 Task: Find connections with filter location Sītāpur with filter topic #Jobinterviewswith filter profile language Potuguese with filter current company JBM Group with filter school Uttar pradesh jobs and careers with filter industry Professional Organizations with filter service category Date Entry with filter keywords title Officer
Action: Mouse moved to (571, 67)
Screenshot: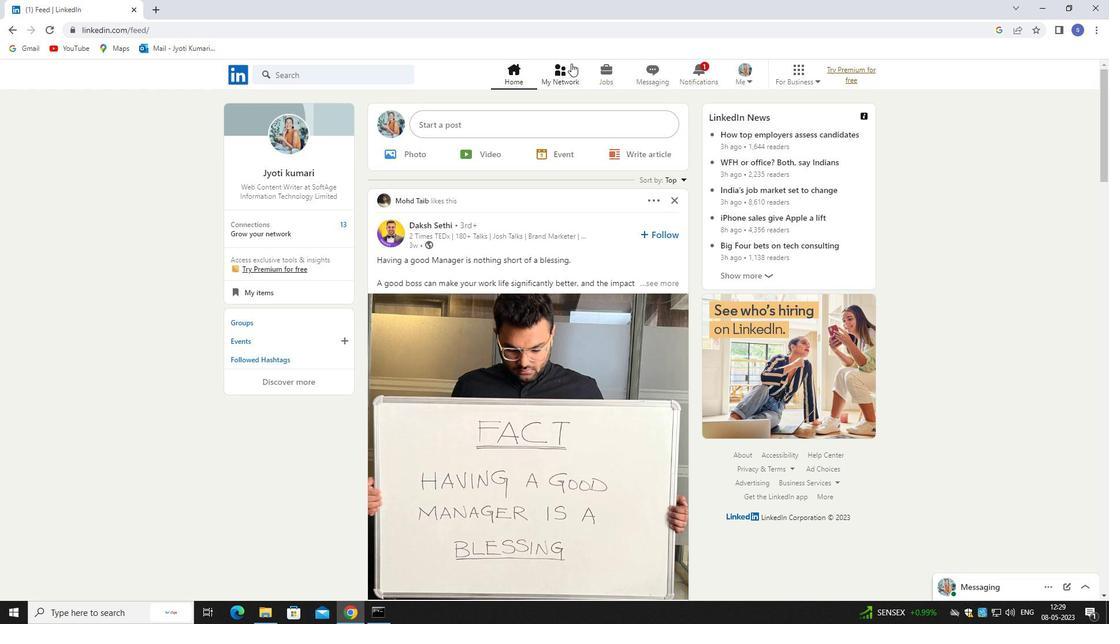 
Action: Mouse pressed left at (571, 67)
Screenshot: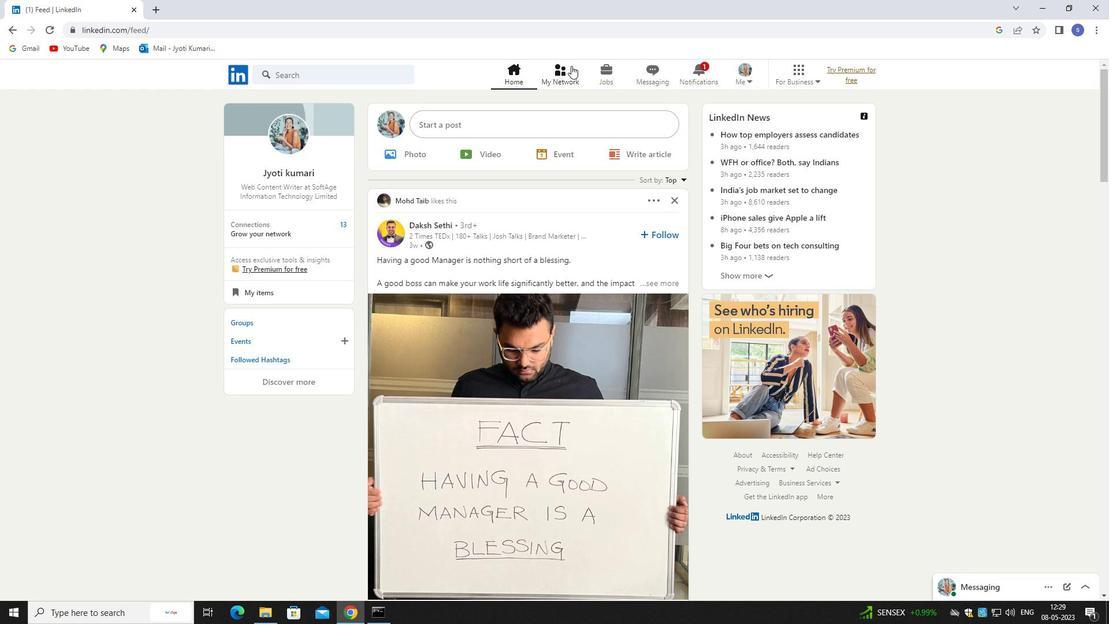 
Action: Mouse moved to (571, 67)
Screenshot: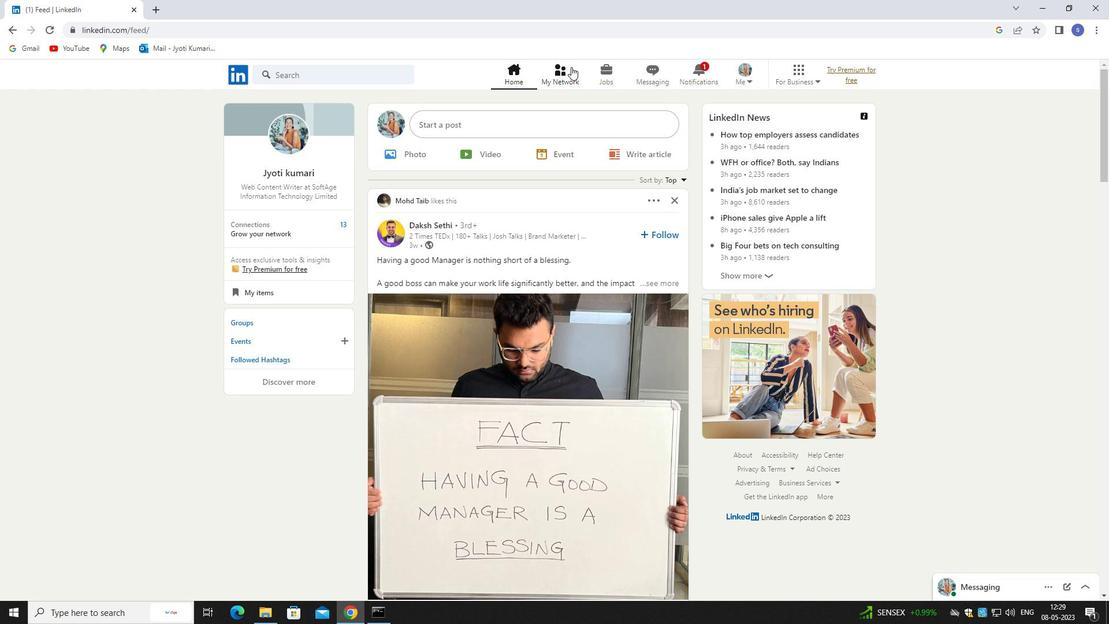 
Action: Mouse pressed left at (571, 67)
Screenshot: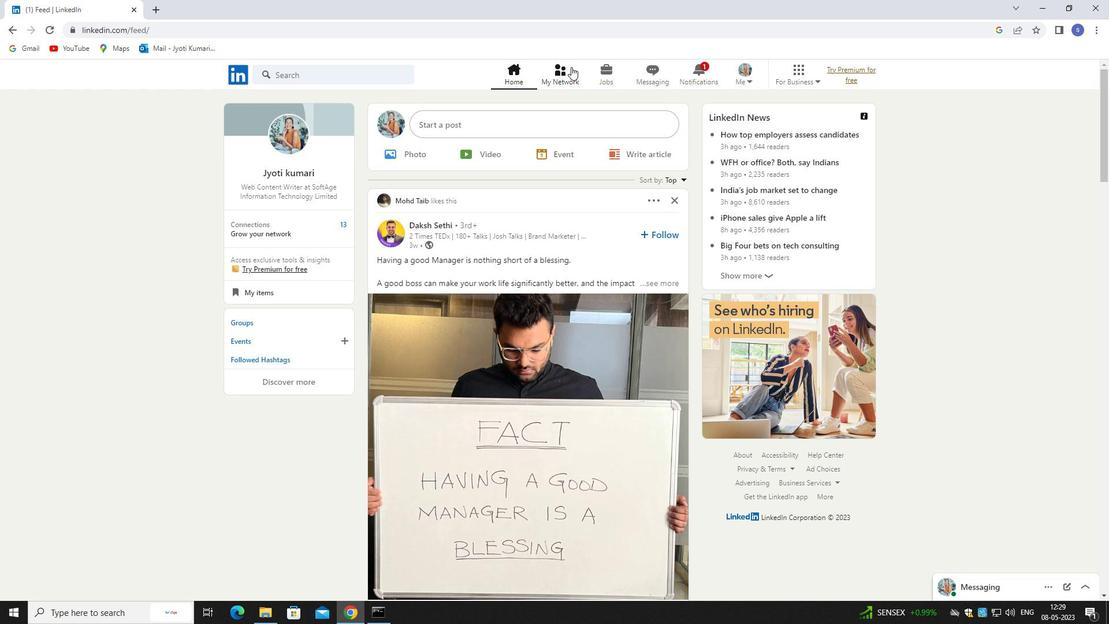 
Action: Mouse moved to (374, 136)
Screenshot: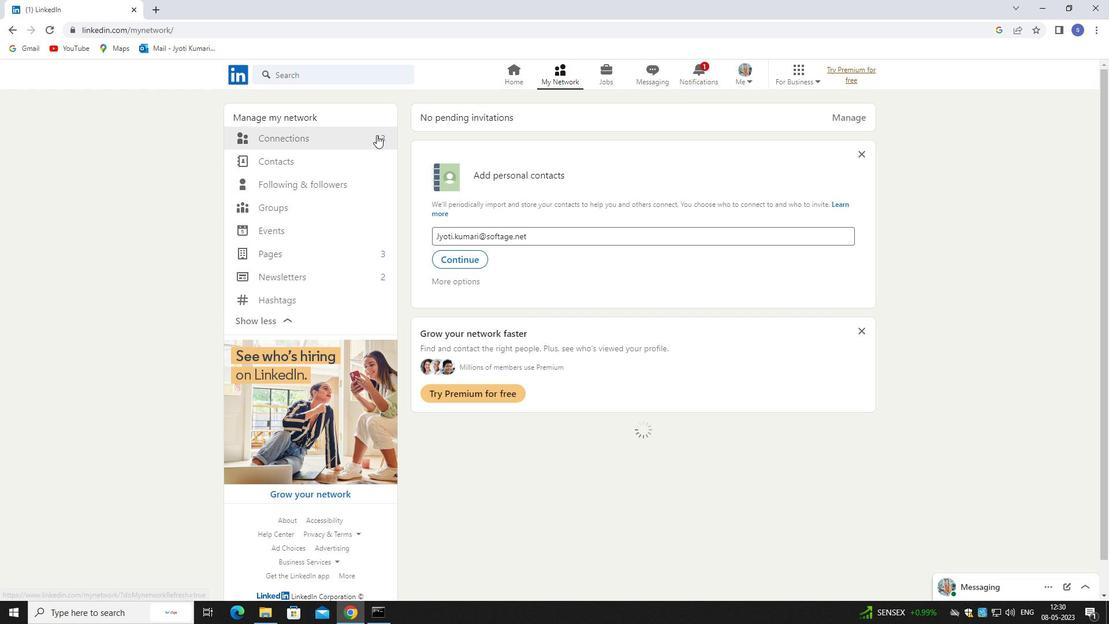 
Action: Mouse pressed left at (374, 136)
Screenshot: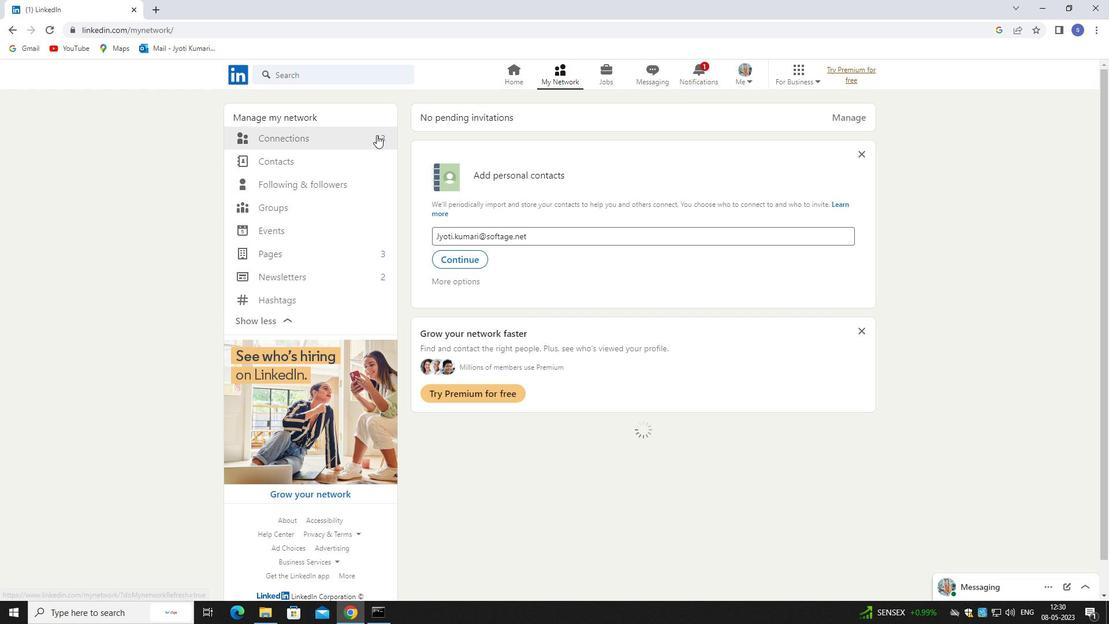 
Action: Mouse moved to (374, 137)
Screenshot: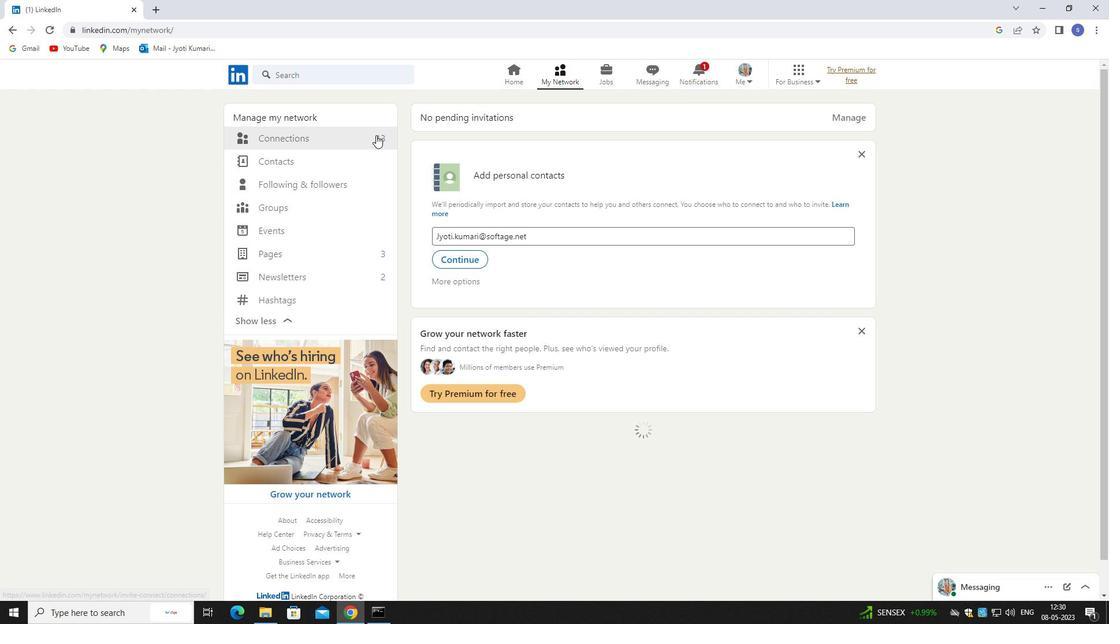 
Action: Mouse pressed left at (374, 137)
Screenshot: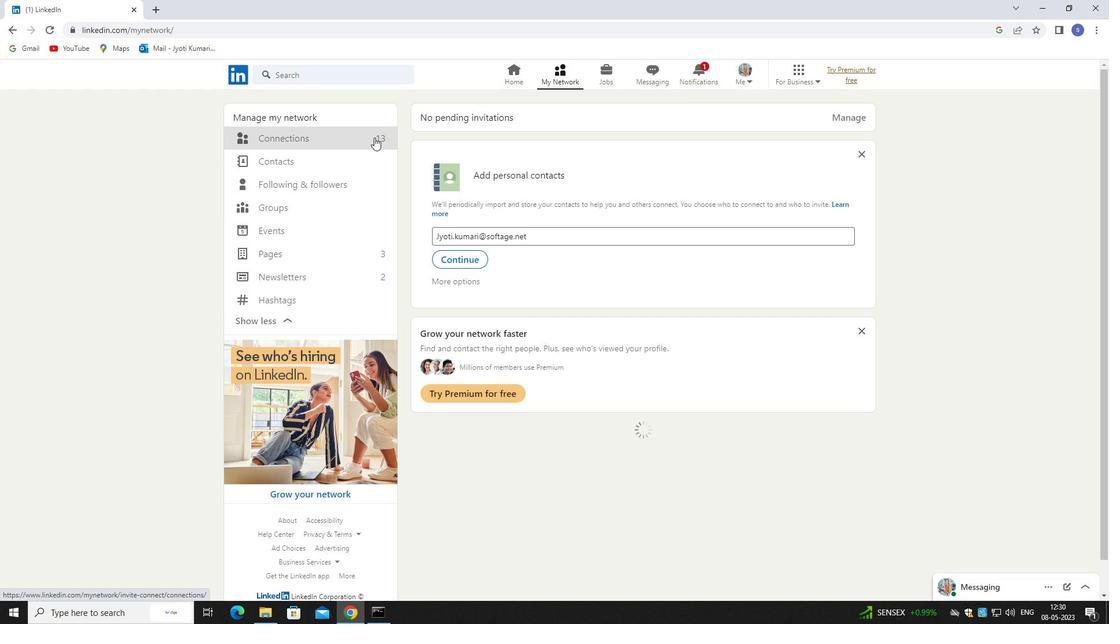
Action: Mouse moved to (674, 139)
Screenshot: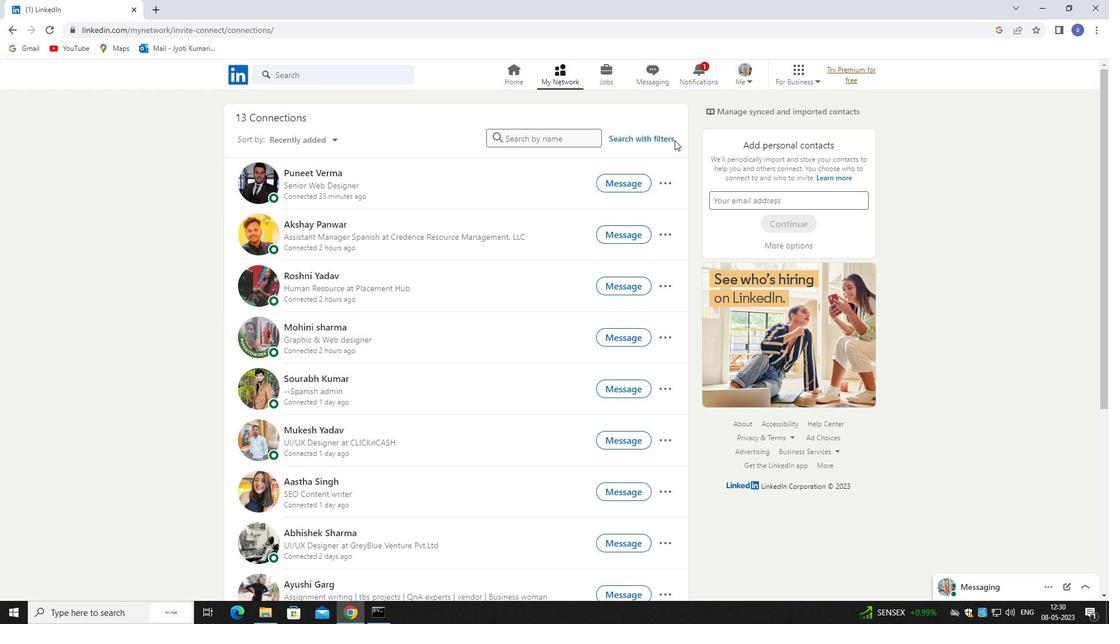 
Action: Mouse pressed left at (674, 139)
Screenshot: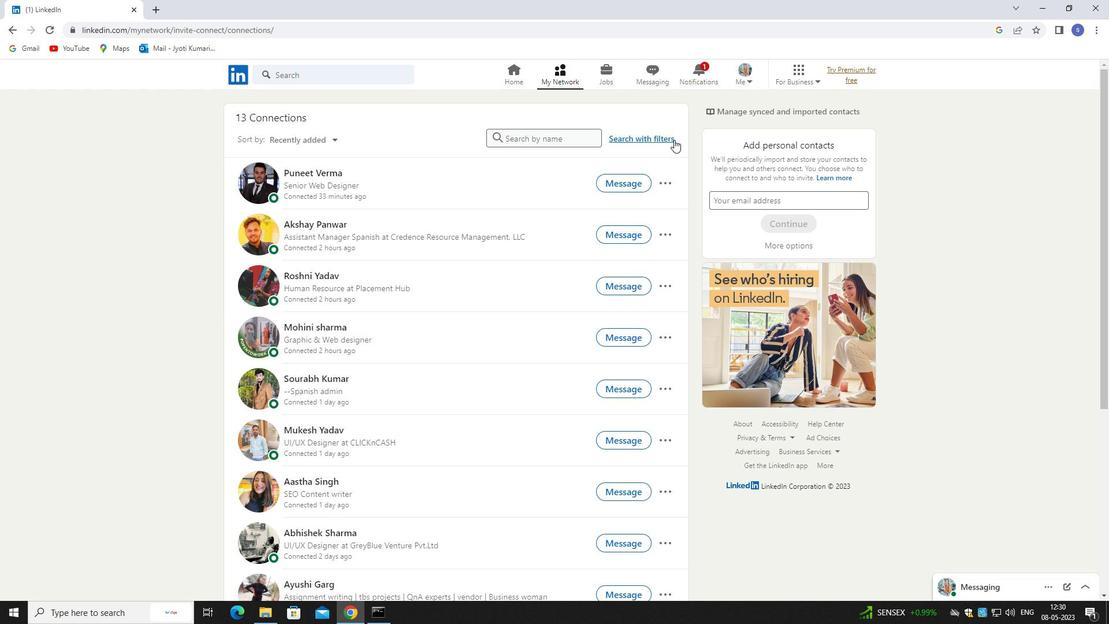 
Action: Mouse moved to (673, 139)
Screenshot: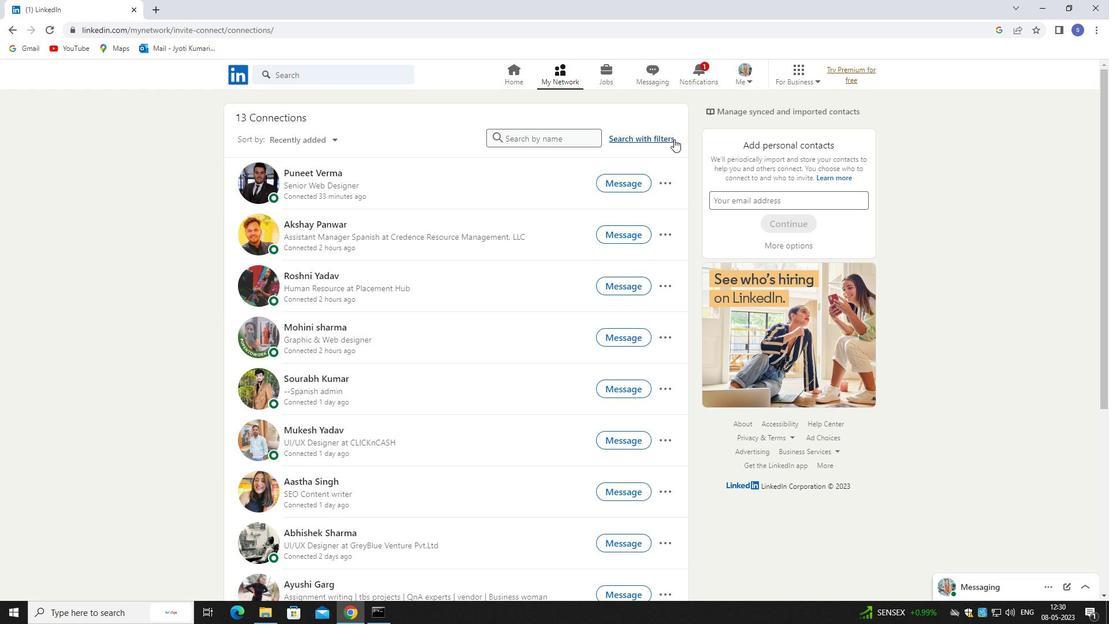 
Action: Mouse pressed left at (673, 139)
Screenshot: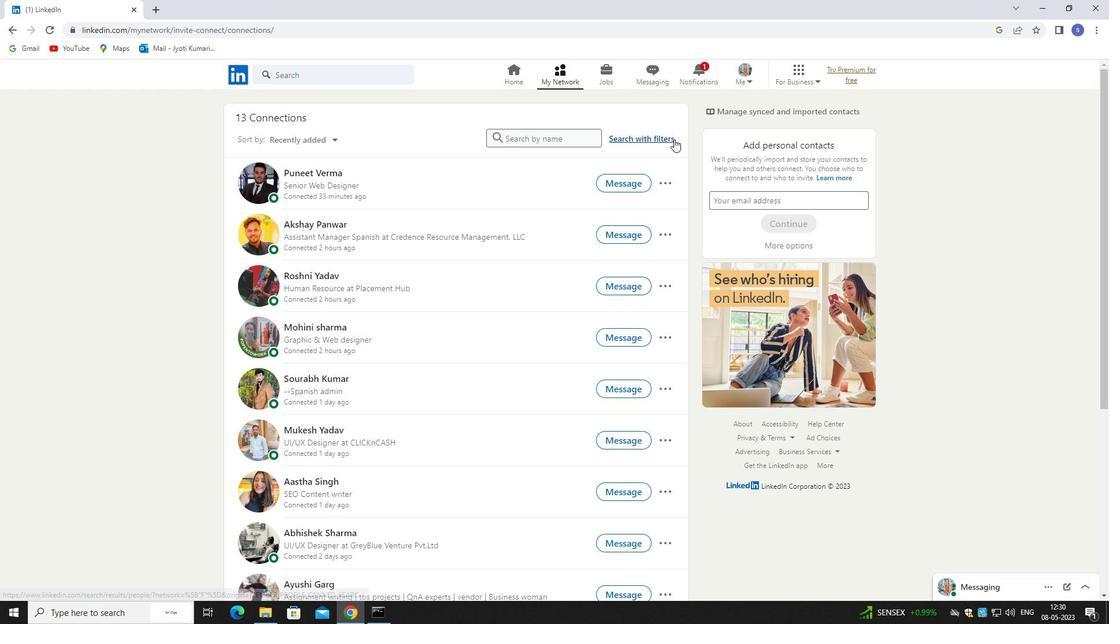
Action: Mouse moved to (580, 108)
Screenshot: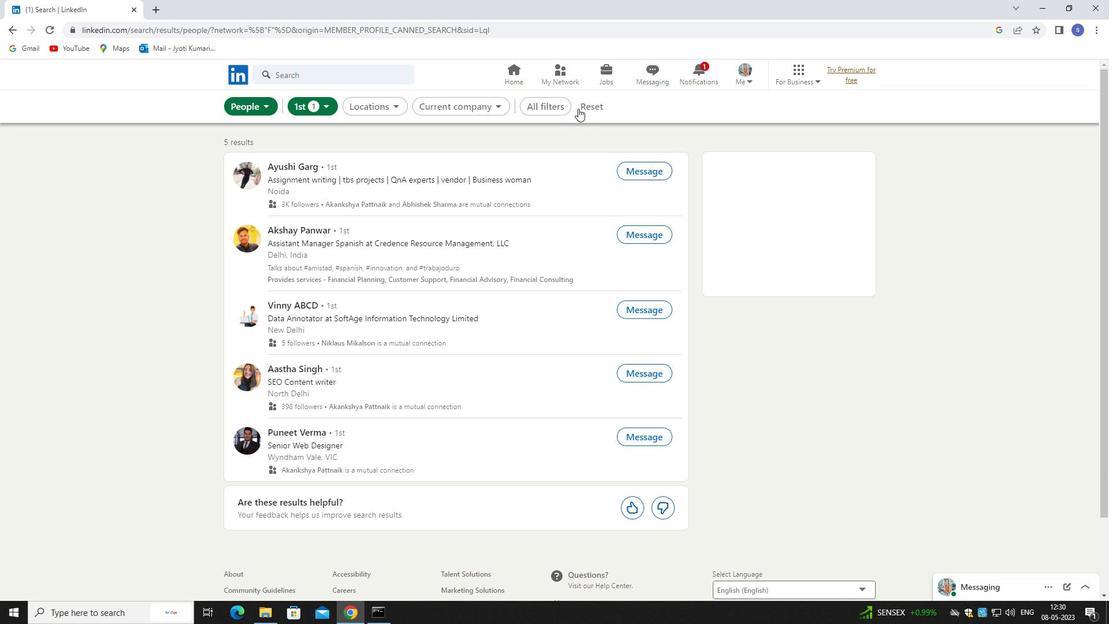 
Action: Mouse pressed left at (580, 108)
Screenshot: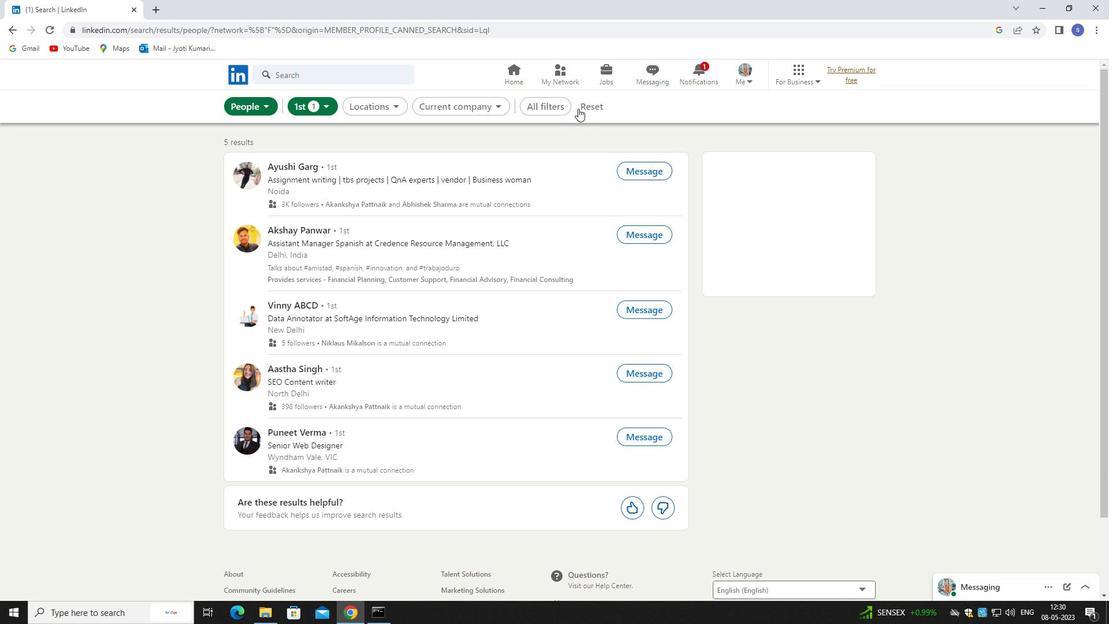 
Action: Mouse moved to (582, 107)
Screenshot: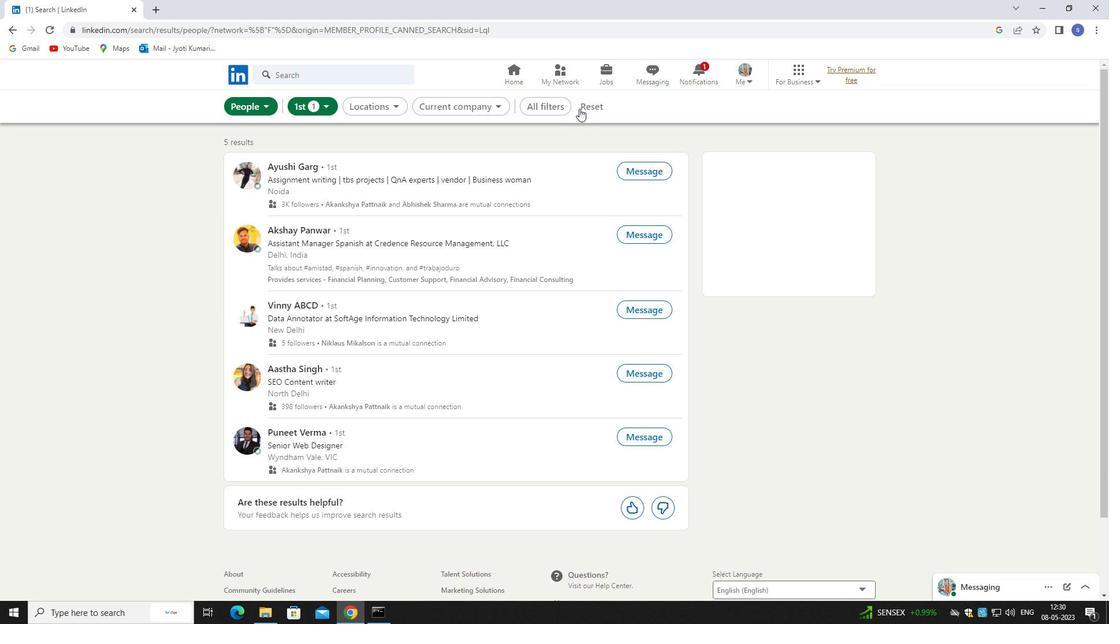 
Action: Mouse pressed left at (582, 107)
Screenshot: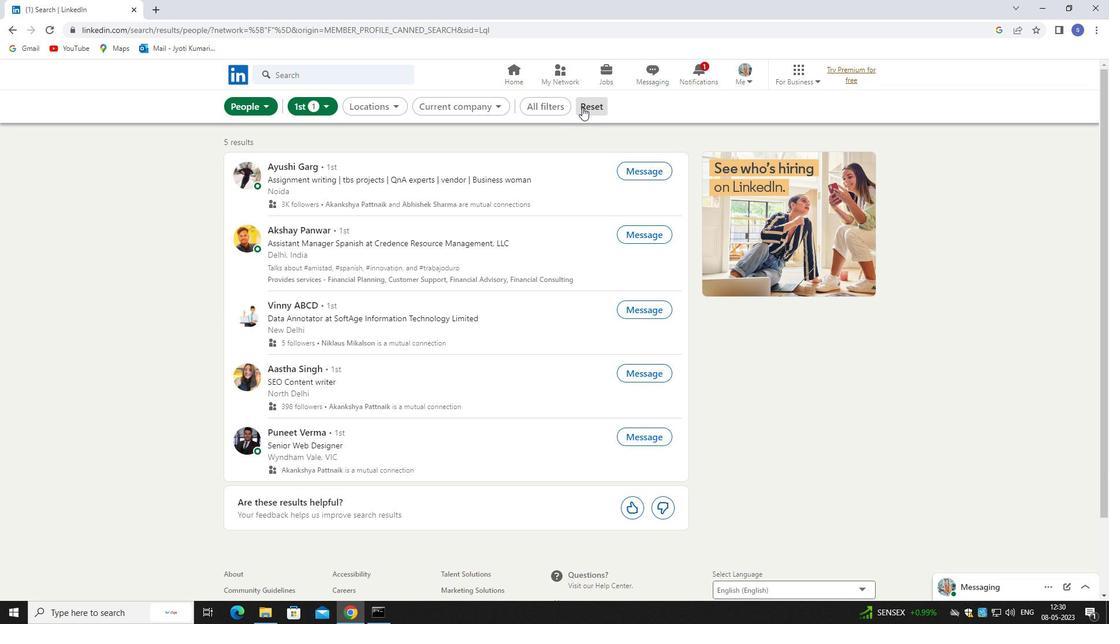 
Action: Mouse moved to (575, 103)
Screenshot: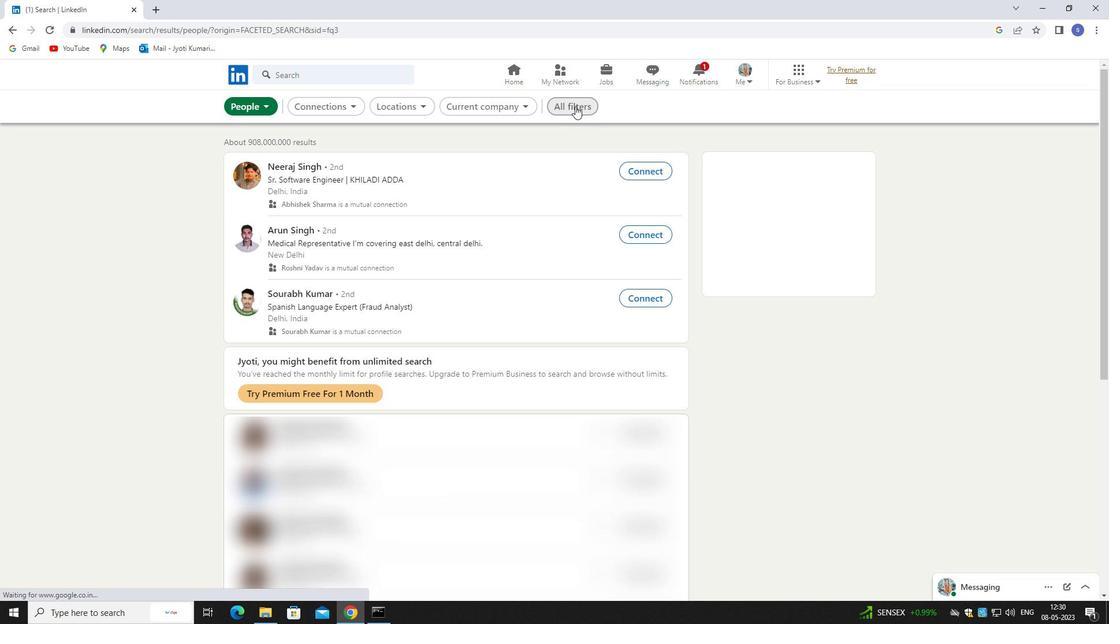 
Action: Mouse pressed left at (575, 103)
Screenshot: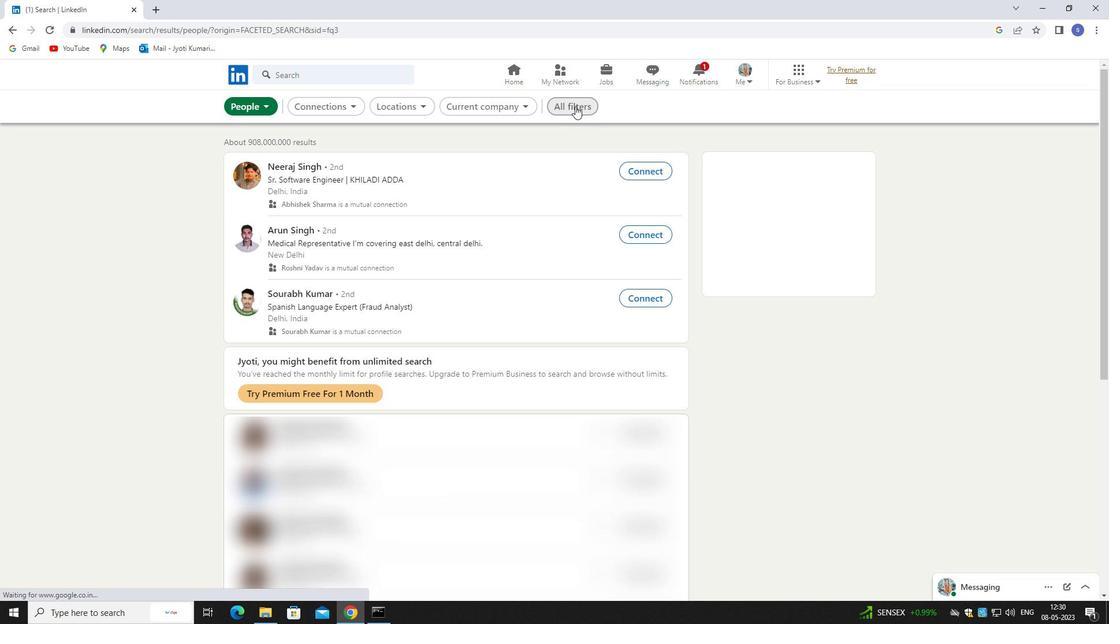 
Action: Mouse moved to (974, 457)
Screenshot: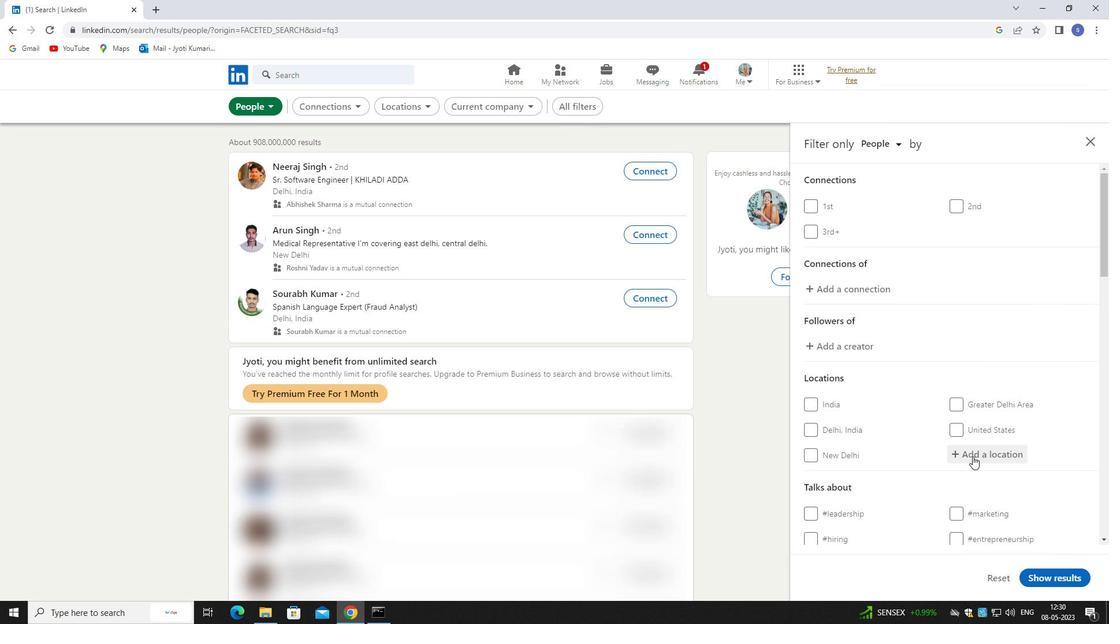 
Action: Mouse pressed left at (974, 457)
Screenshot: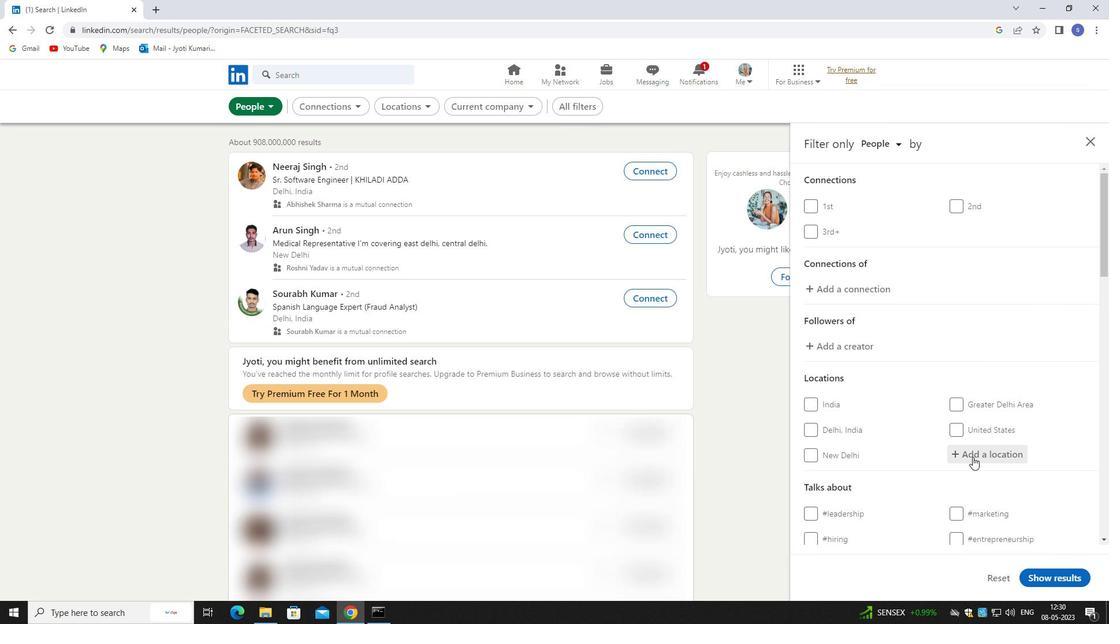 
Action: Mouse moved to (984, 475)
Screenshot: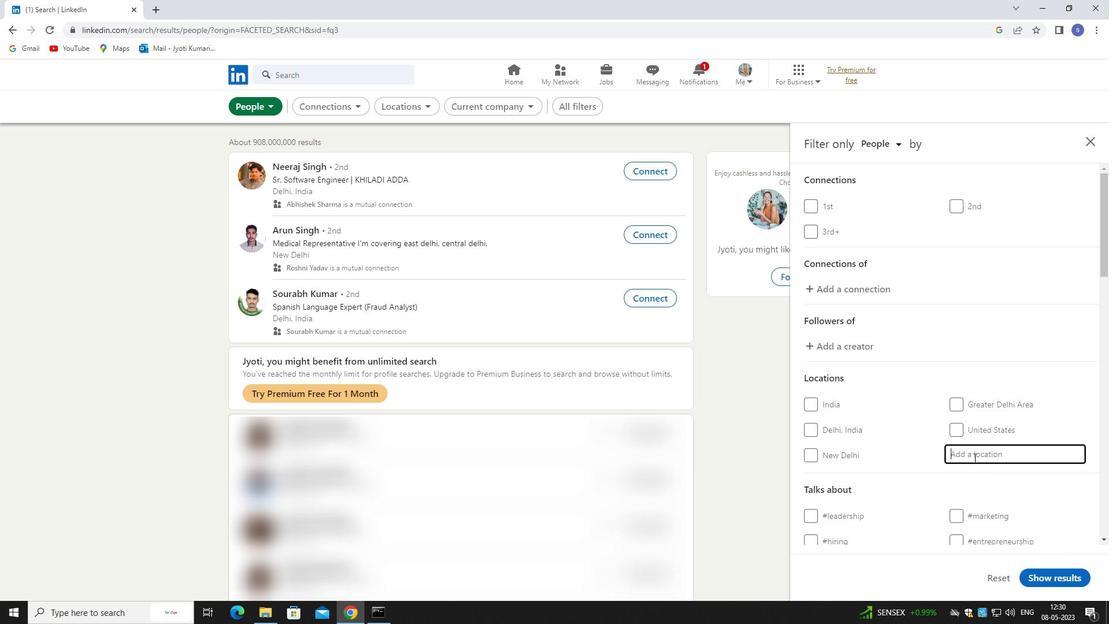 
Action: Key pressed sitapur
Screenshot: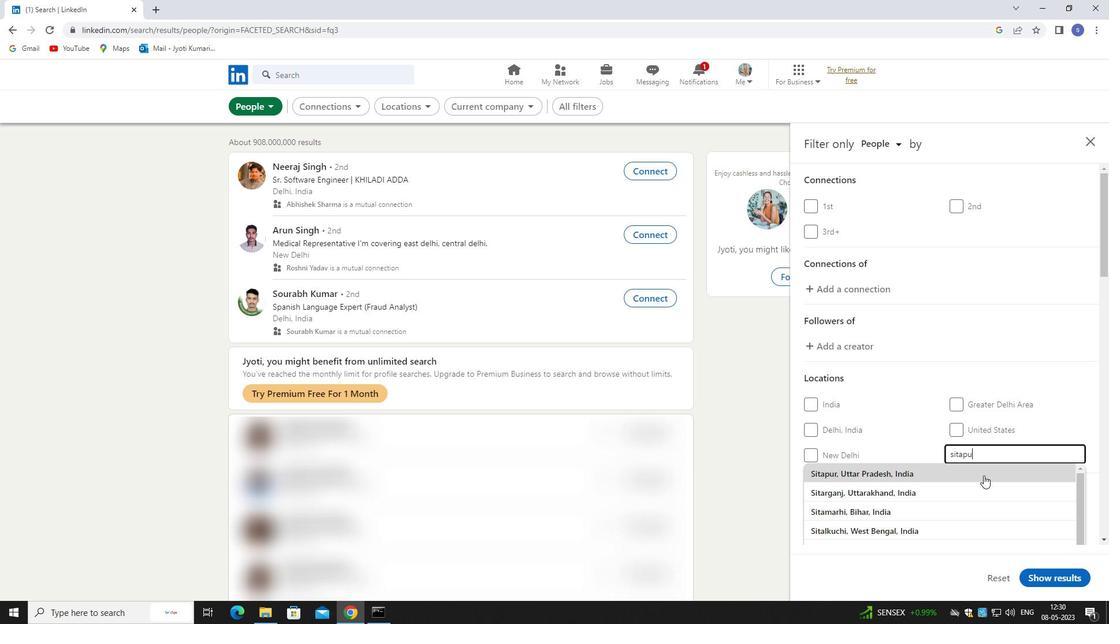 
Action: Mouse moved to (966, 471)
Screenshot: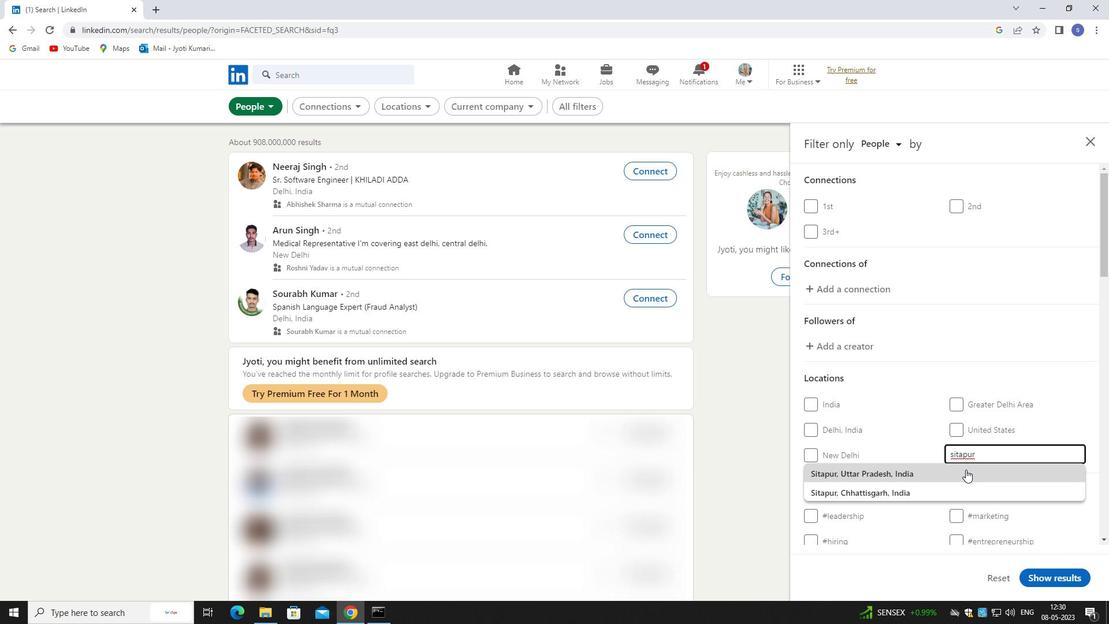 
Action: Mouse pressed left at (966, 471)
Screenshot: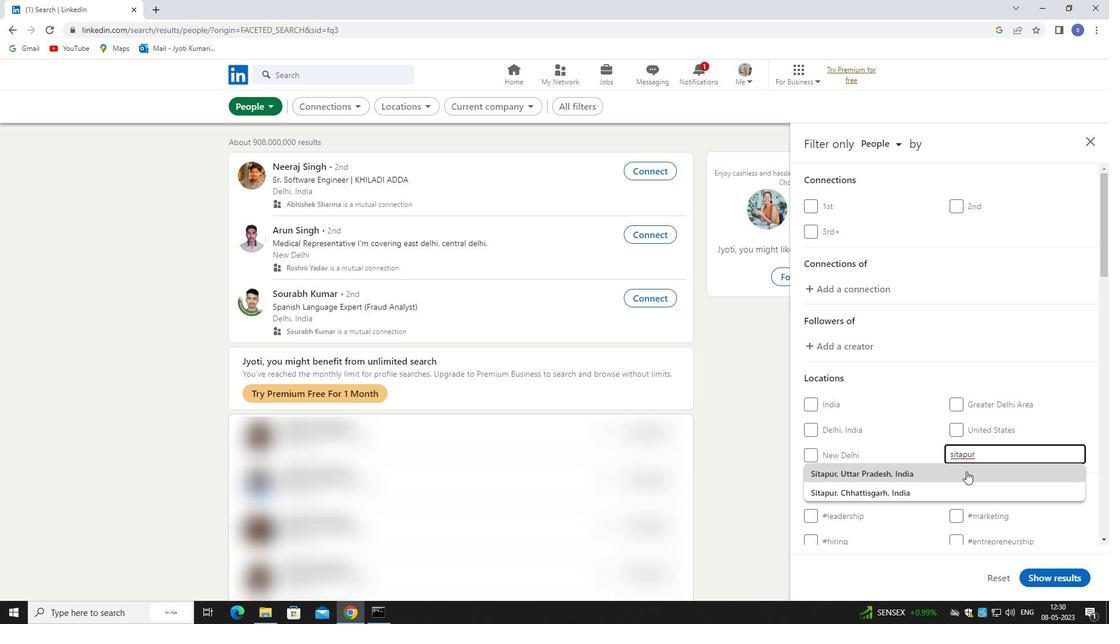 
Action: Mouse moved to (968, 467)
Screenshot: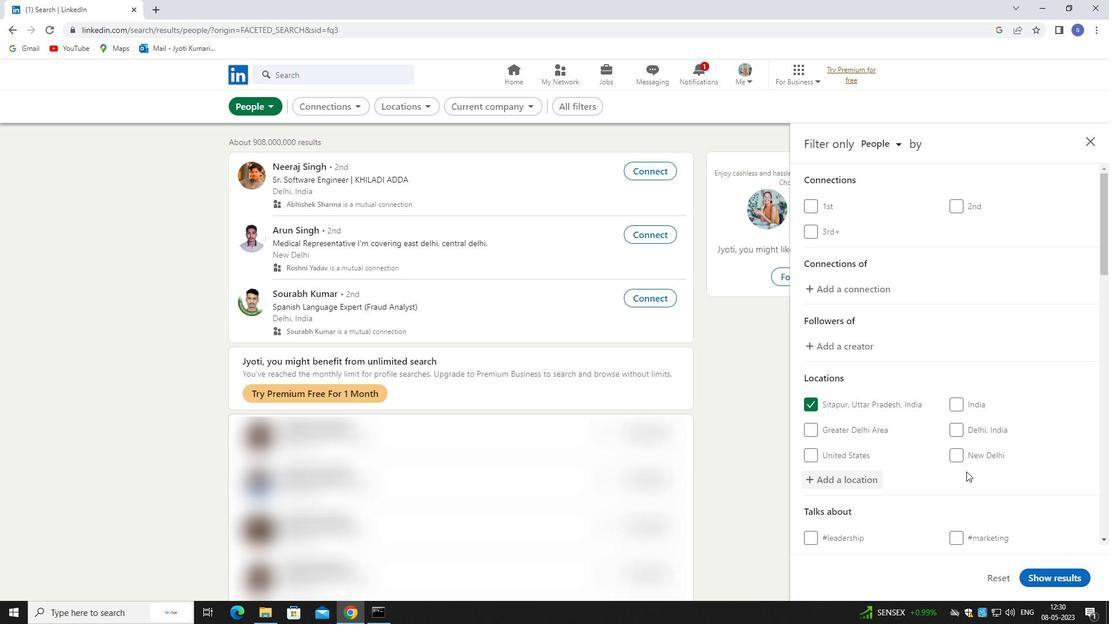 
Action: Mouse scrolled (968, 466) with delta (0, 0)
Screenshot: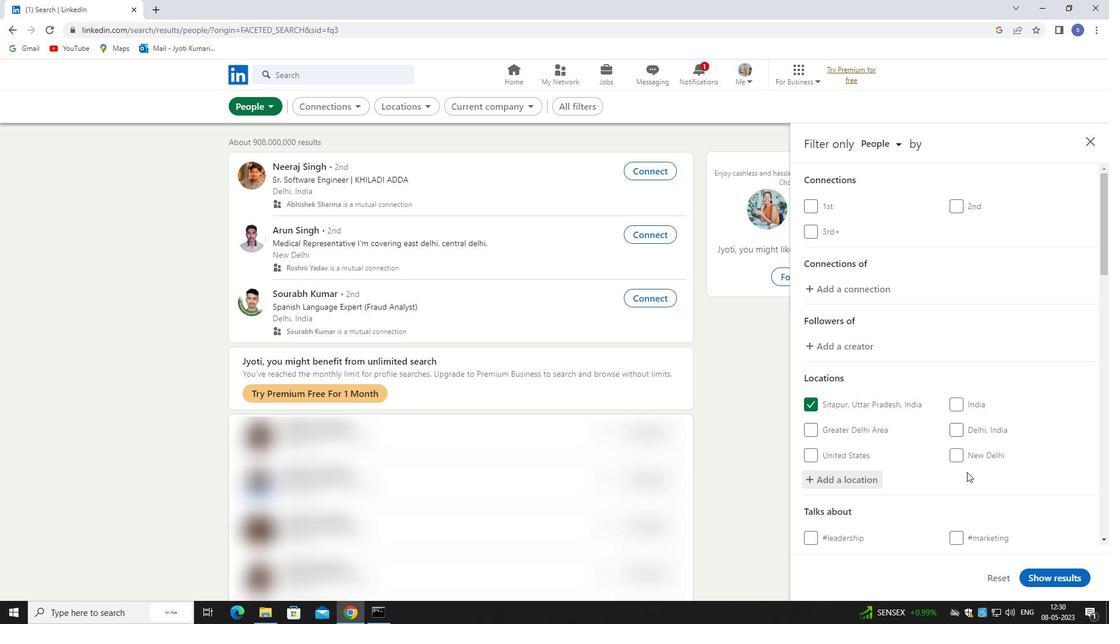 
Action: Mouse scrolled (968, 466) with delta (0, 0)
Screenshot: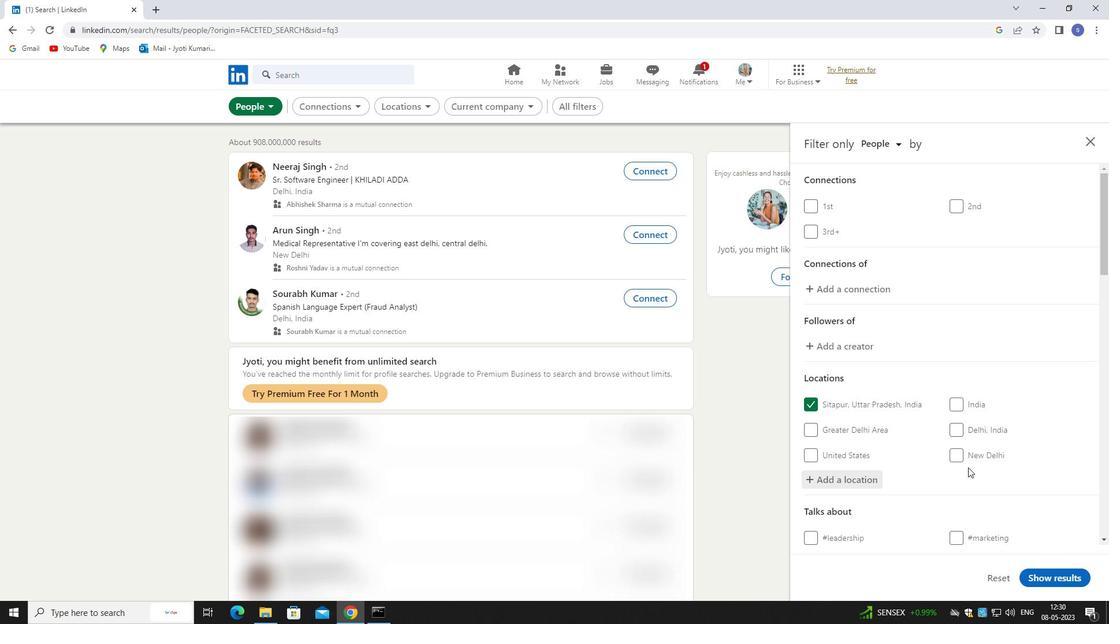 
Action: Mouse moved to (973, 465)
Screenshot: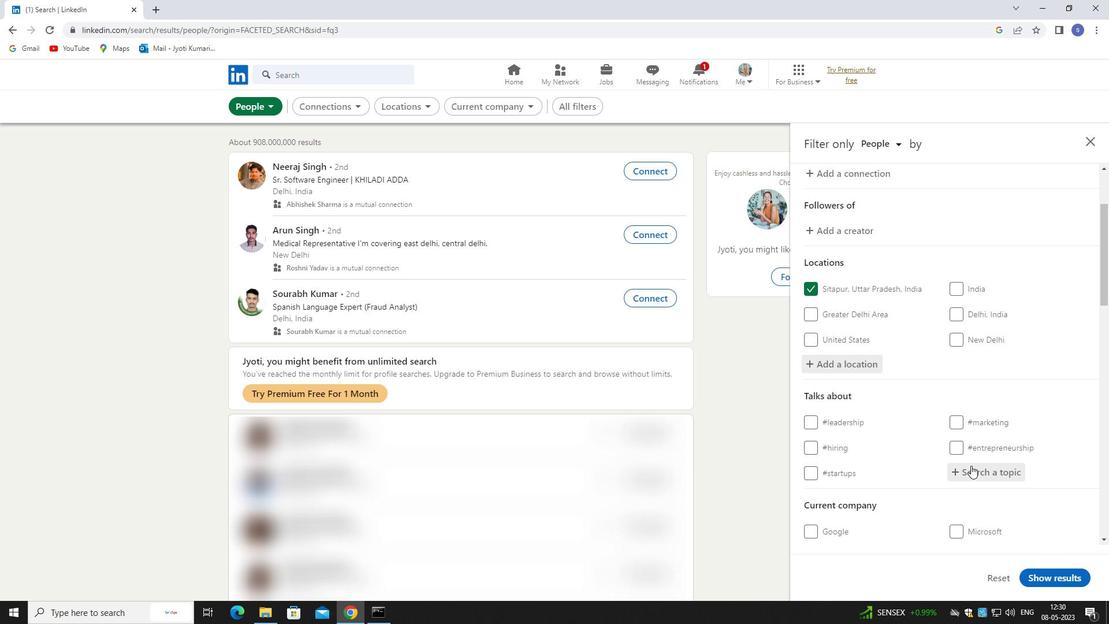 
Action: Mouse pressed left at (973, 465)
Screenshot: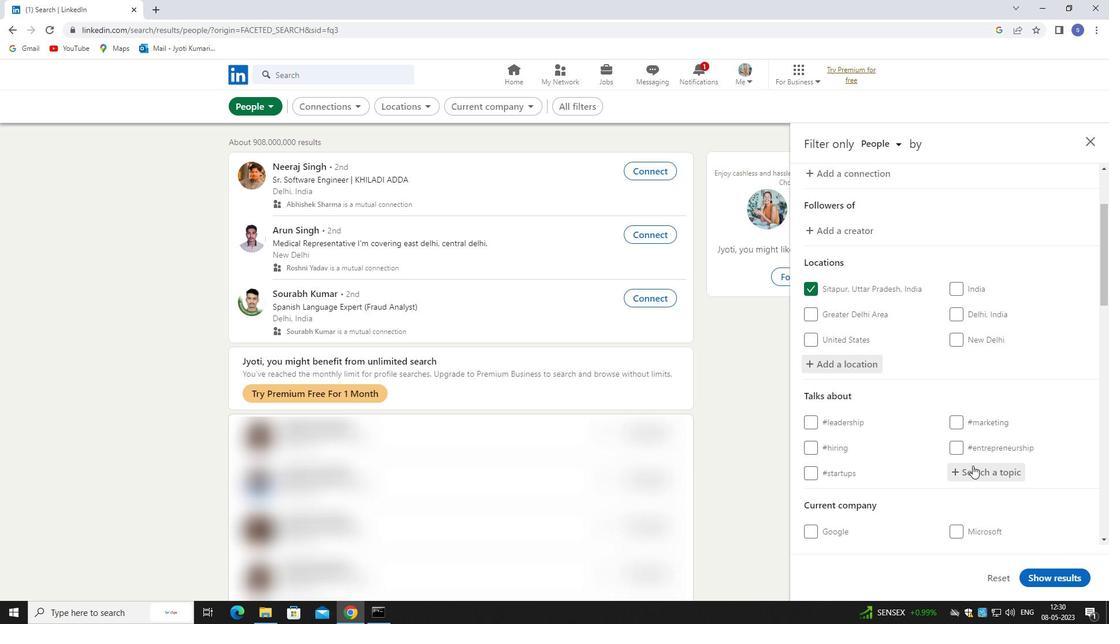 
Action: Mouse moved to (973, 471)
Screenshot: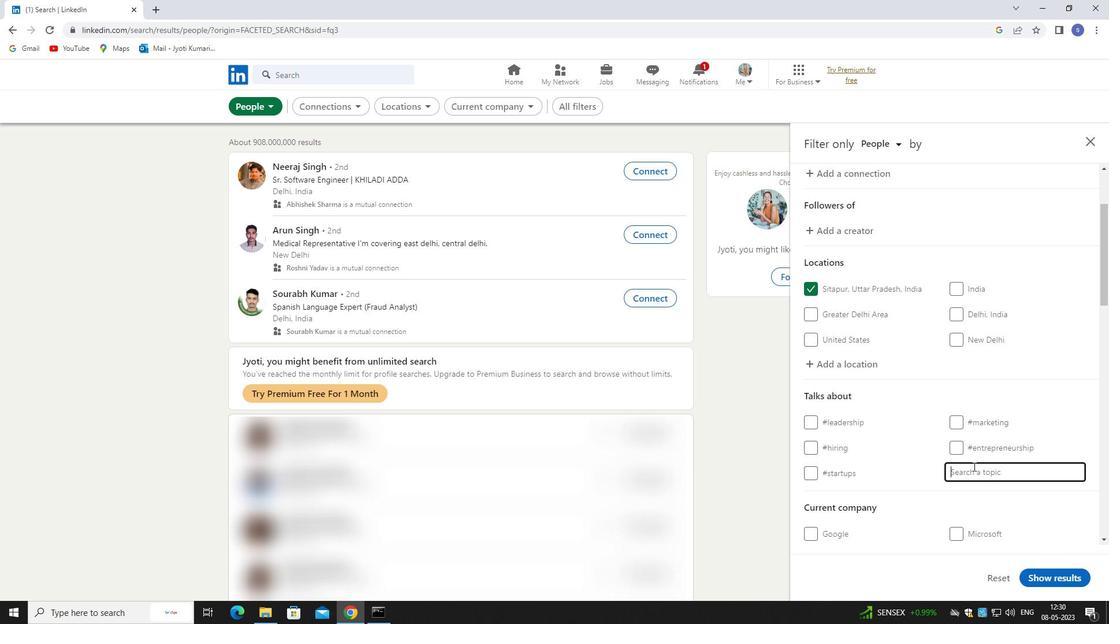 
Action: Key pressed jobinter
Screenshot: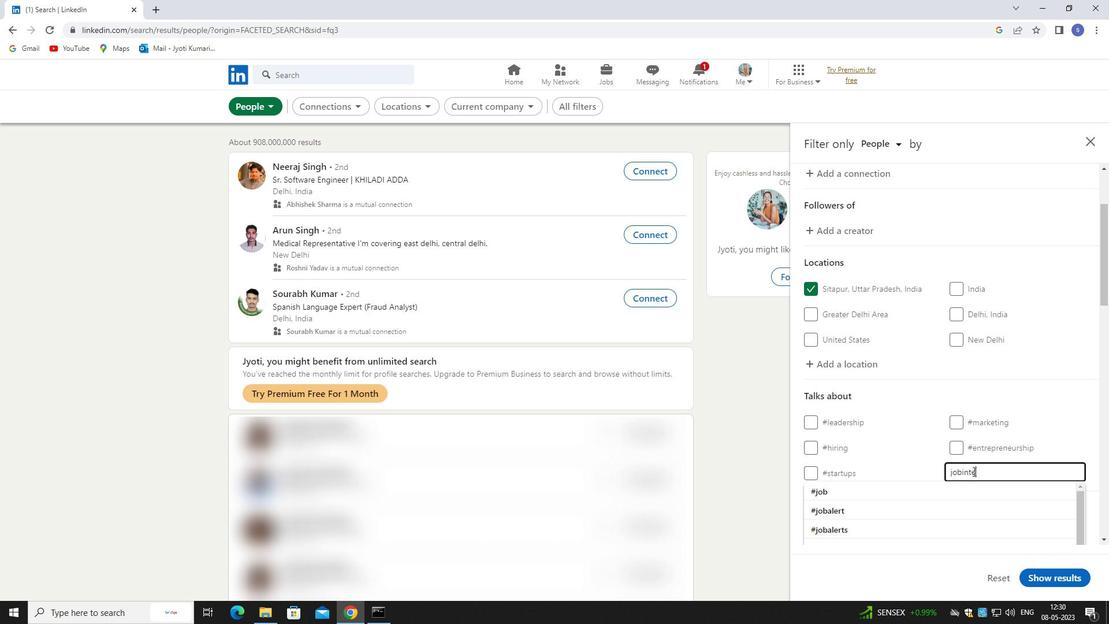 
Action: Mouse moved to (931, 486)
Screenshot: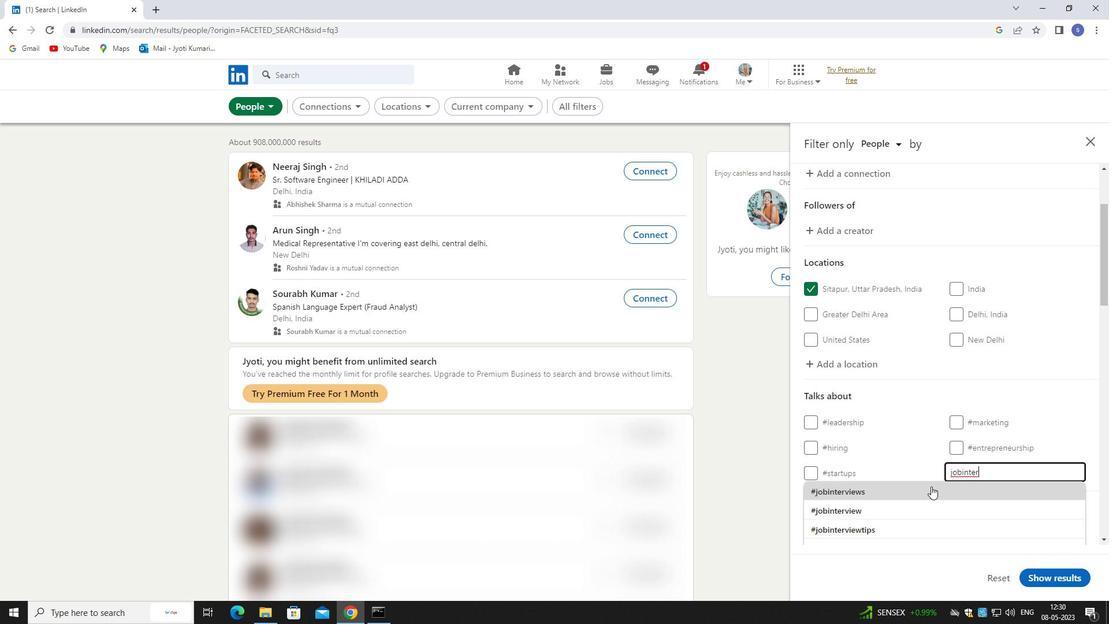 
Action: Mouse pressed left at (931, 486)
Screenshot: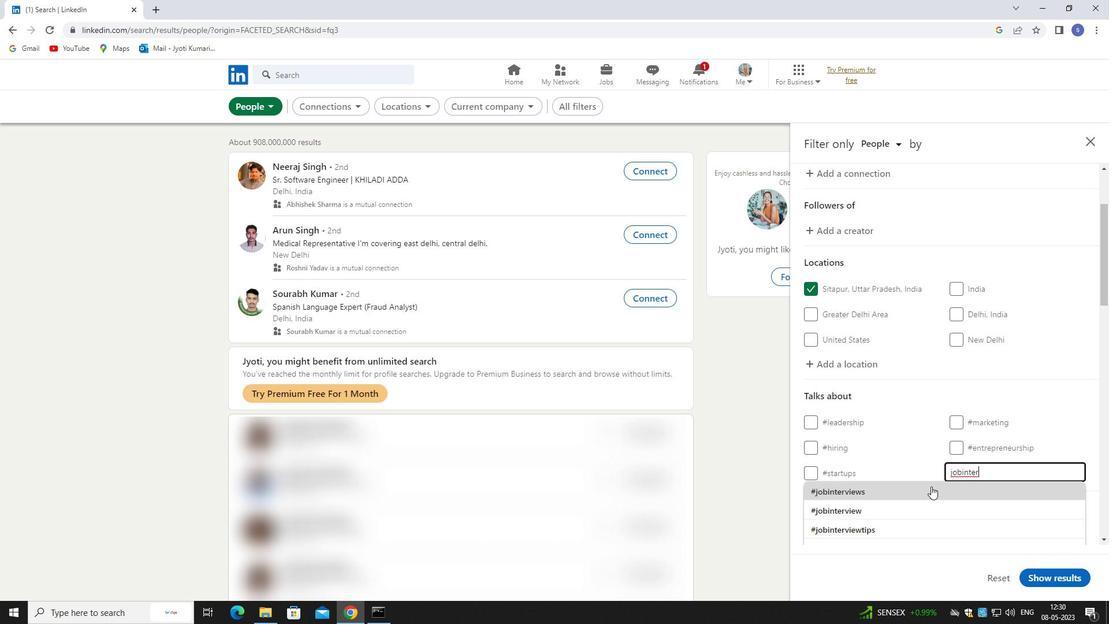 
Action: Mouse moved to (932, 480)
Screenshot: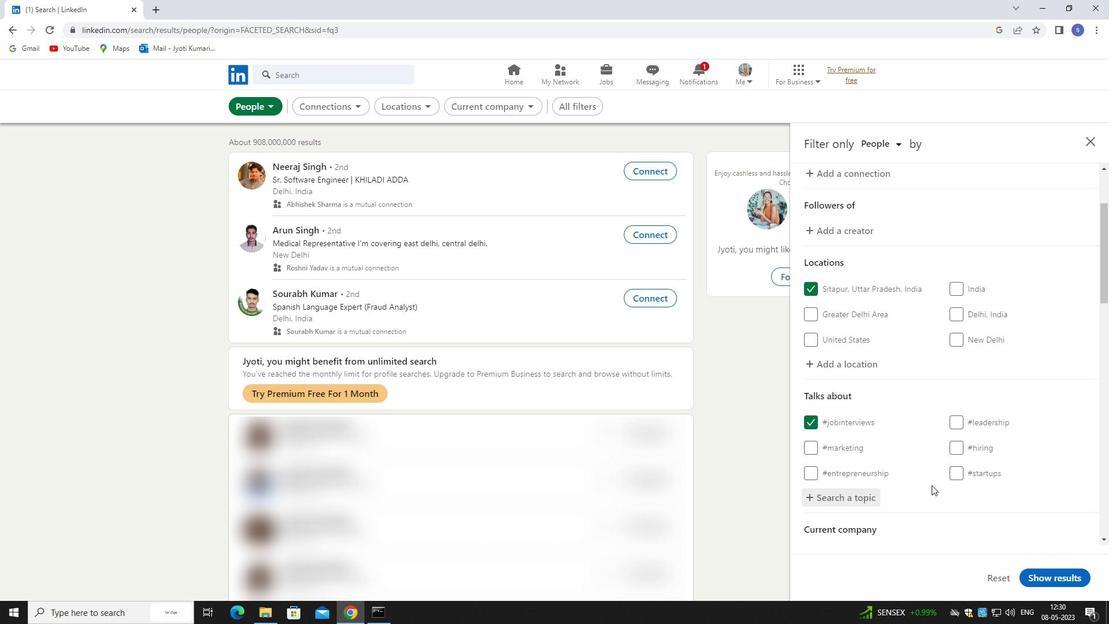 
Action: Mouse scrolled (932, 479) with delta (0, 0)
Screenshot: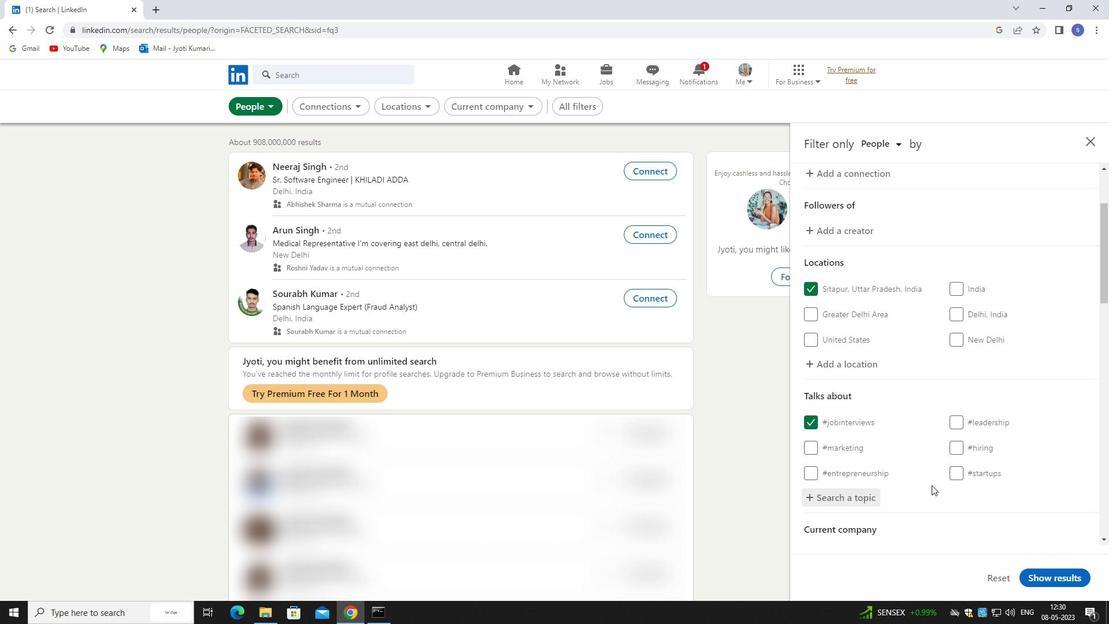 
Action: Mouse moved to (932, 479)
Screenshot: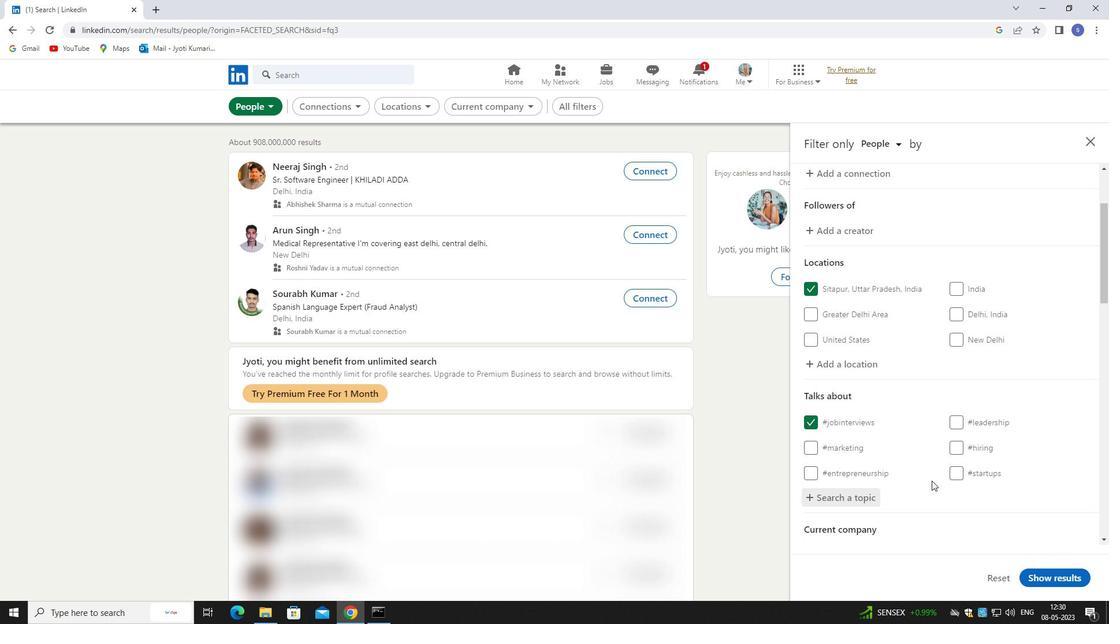 
Action: Mouse scrolled (932, 478) with delta (0, 0)
Screenshot: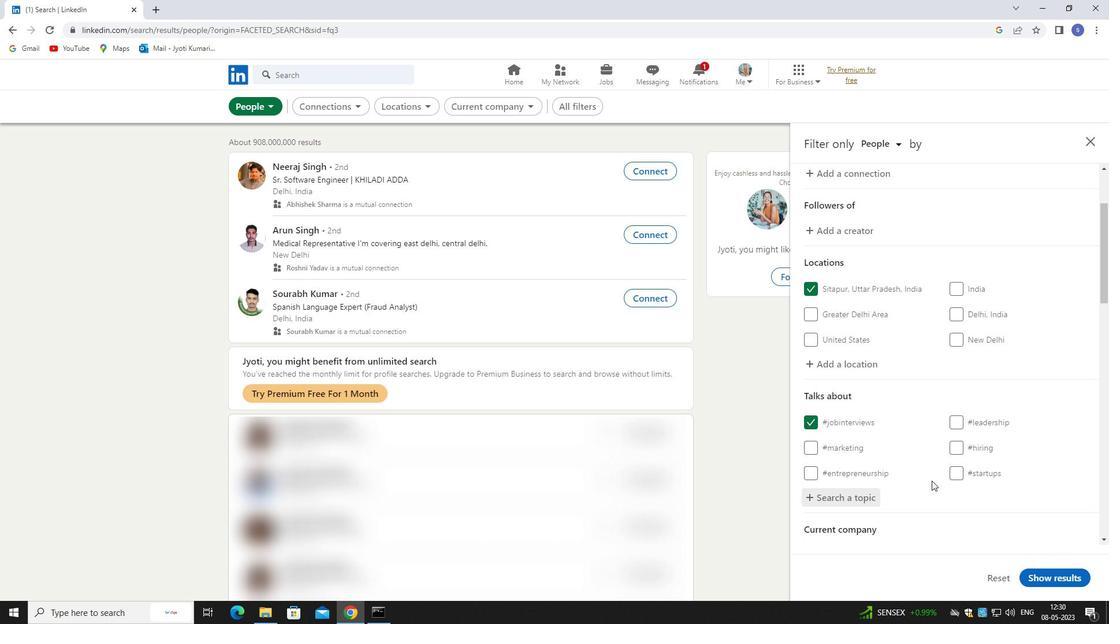 
Action: Mouse moved to (932, 478)
Screenshot: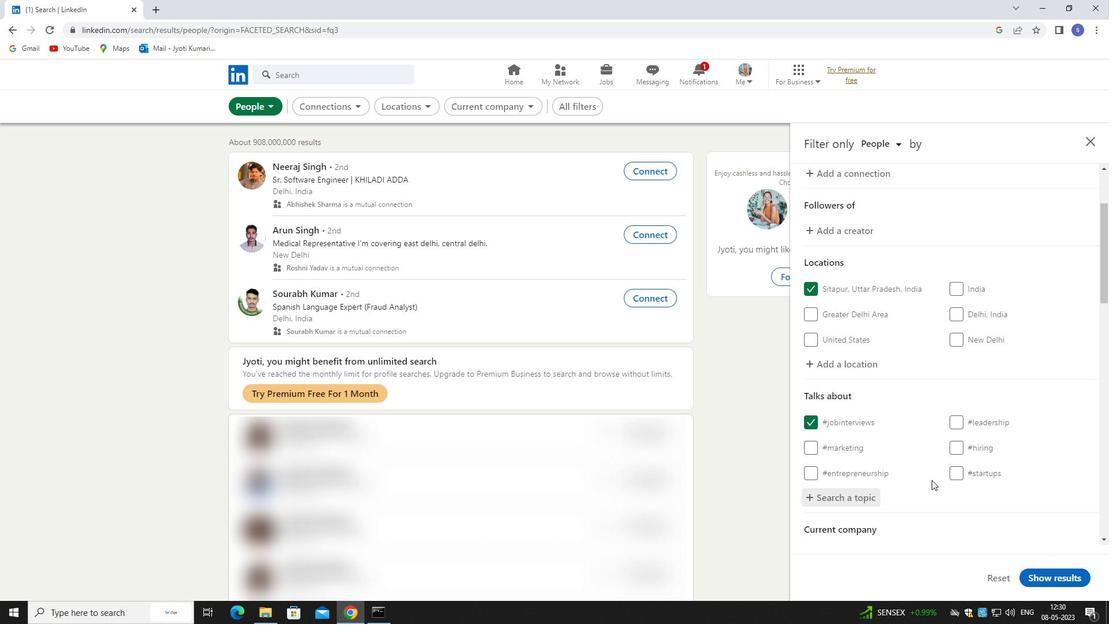 
Action: Mouse scrolled (932, 477) with delta (0, 0)
Screenshot: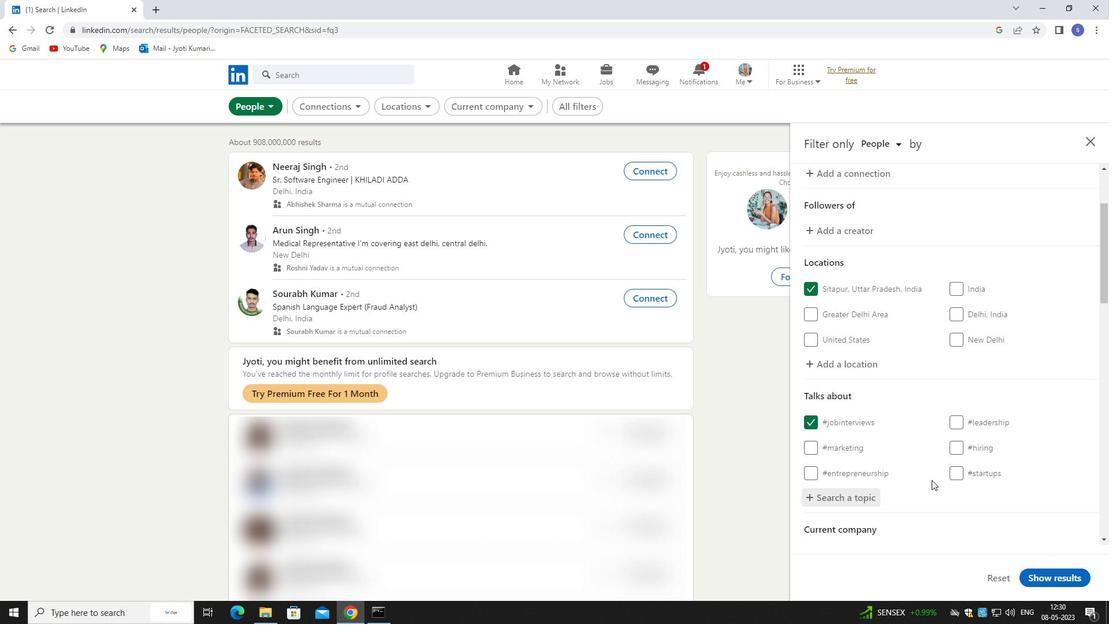 
Action: Mouse moved to (972, 435)
Screenshot: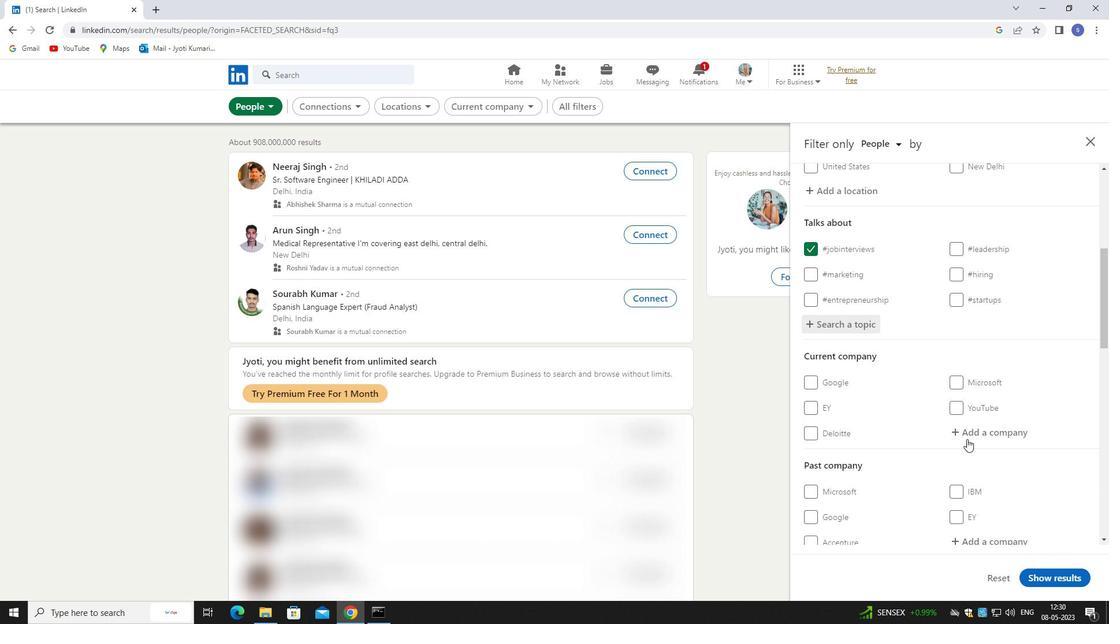 
Action: Mouse pressed left at (972, 435)
Screenshot: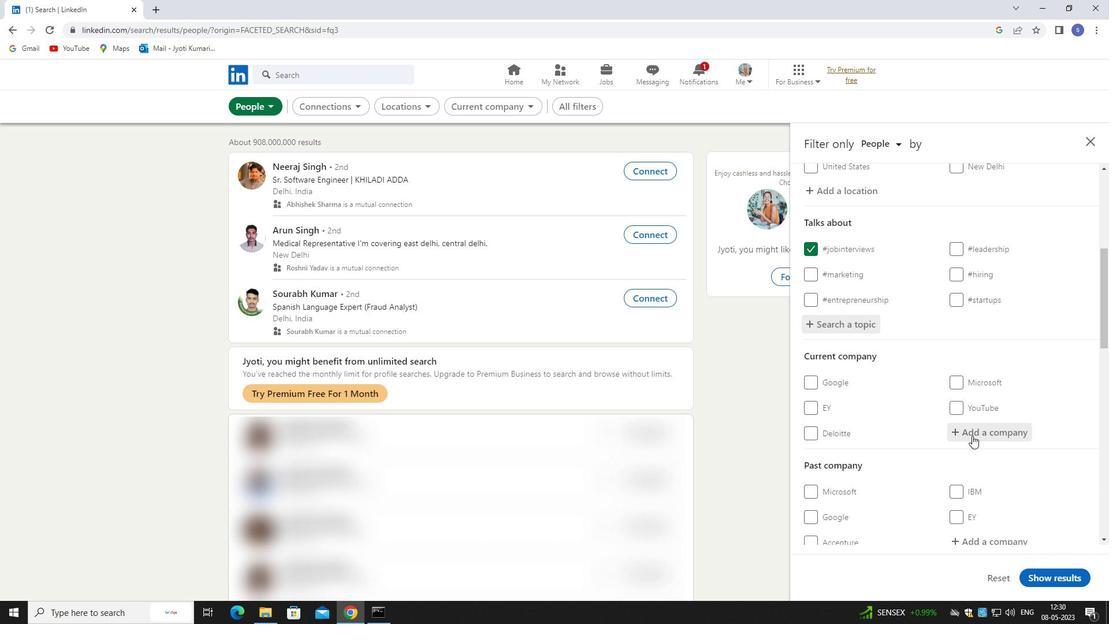 
Action: Key pressed jbm<Key.space>ke
Screenshot: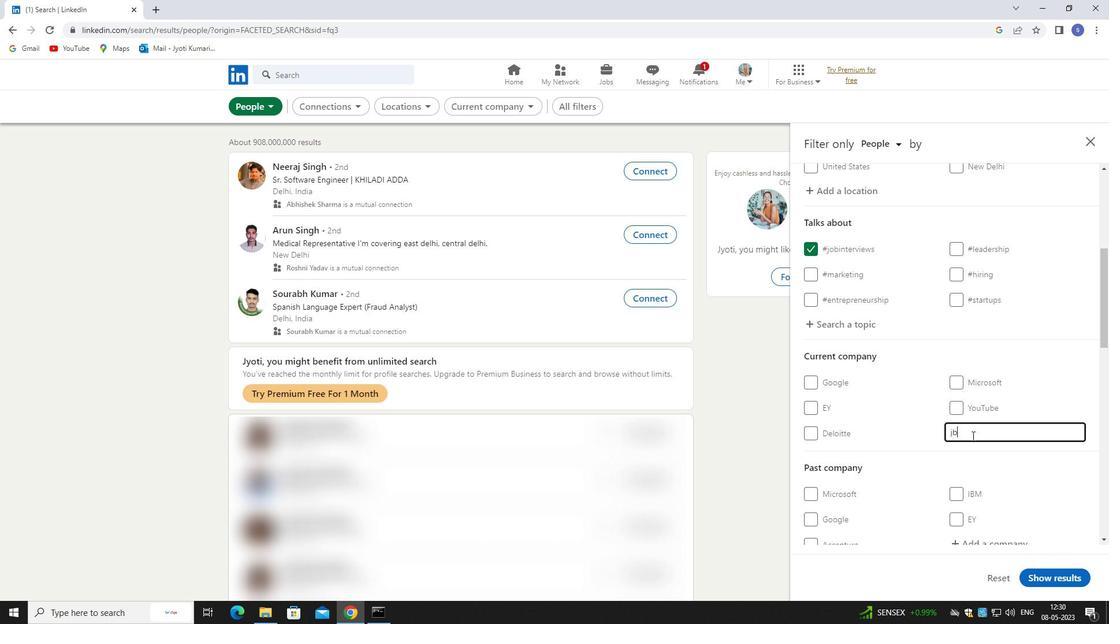 
Action: Mouse moved to (976, 461)
Screenshot: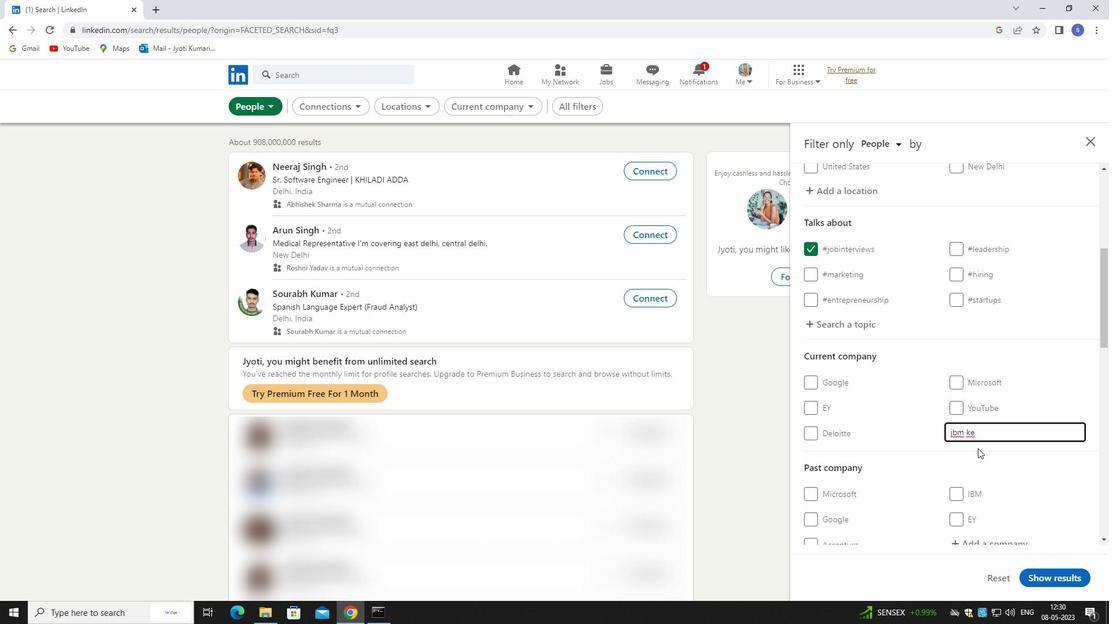 
Action: Key pressed <Key.backspace><Key.backspace>
Screenshot: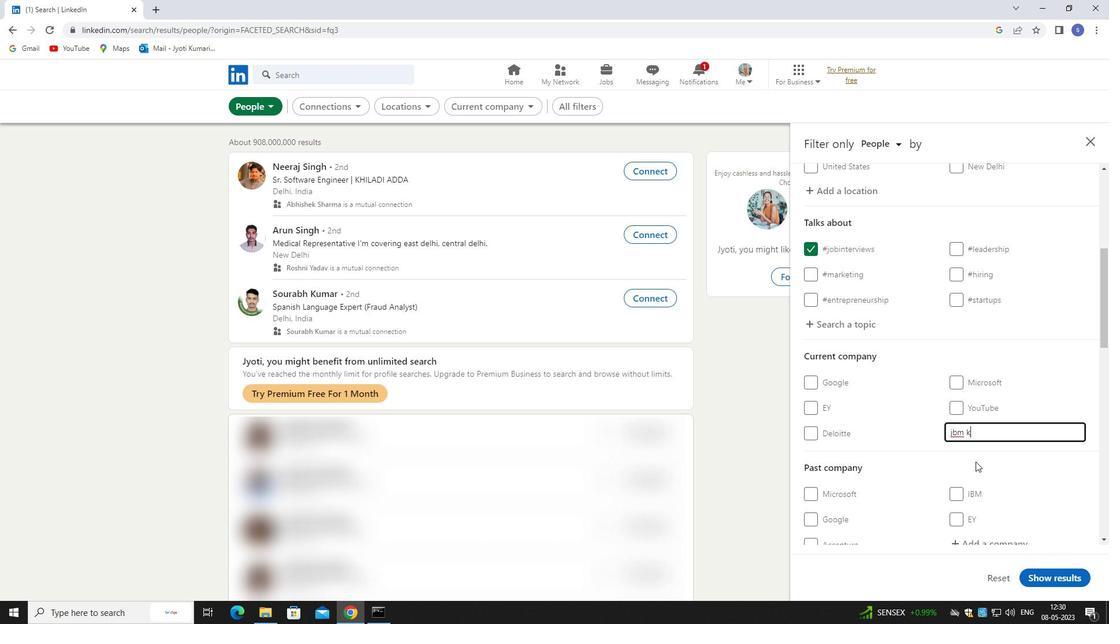 
Action: Mouse moved to (976, 462)
Screenshot: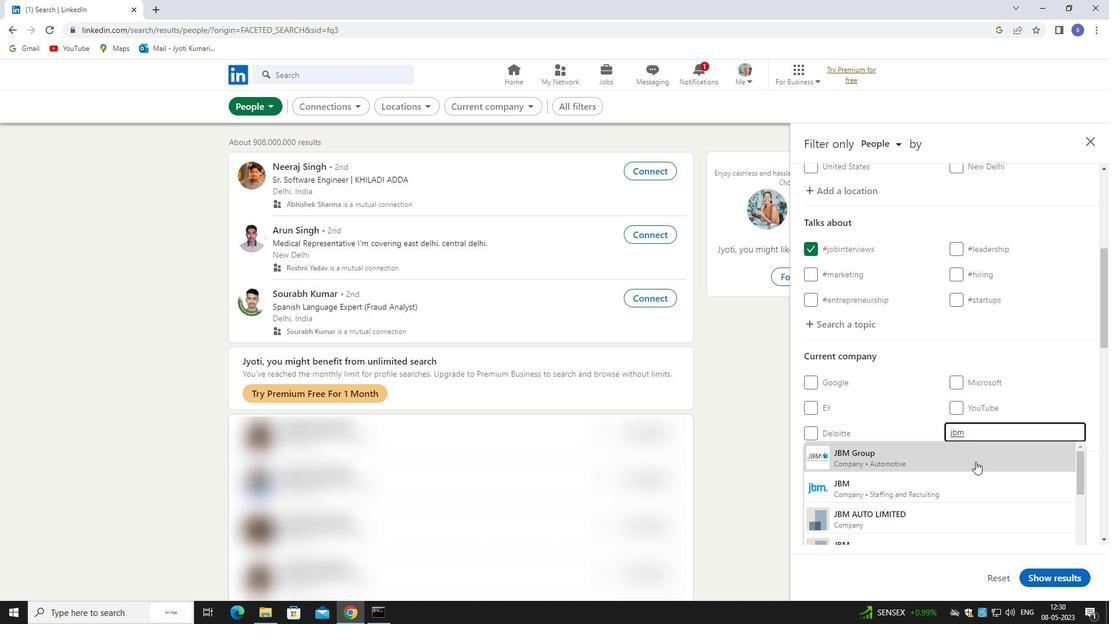 
Action: Mouse pressed left at (976, 462)
Screenshot: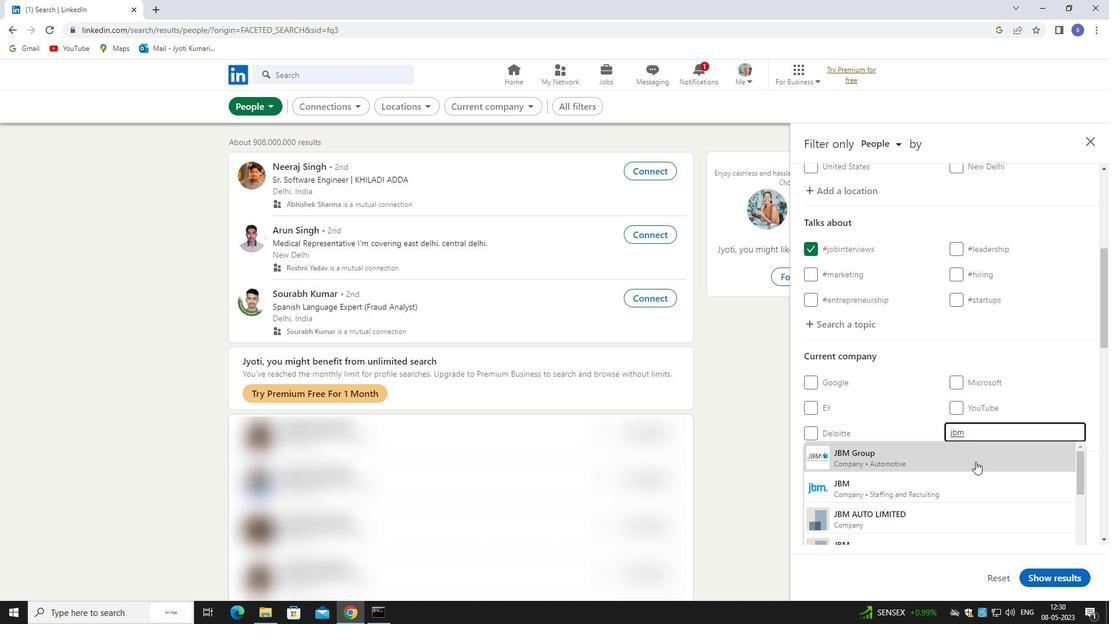 
Action: Mouse moved to (977, 466)
Screenshot: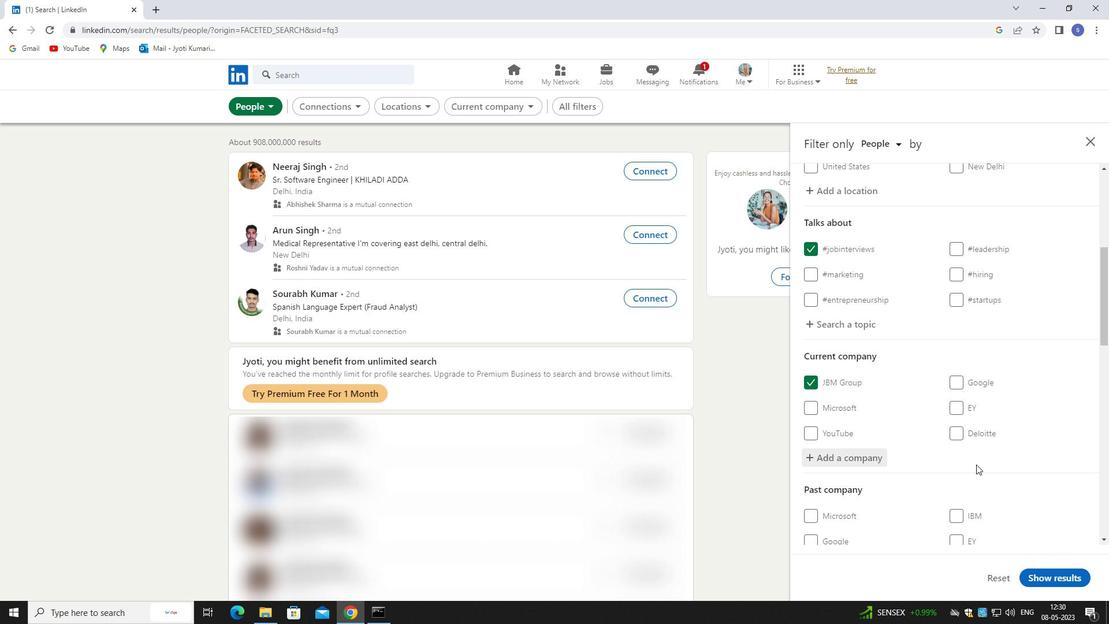 
Action: Mouse scrolled (977, 466) with delta (0, 0)
Screenshot: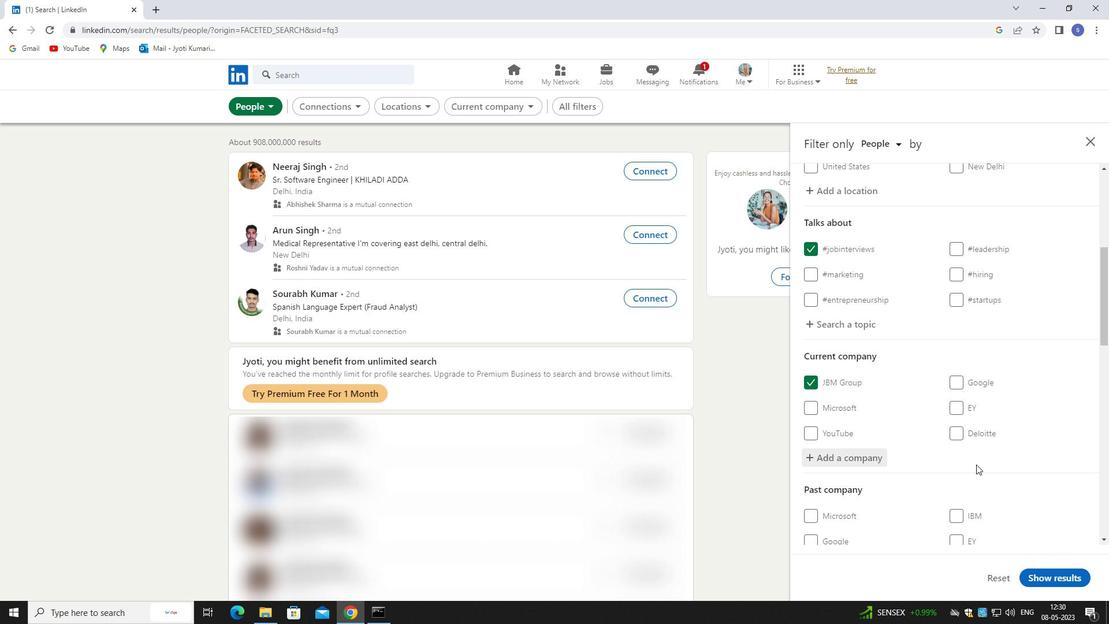 
Action: Mouse scrolled (977, 466) with delta (0, 0)
Screenshot: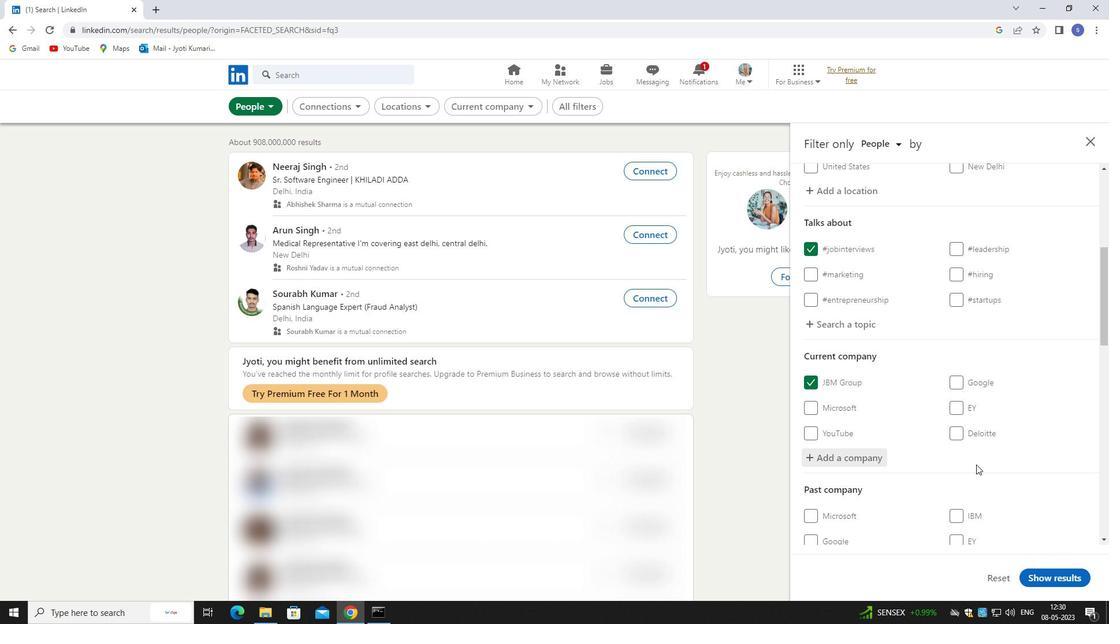 
Action: Mouse moved to (978, 466)
Screenshot: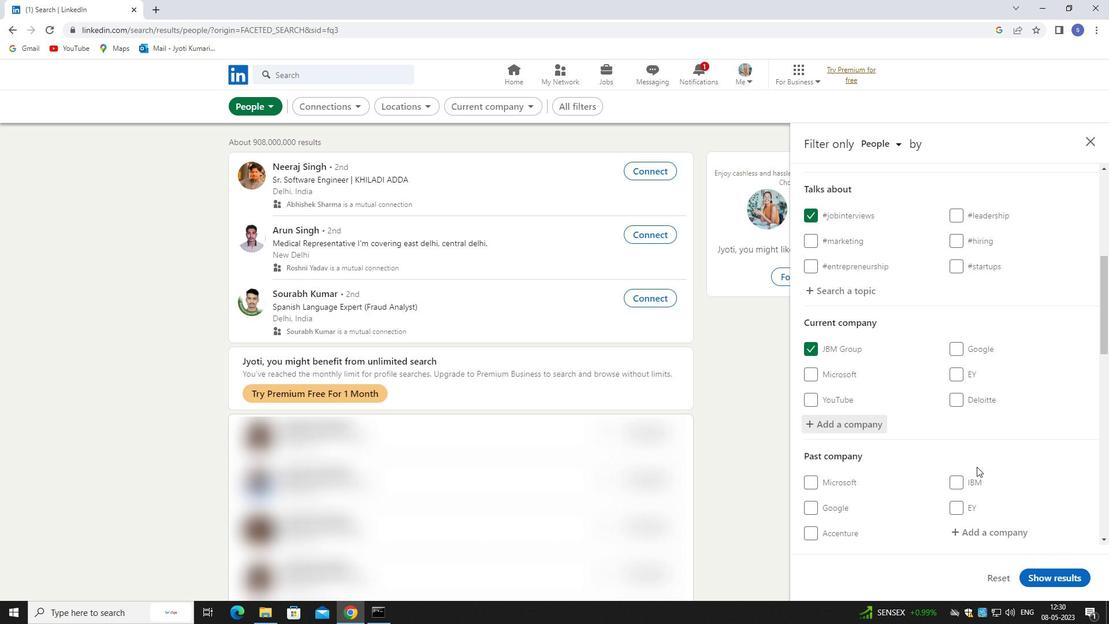 
Action: Mouse scrolled (978, 466) with delta (0, 0)
Screenshot: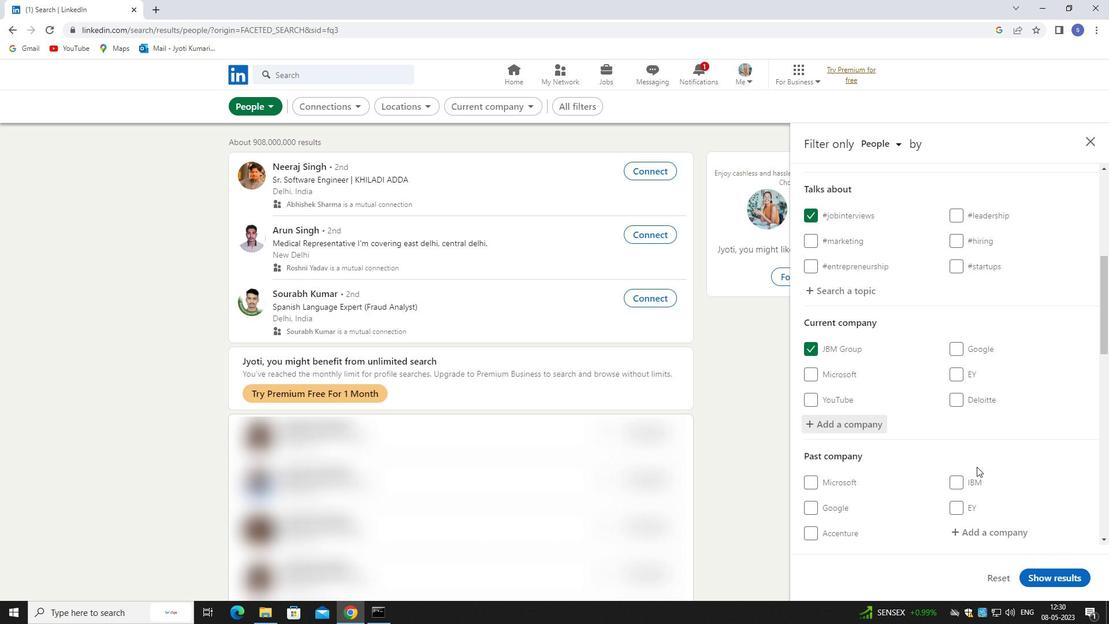 
Action: Mouse moved to (981, 398)
Screenshot: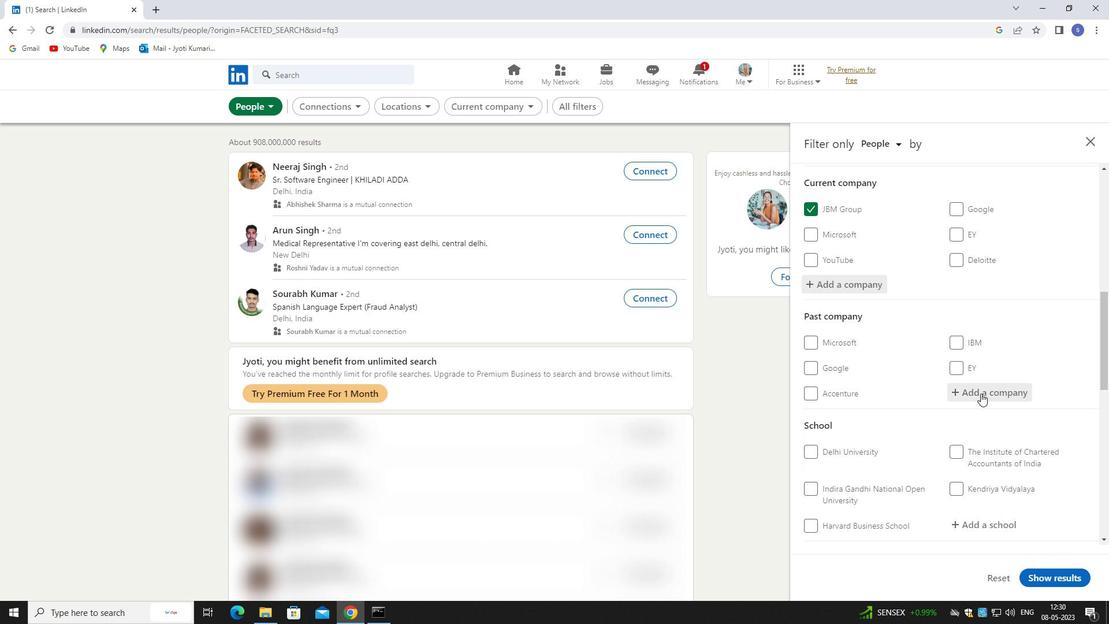 
Action: Mouse scrolled (981, 397) with delta (0, 0)
Screenshot: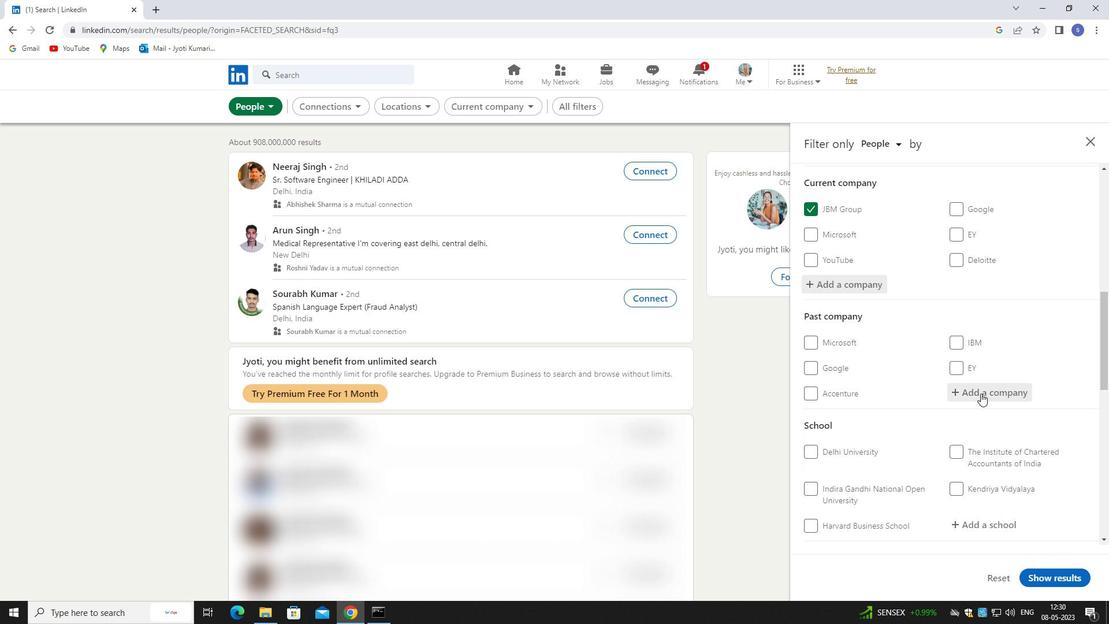 
Action: Mouse moved to (981, 400)
Screenshot: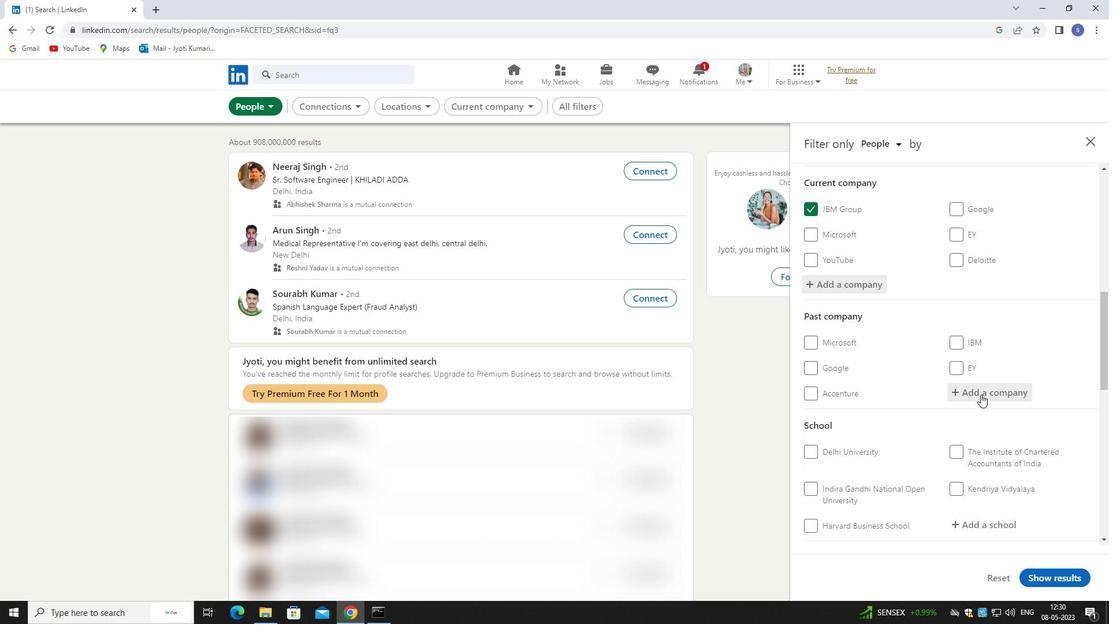 
Action: Mouse scrolled (981, 399) with delta (0, 0)
Screenshot: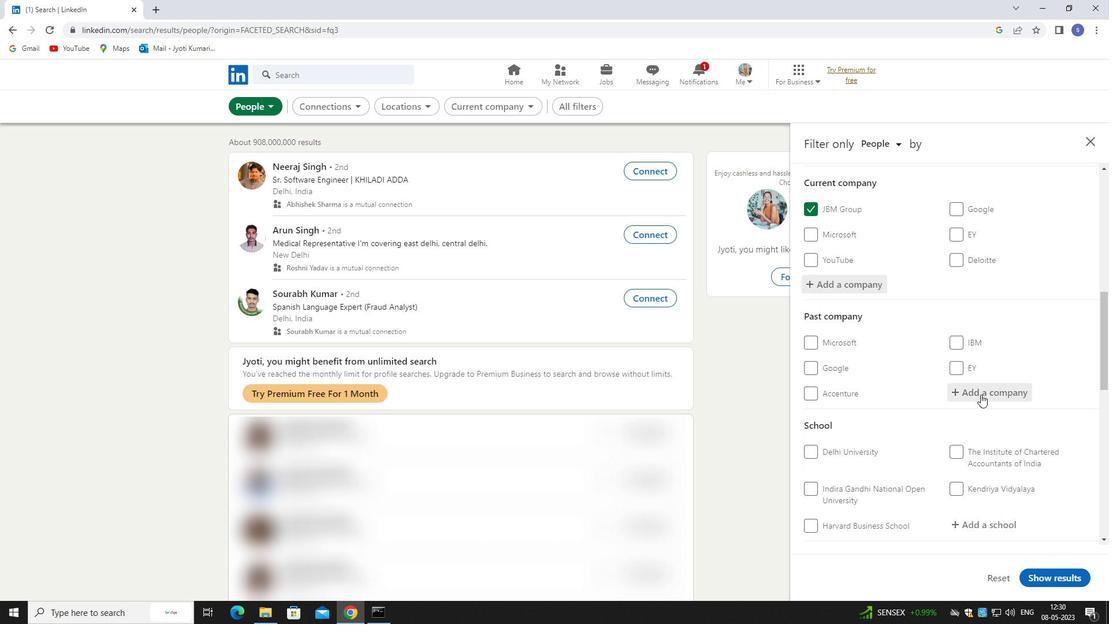 
Action: Mouse moved to (981, 401)
Screenshot: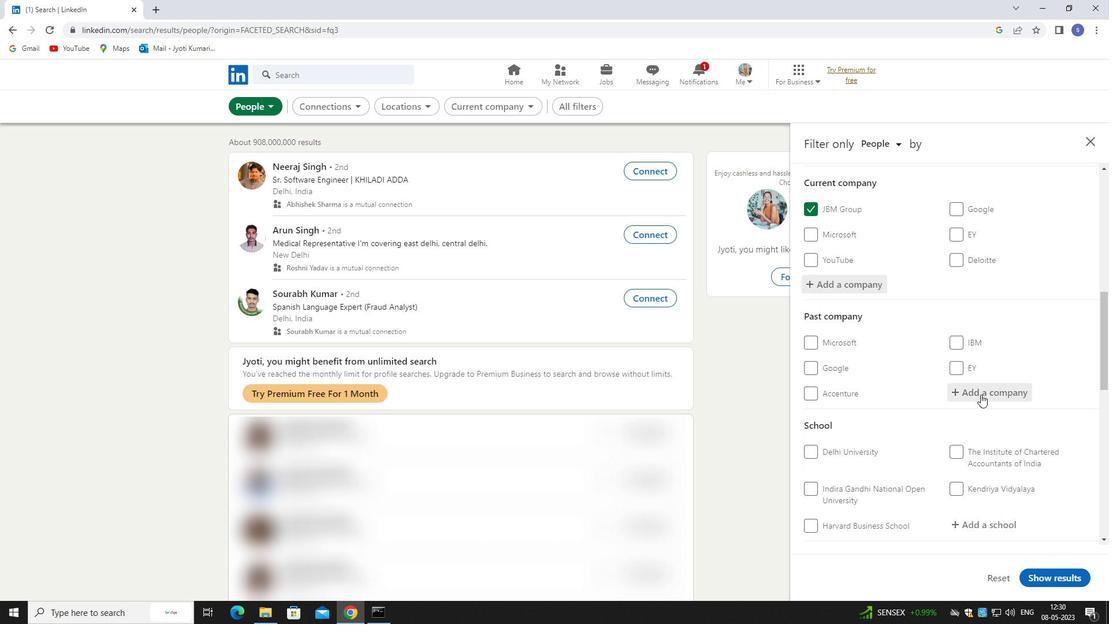 
Action: Mouse scrolled (981, 401) with delta (0, 0)
Screenshot: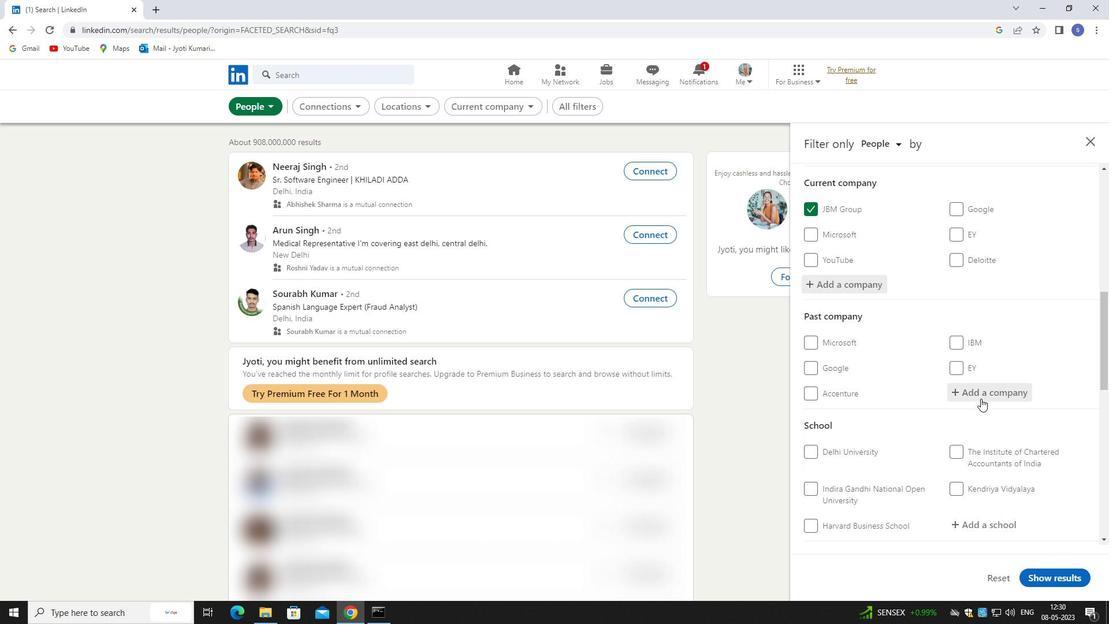 
Action: Mouse moved to (987, 349)
Screenshot: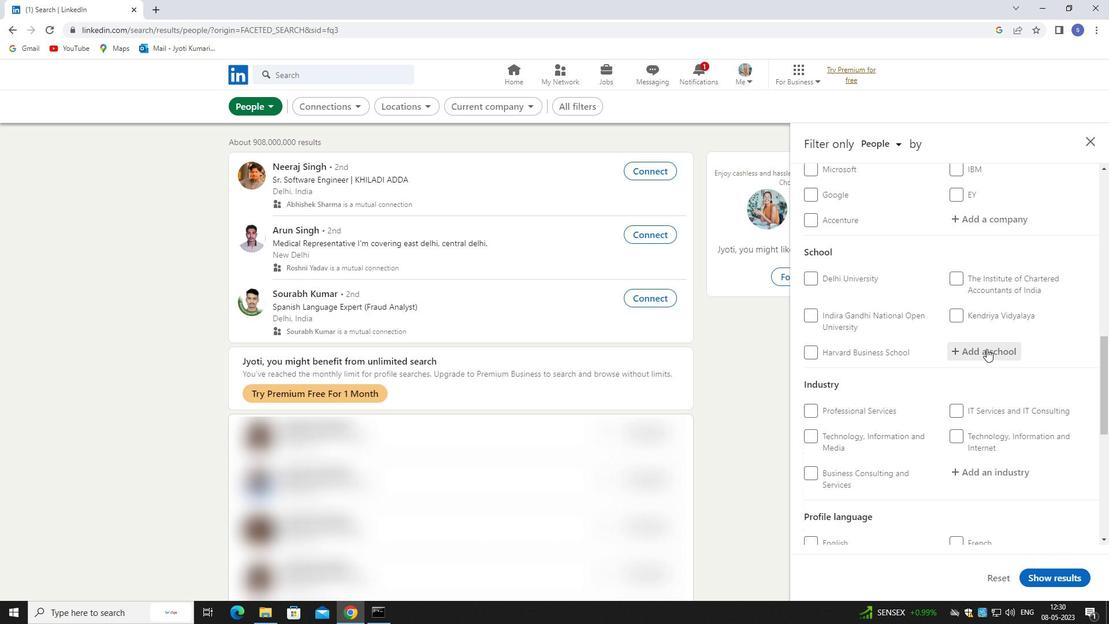 
Action: Mouse pressed left at (987, 349)
Screenshot: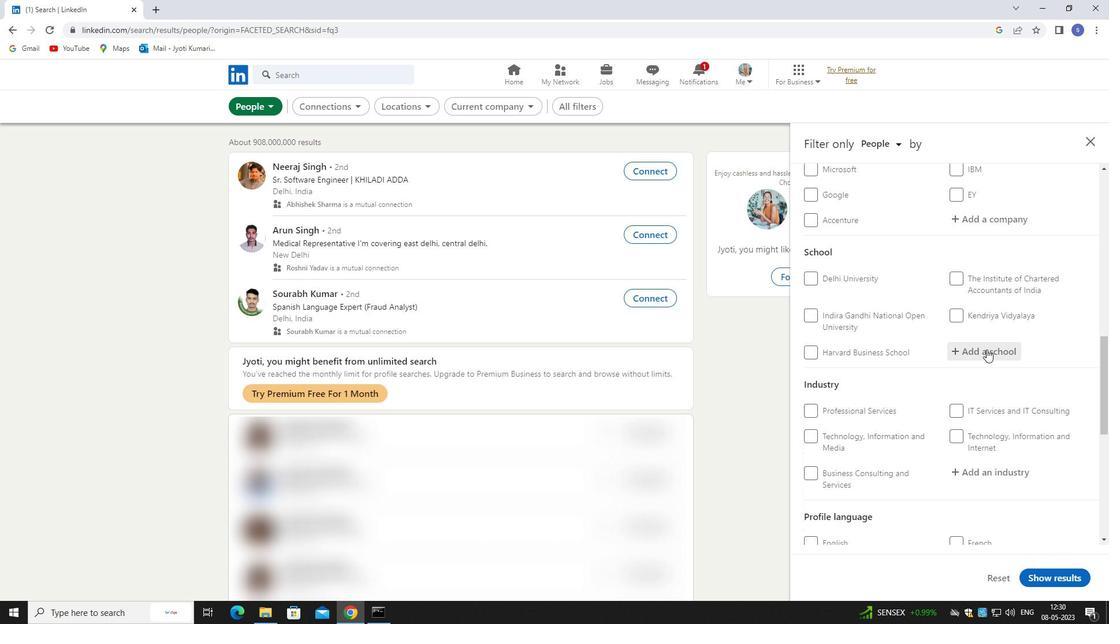
Action: Mouse moved to (981, 353)
Screenshot: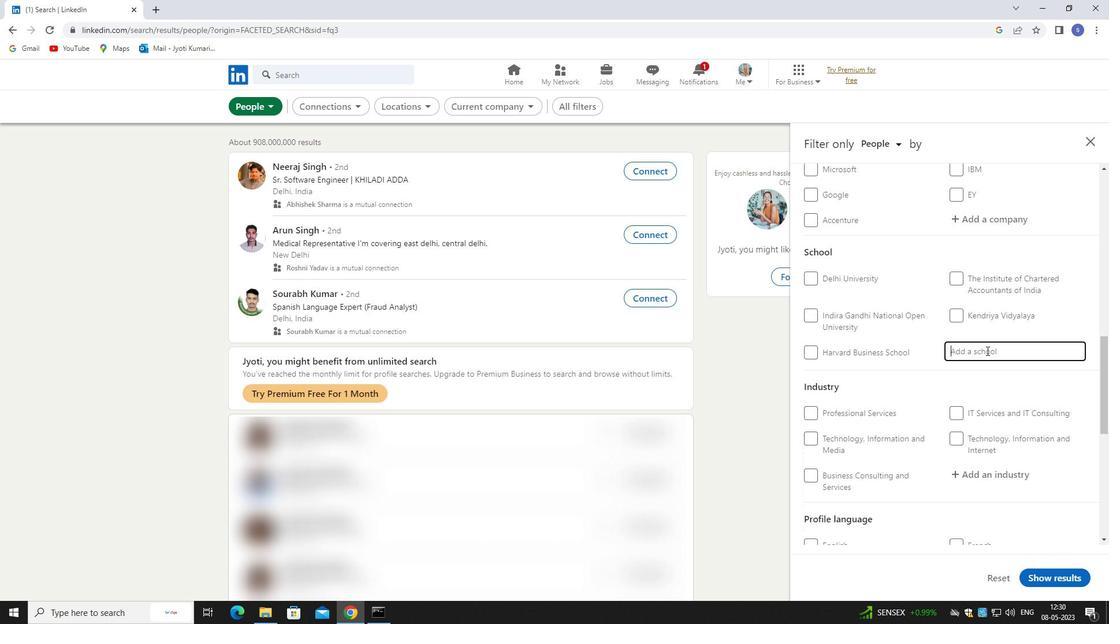 
Action: Key pressed uttar<Key.space>pa
Screenshot: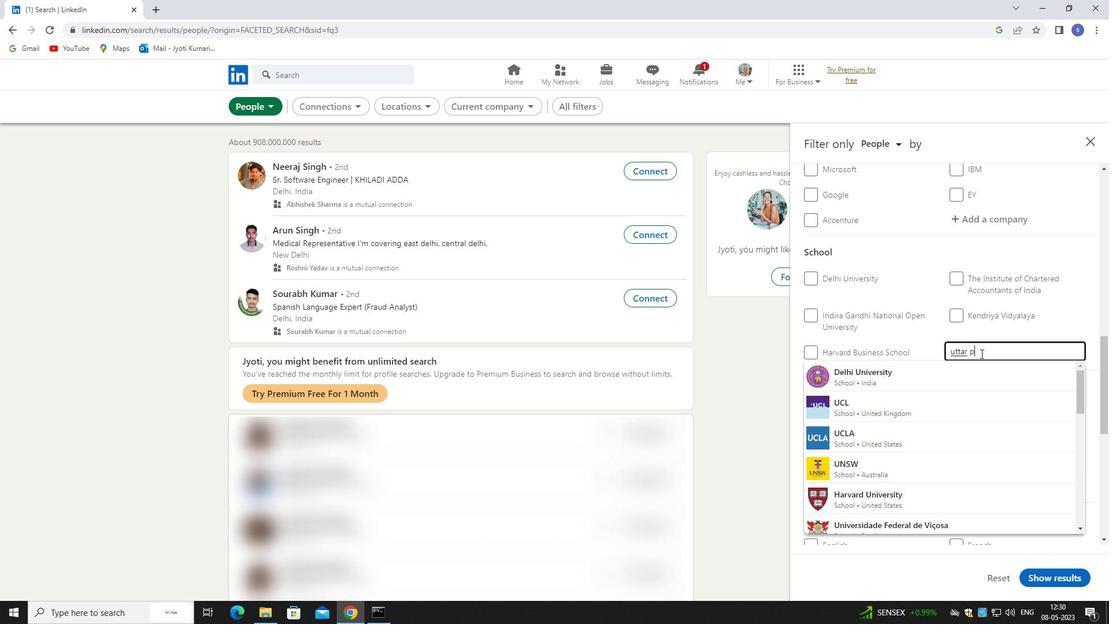 
Action: Mouse moved to (953, 370)
Screenshot: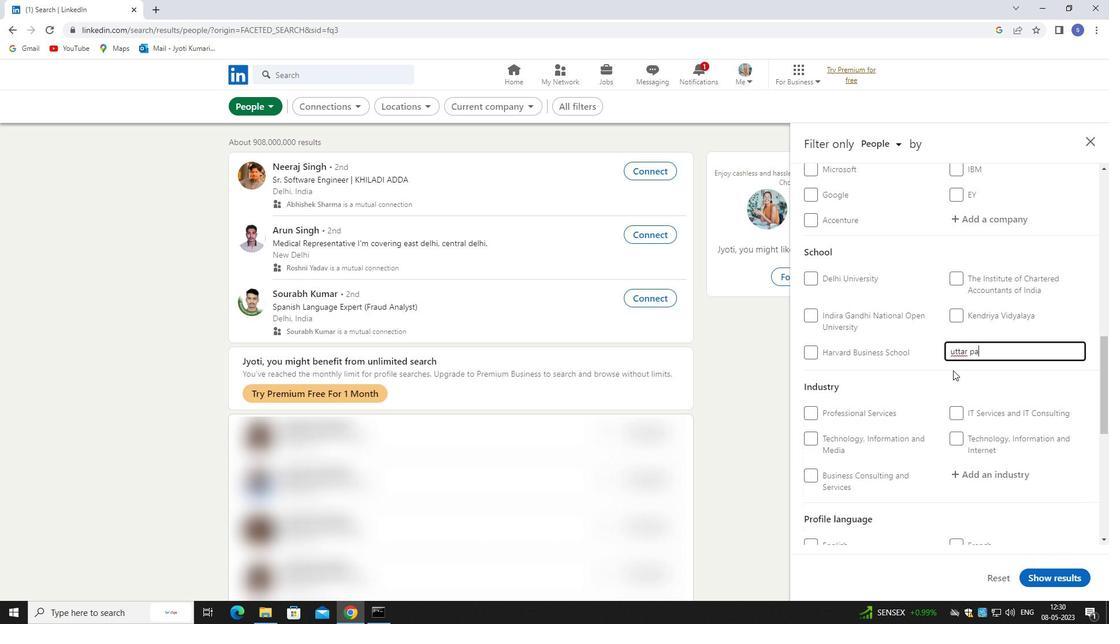 
Action: Key pressed <Key.backspace>
Screenshot: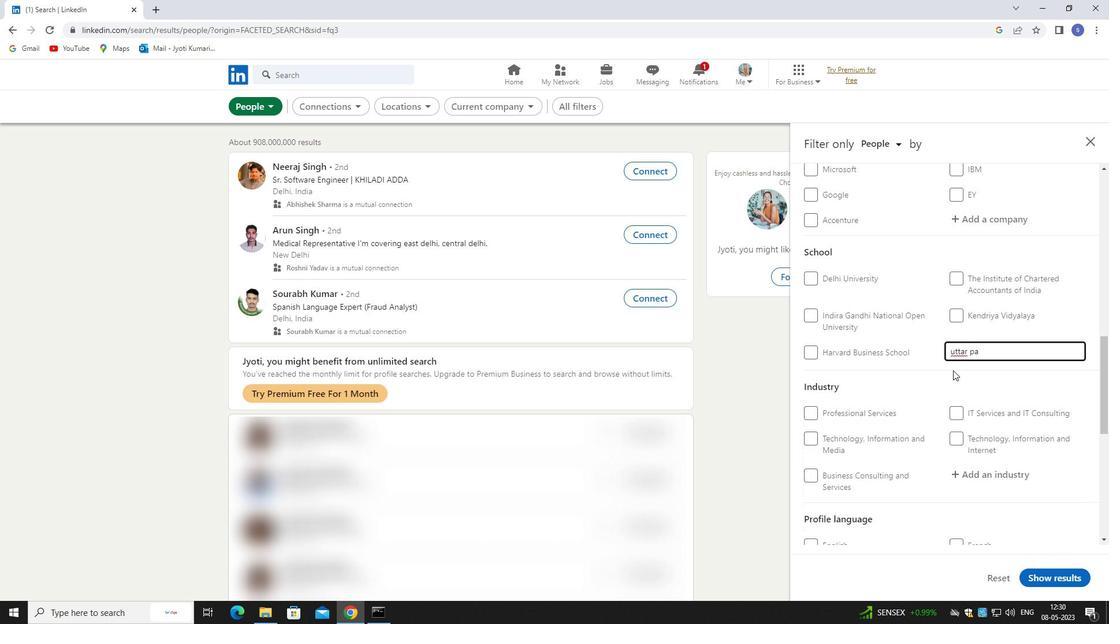 
Action: Mouse pressed left at (953, 370)
Screenshot: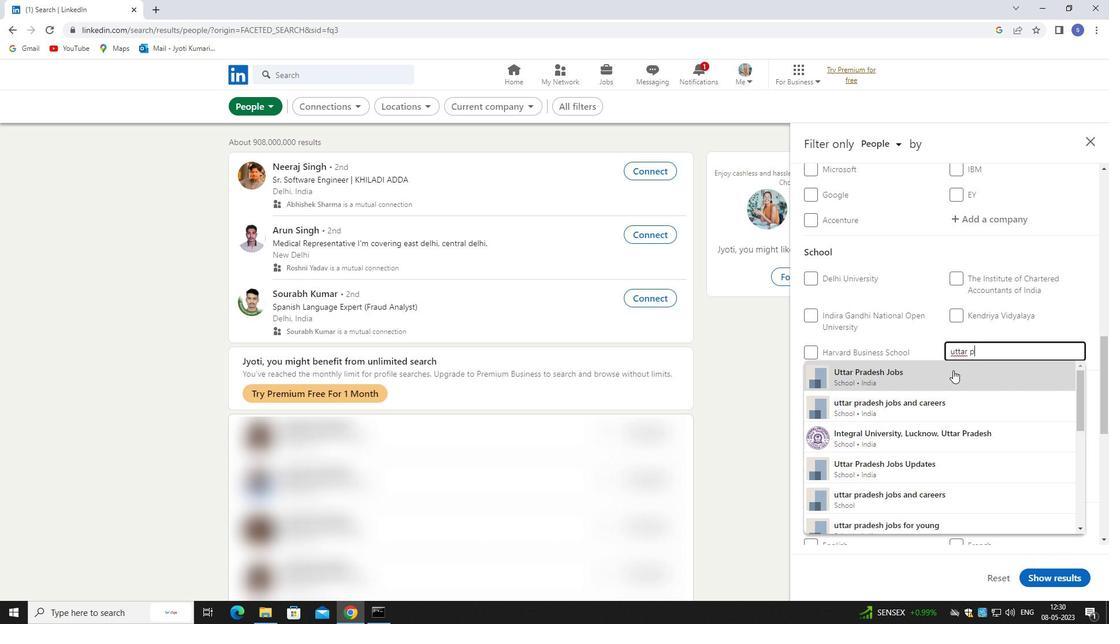 
Action: Mouse scrolled (953, 369) with delta (0, 0)
Screenshot: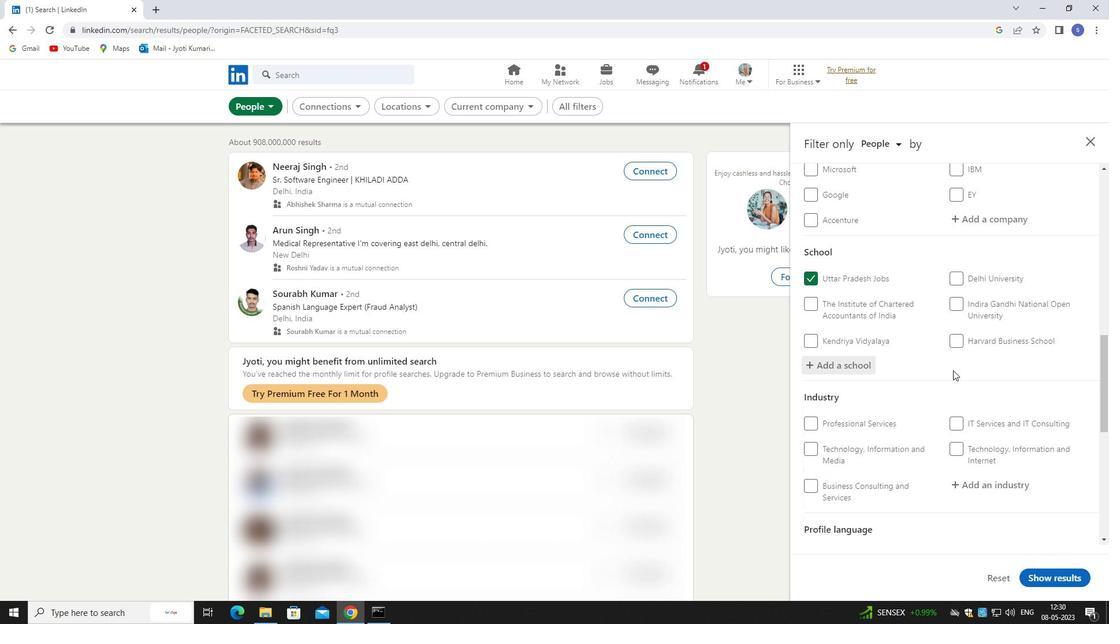 
Action: Mouse scrolled (953, 369) with delta (0, 0)
Screenshot: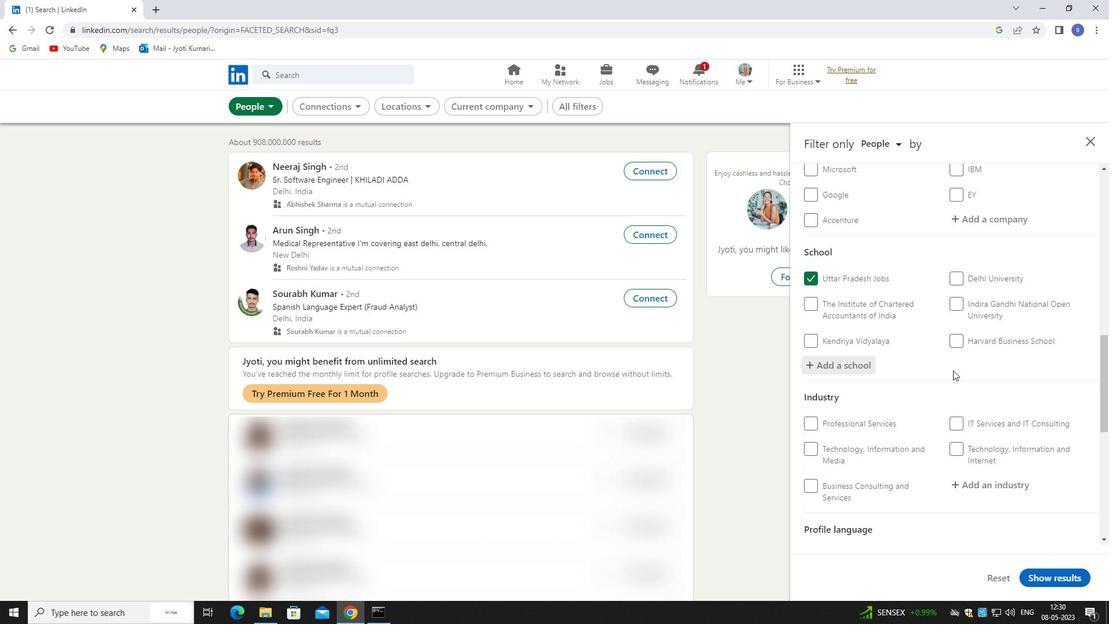 
Action: Mouse scrolled (953, 369) with delta (0, 0)
Screenshot: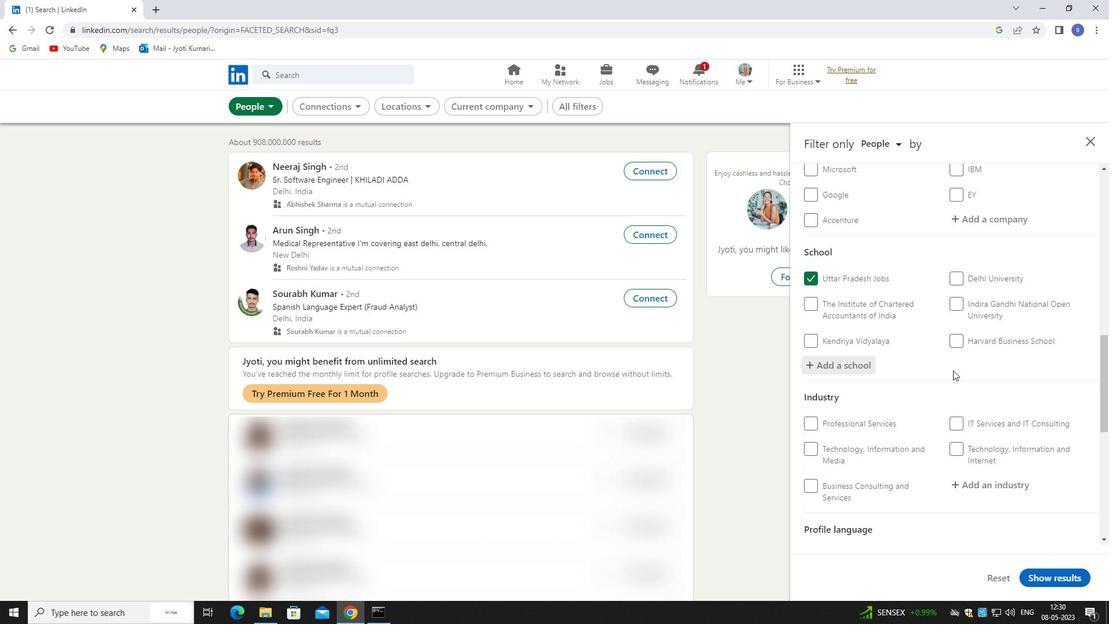 
Action: Mouse moved to (1010, 313)
Screenshot: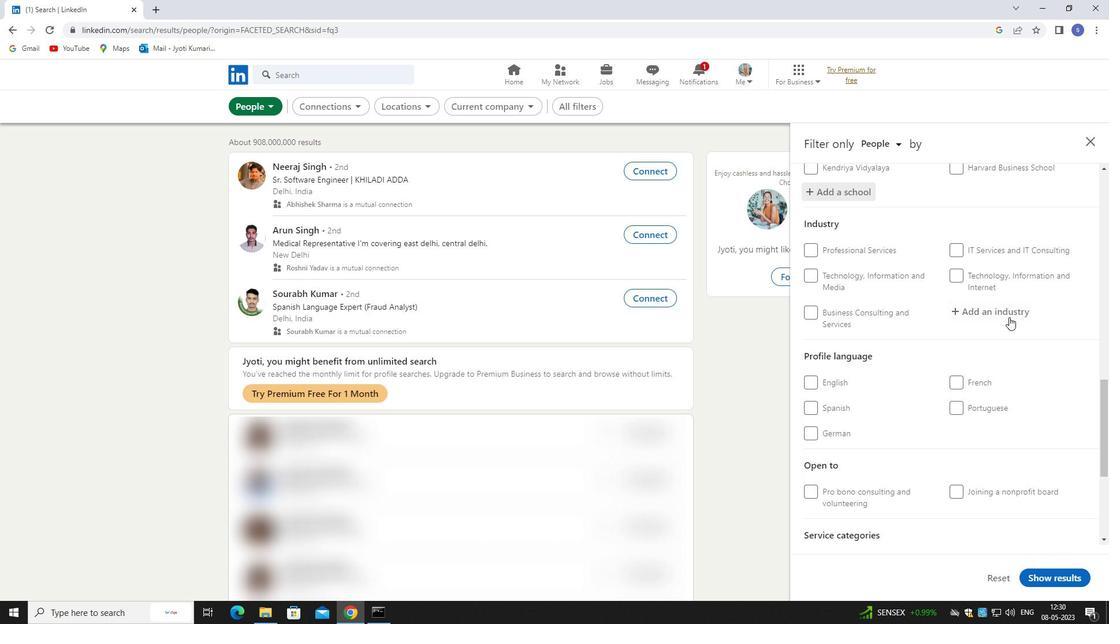 
Action: Mouse pressed left at (1010, 313)
Screenshot: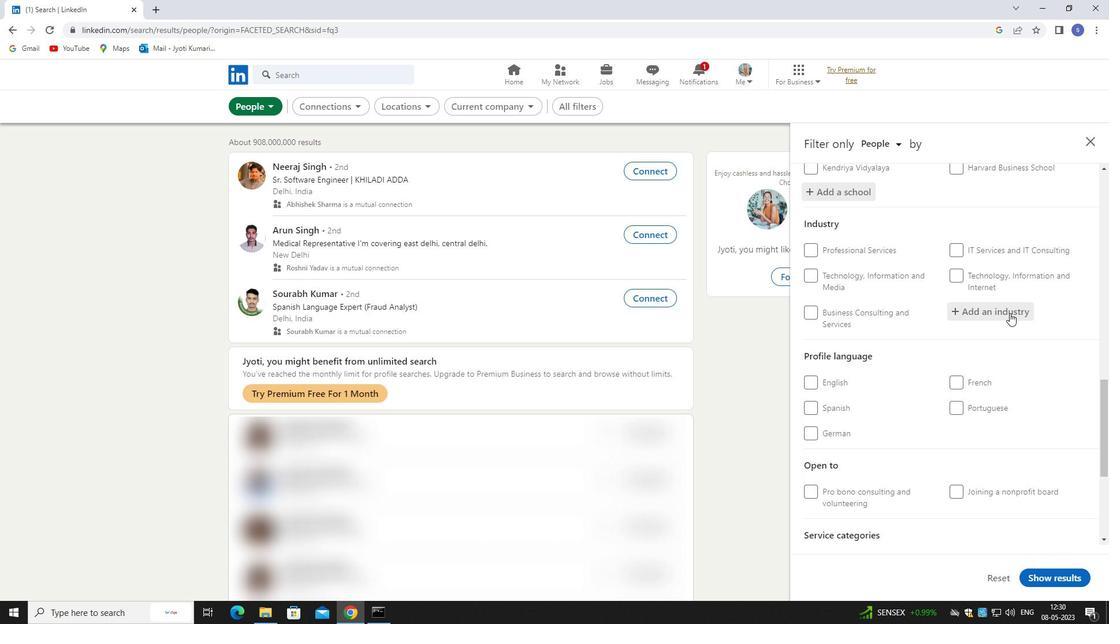 
Action: Key pressed profess
Screenshot: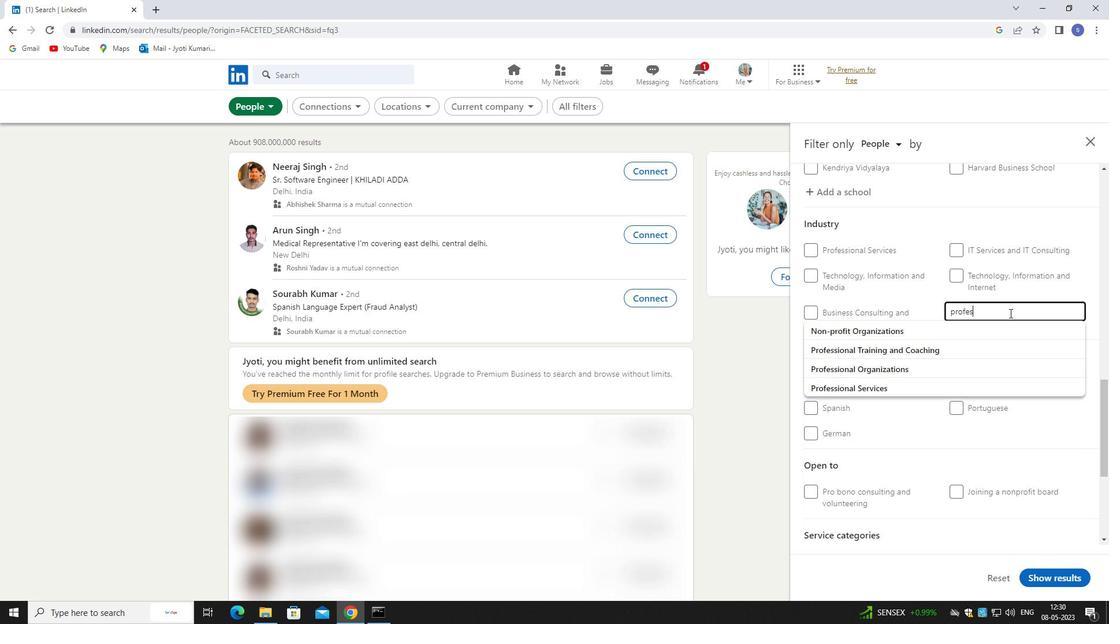 
Action: Mouse moved to (988, 344)
Screenshot: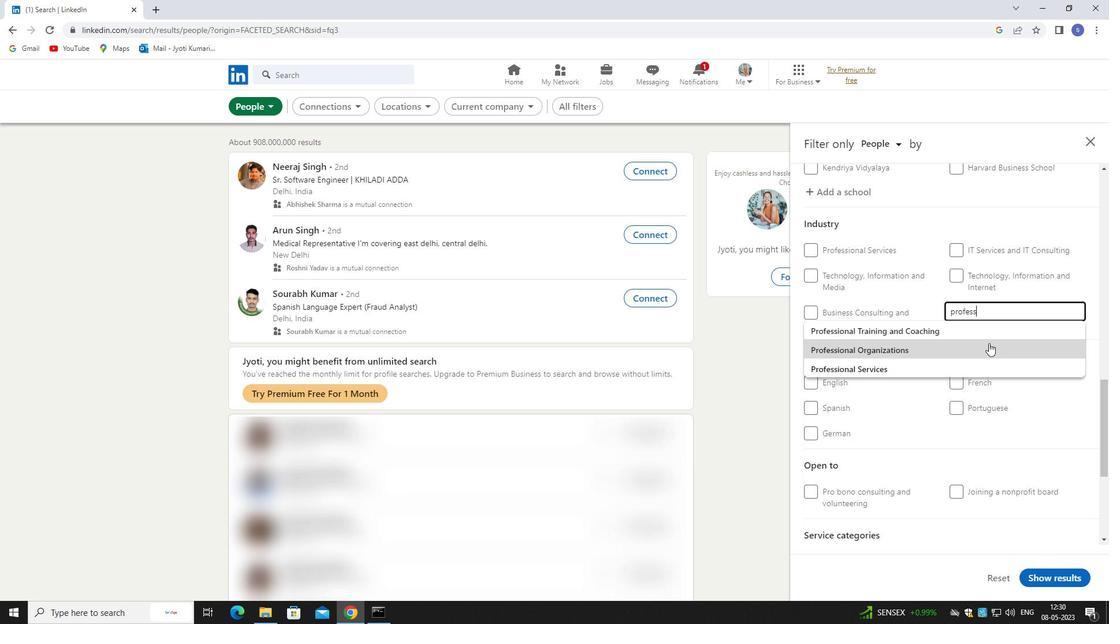 
Action: Mouse pressed left at (988, 344)
Screenshot: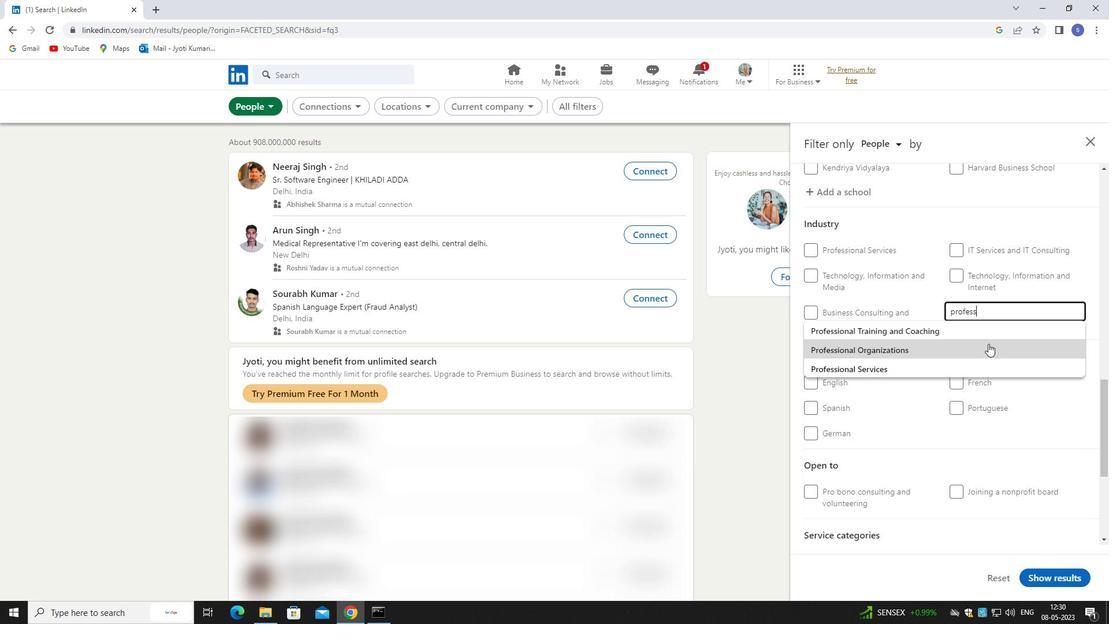 
Action: Mouse moved to (963, 433)
Screenshot: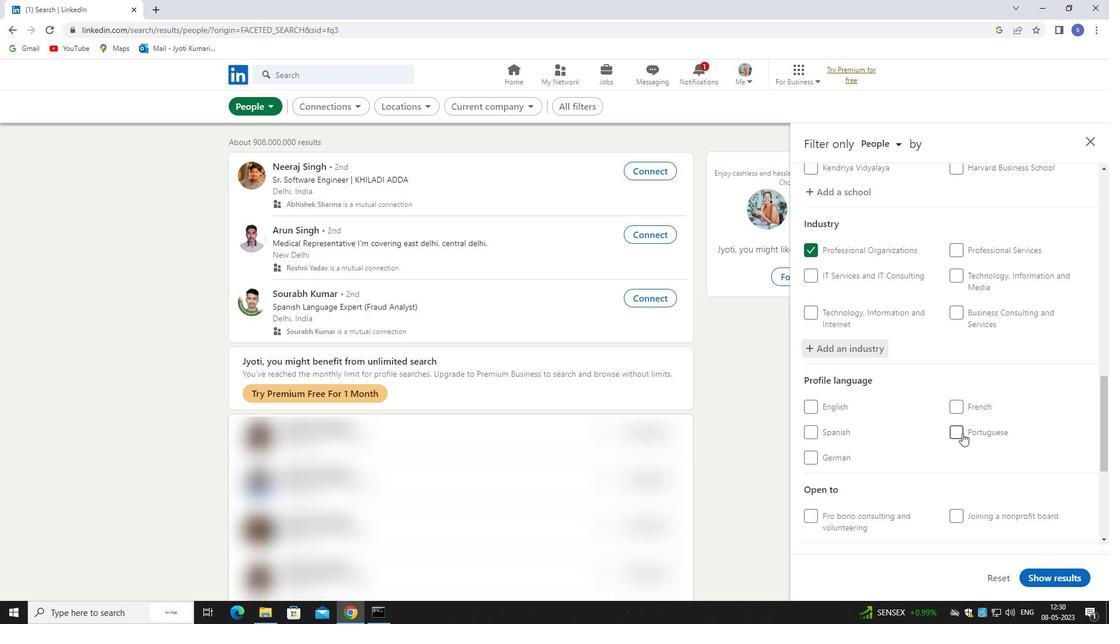 
Action: Mouse pressed left at (963, 433)
Screenshot: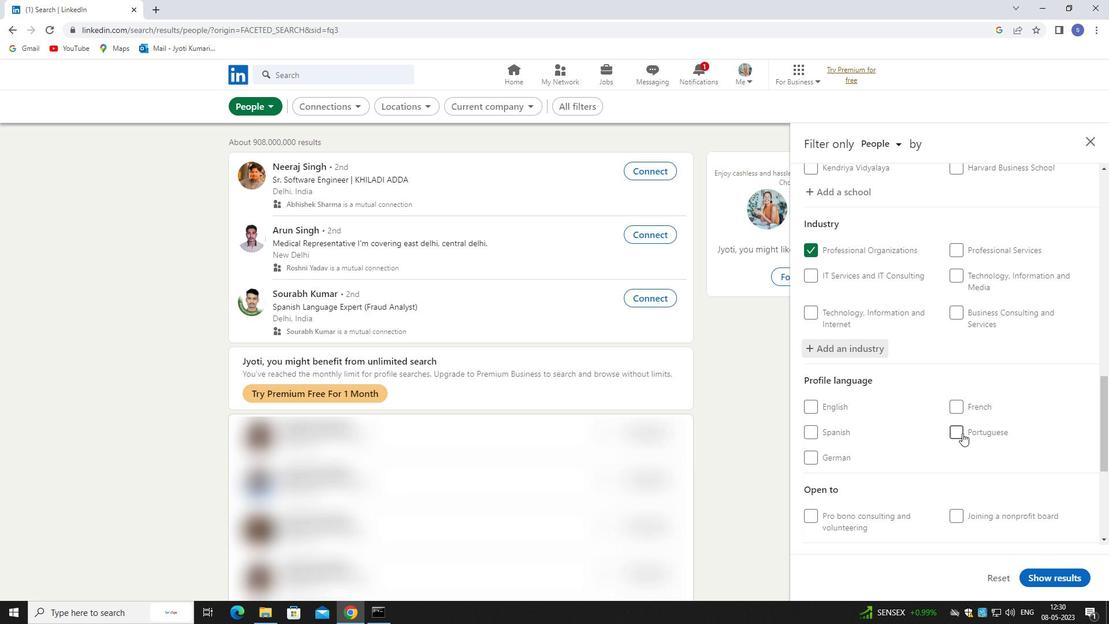 
Action: Mouse moved to (964, 432)
Screenshot: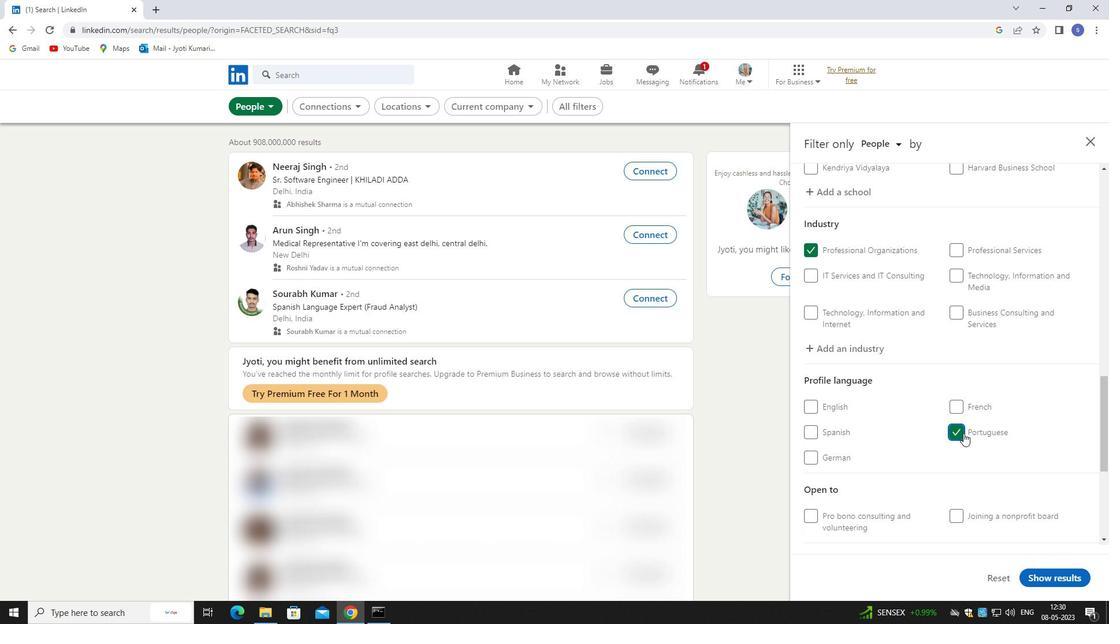 
Action: Mouse scrolled (964, 431) with delta (0, 0)
Screenshot: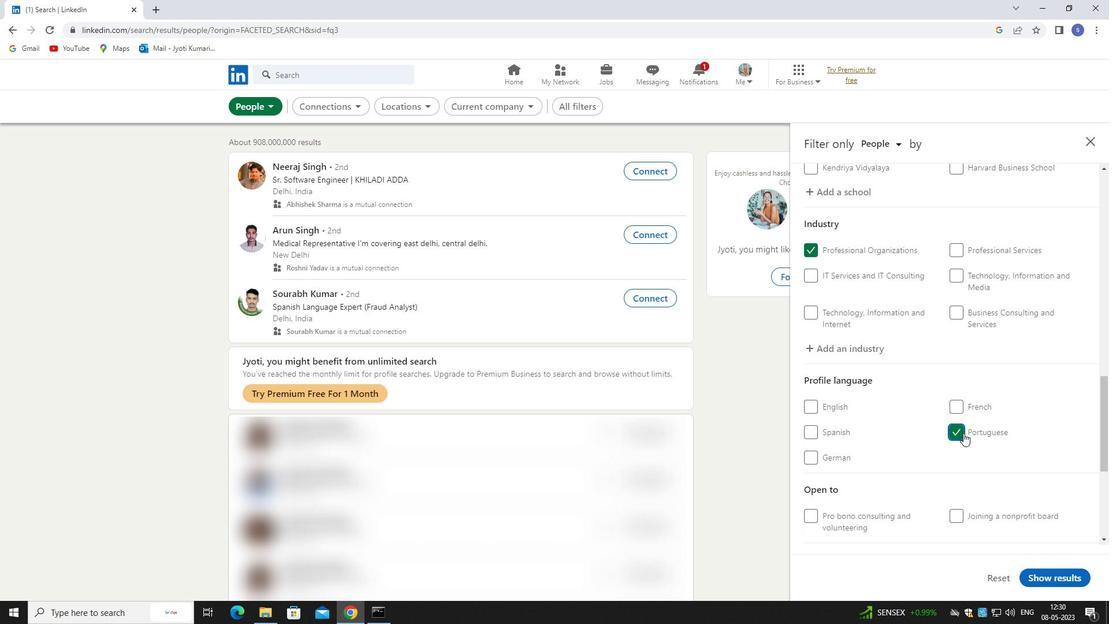 
Action: Mouse moved to (965, 431)
Screenshot: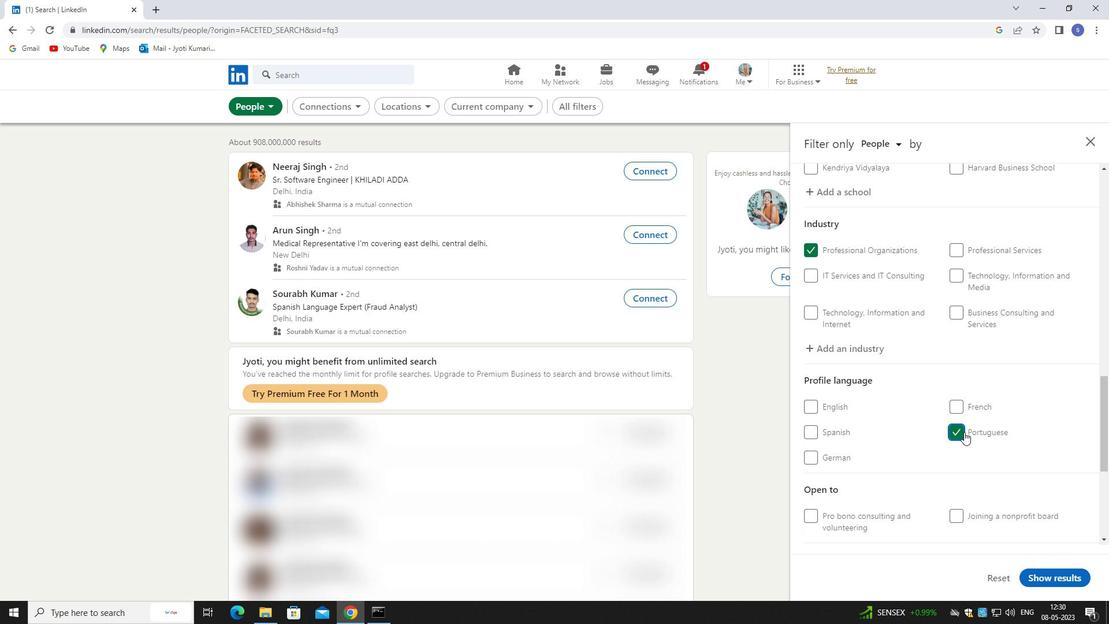 
Action: Mouse scrolled (965, 431) with delta (0, 0)
Screenshot: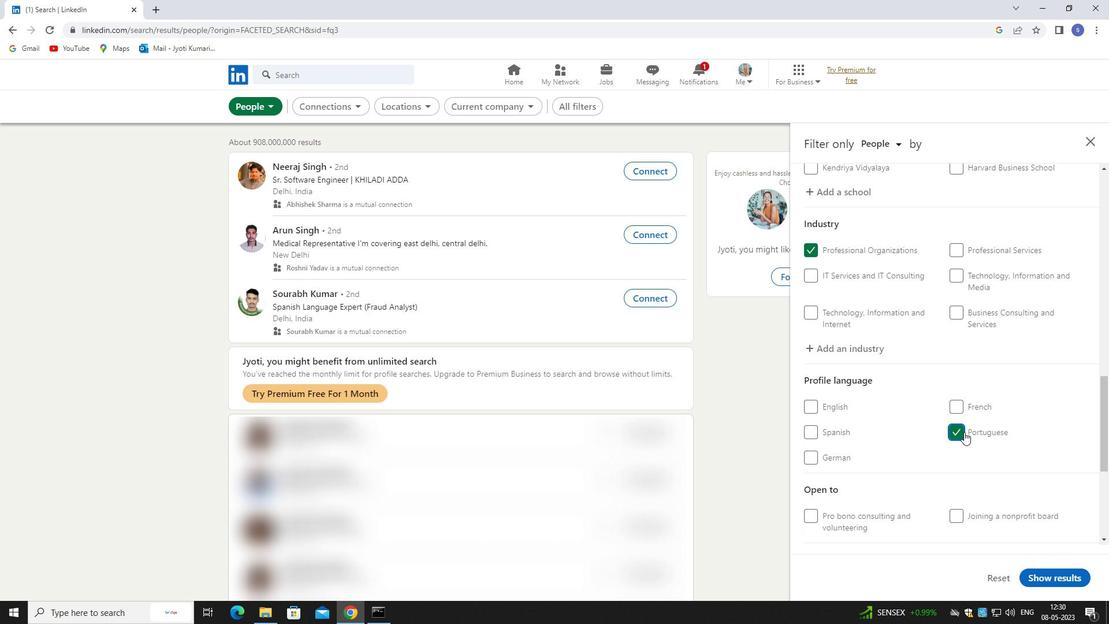 
Action: Mouse scrolled (965, 431) with delta (0, 0)
Screenshot: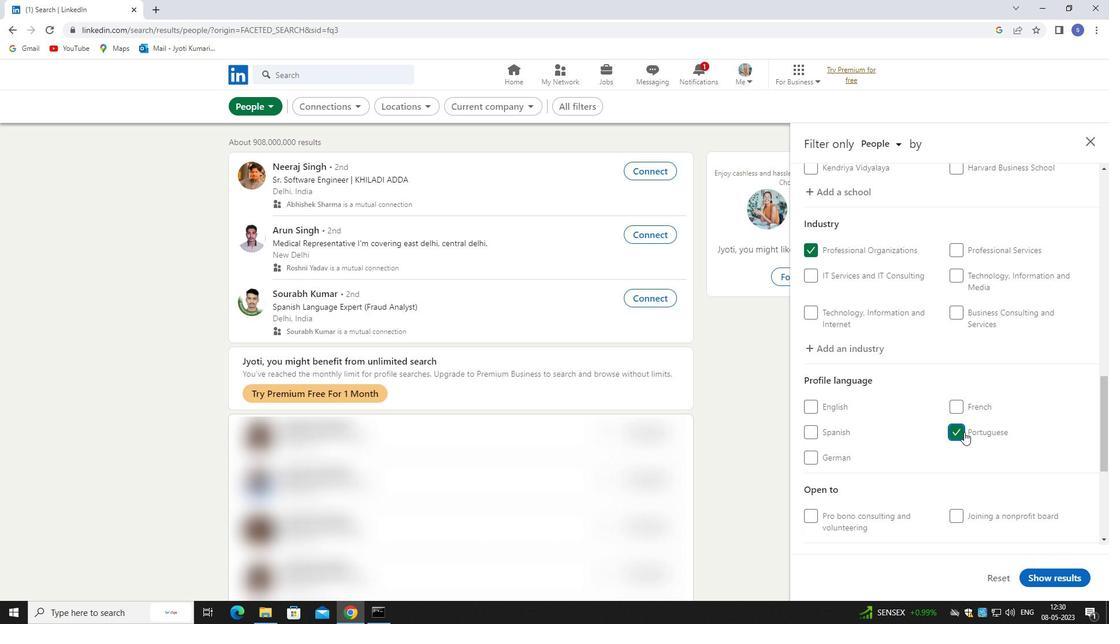 
Action: Mouse moved to (965, 431)
Screenshot: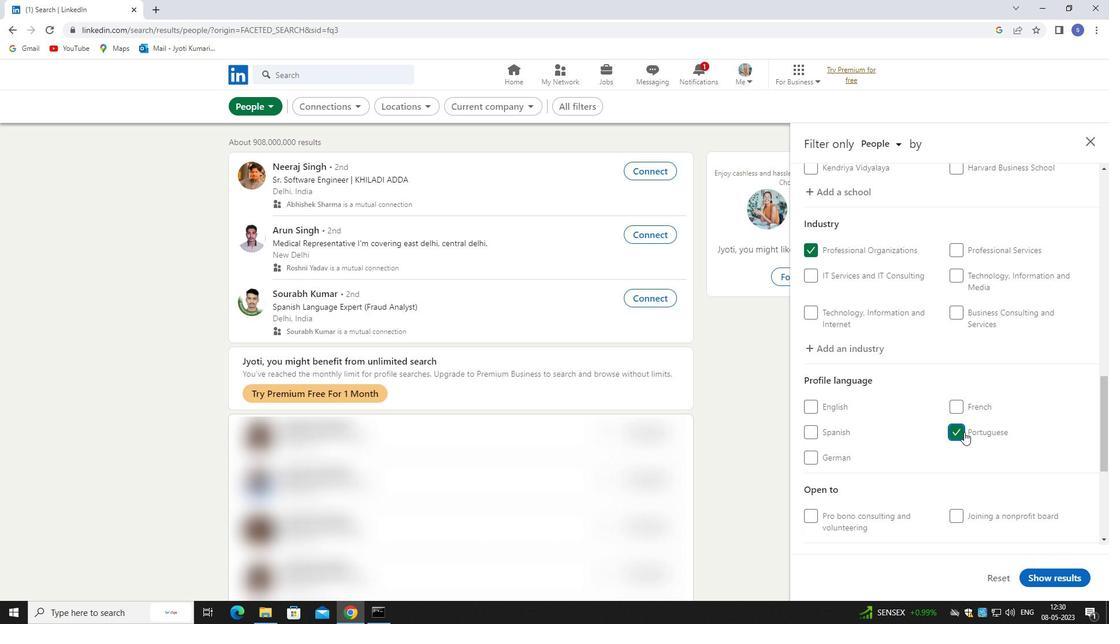 
Action: Mouse scrolled (965, 431) with delta (0, 0)
Screenshot: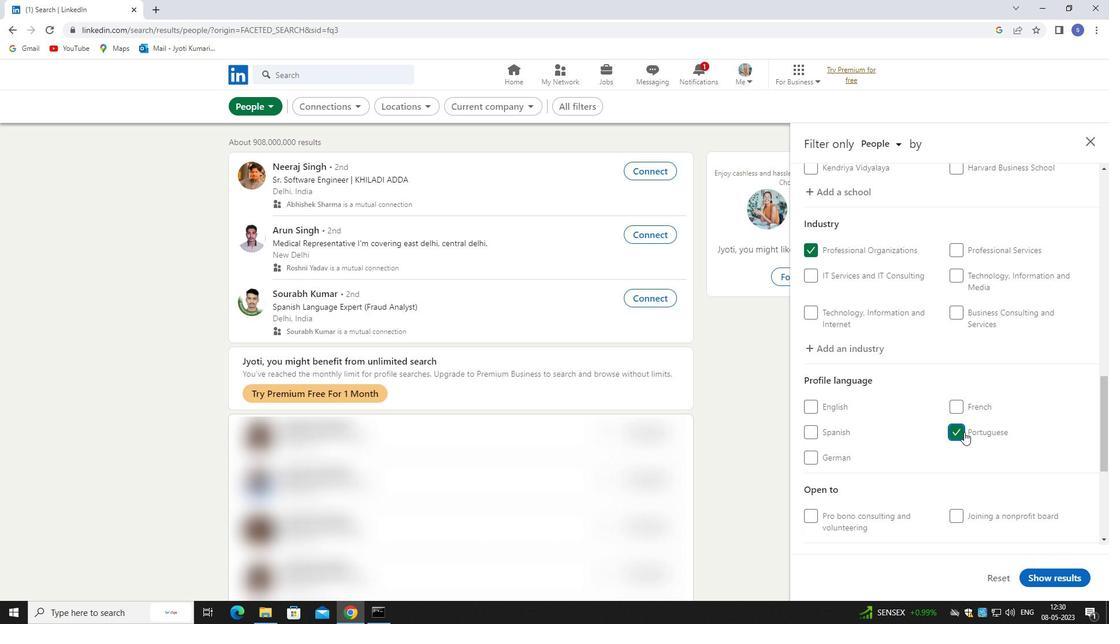 
Action: Mouse moved to (965, 431)
Screenshot: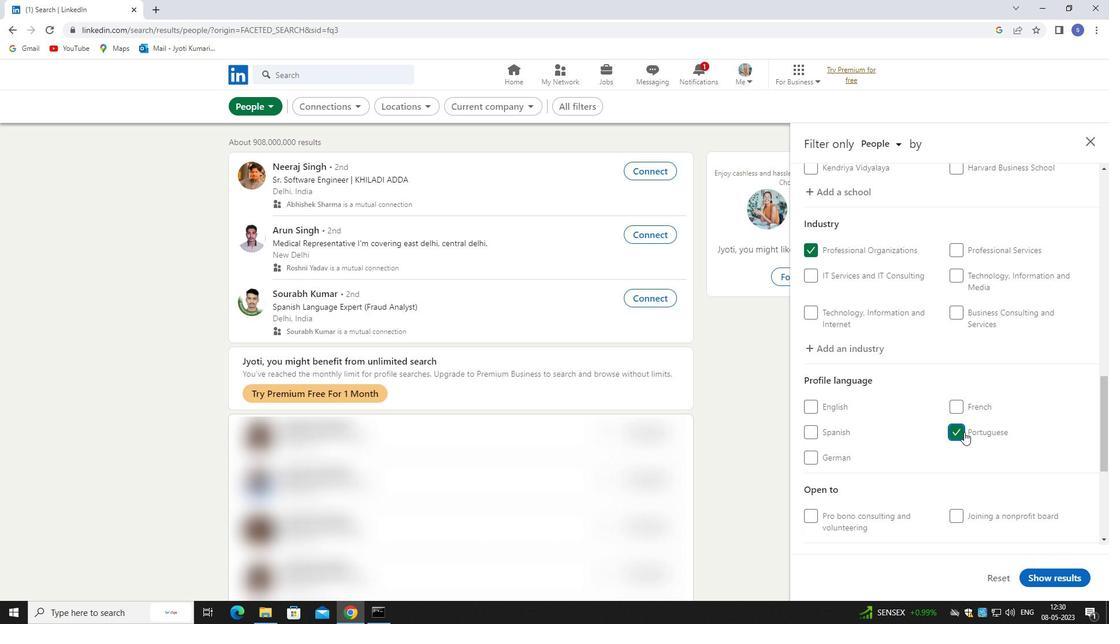 
Action: Mouse scrolled (965, 431) with delta (0, 0)
Screenshot: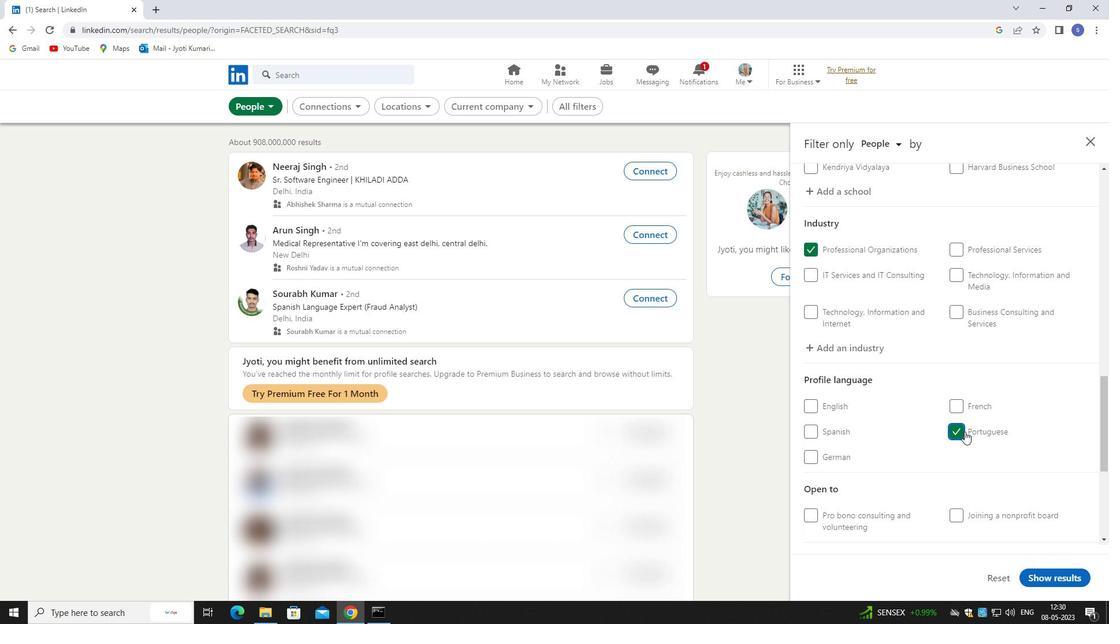 
Action: Mouse moved to (970, 384)
Screenshot: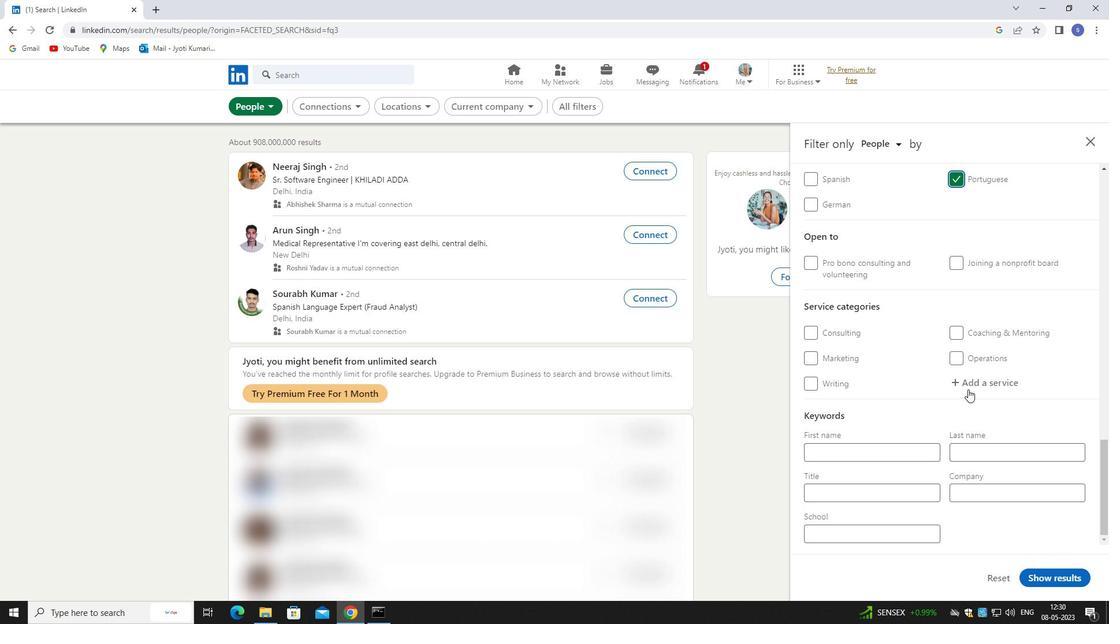 
Action: Mouse pressed left at (970, 384)
Screenshot: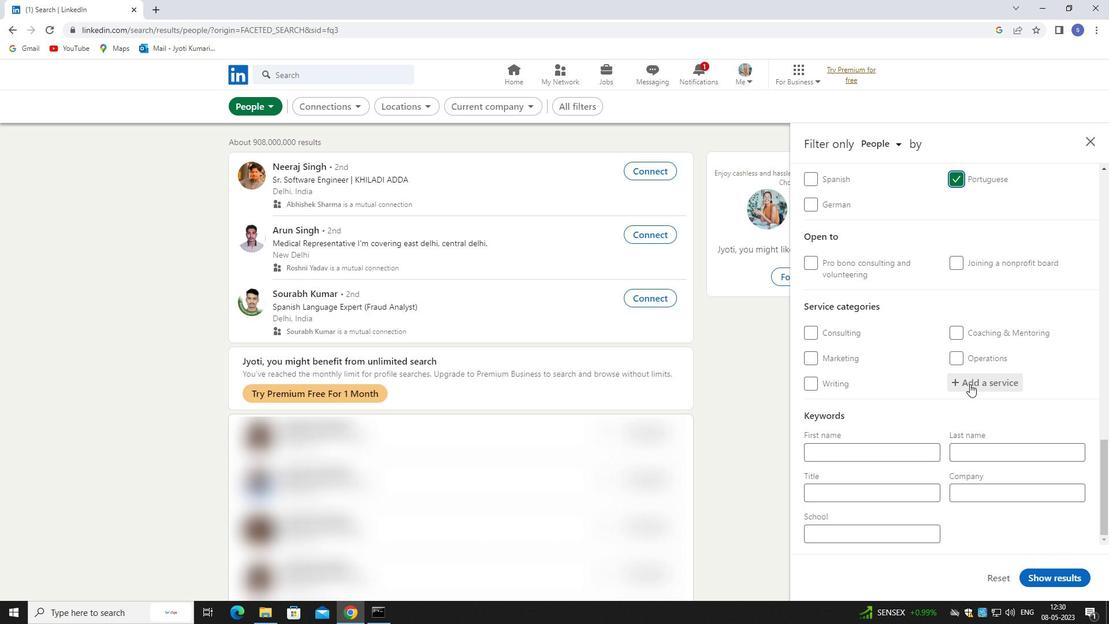 
Action: Mouse moved to (961, 394)
Screenshot: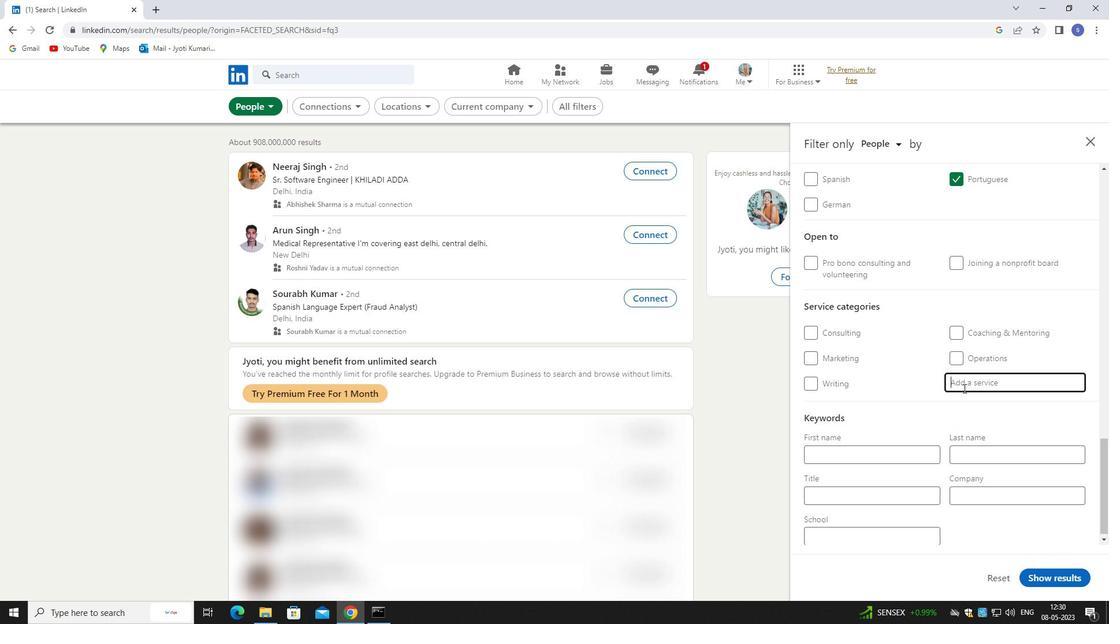 
Action: Key pressed daya<Key.backspace><Key.backspace>ta<Key.space>
Screenshot: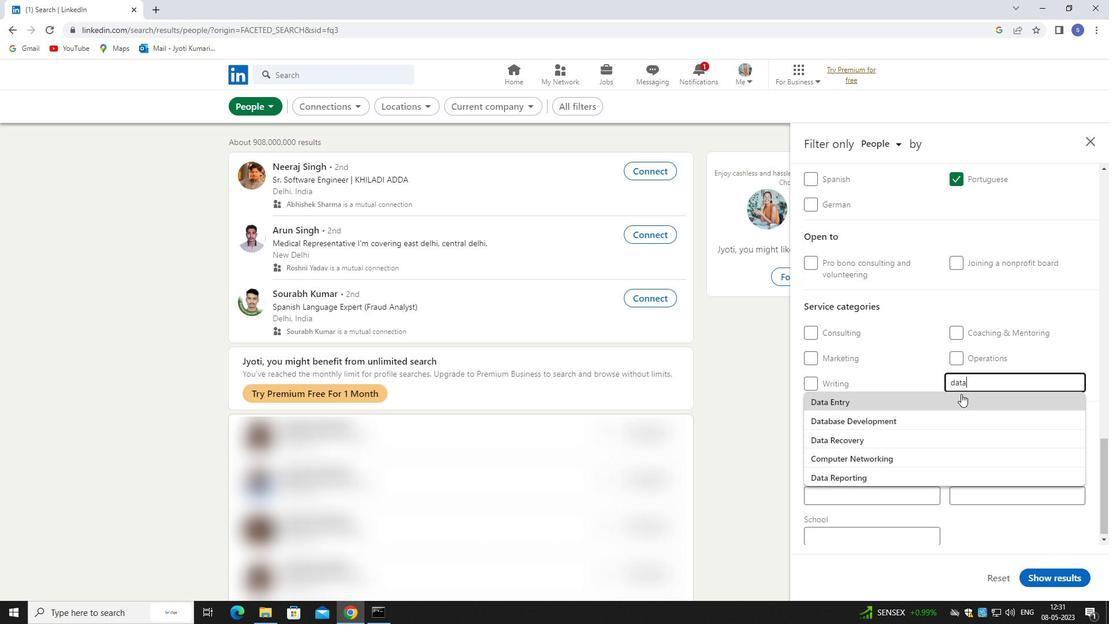 
Action: Mouse moved to (961, 394)
Screenshot: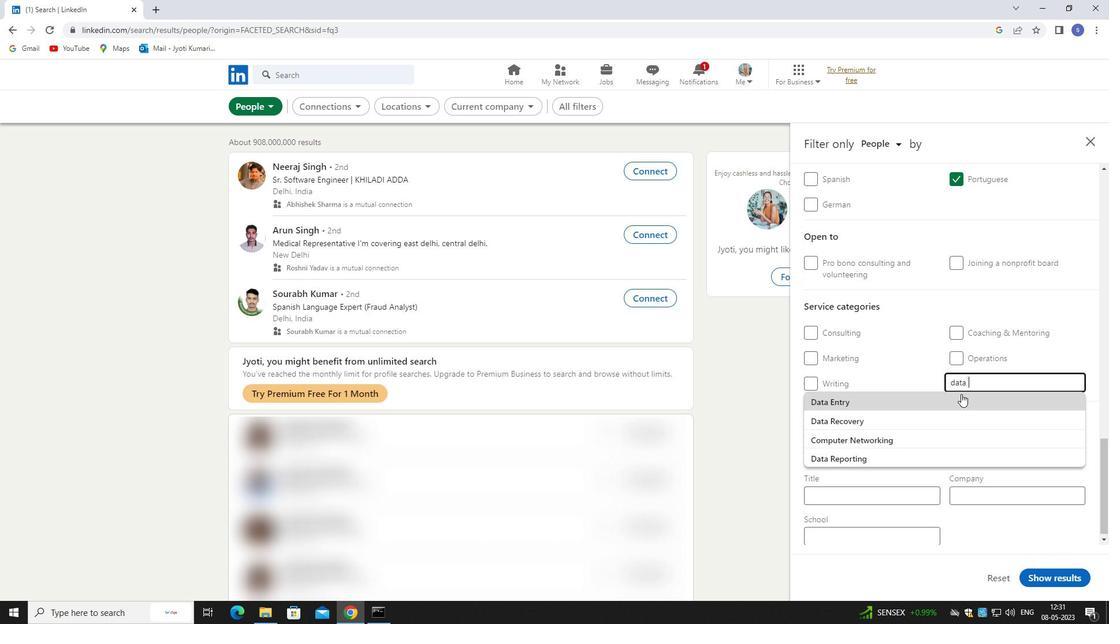 
Action: Mouse pressed left at (961, 394)
Screenshot: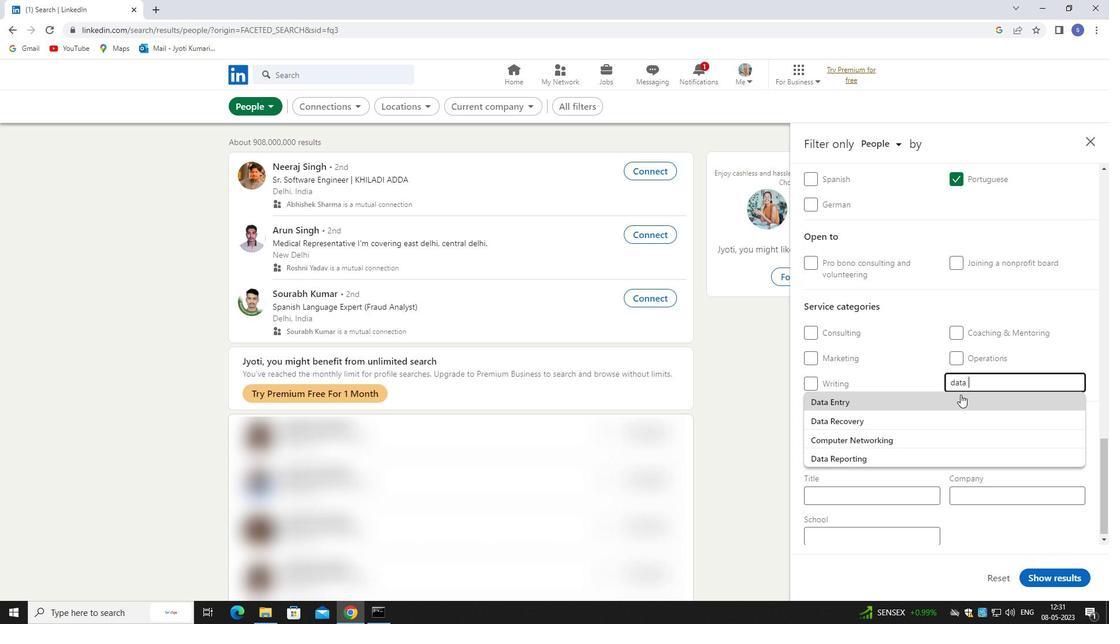 
Action: Mouse moved to (959, 394)
Screenshot: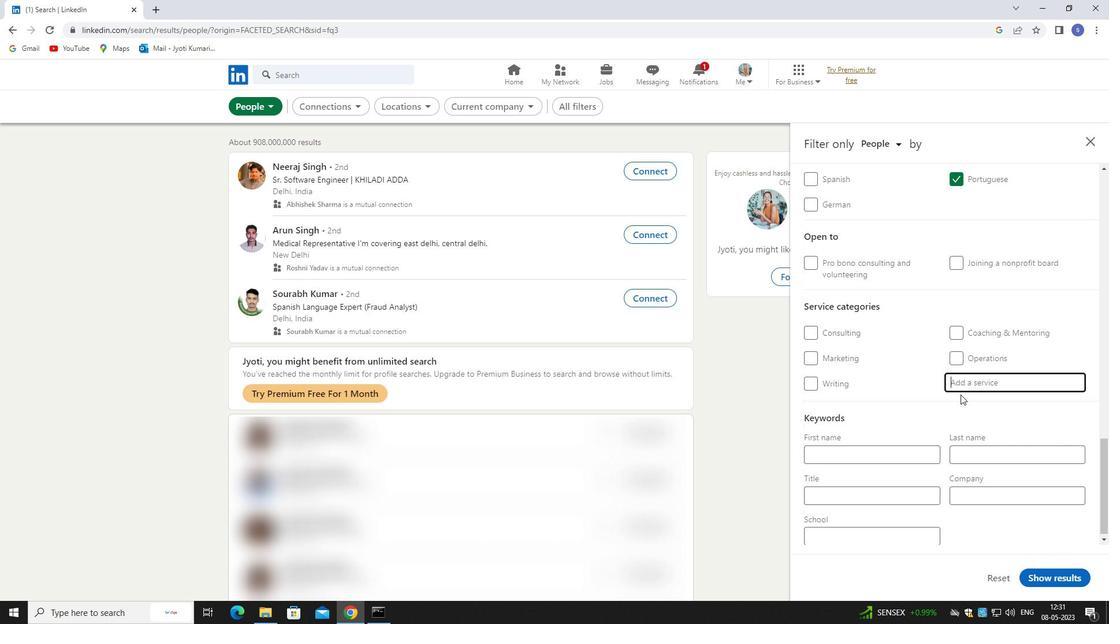 
Action: Mouse scrolled (959, 394) with delta (0, 0)
Screenshot: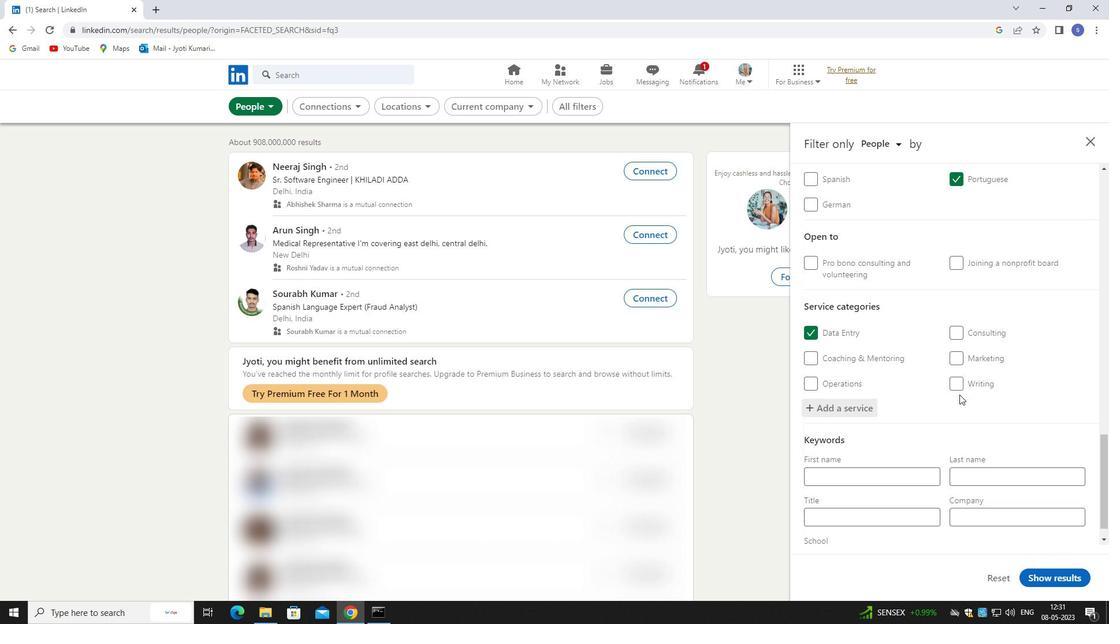 
Action: Mouse scrolled (959, 394) with delta (0, 0)
Screenshot: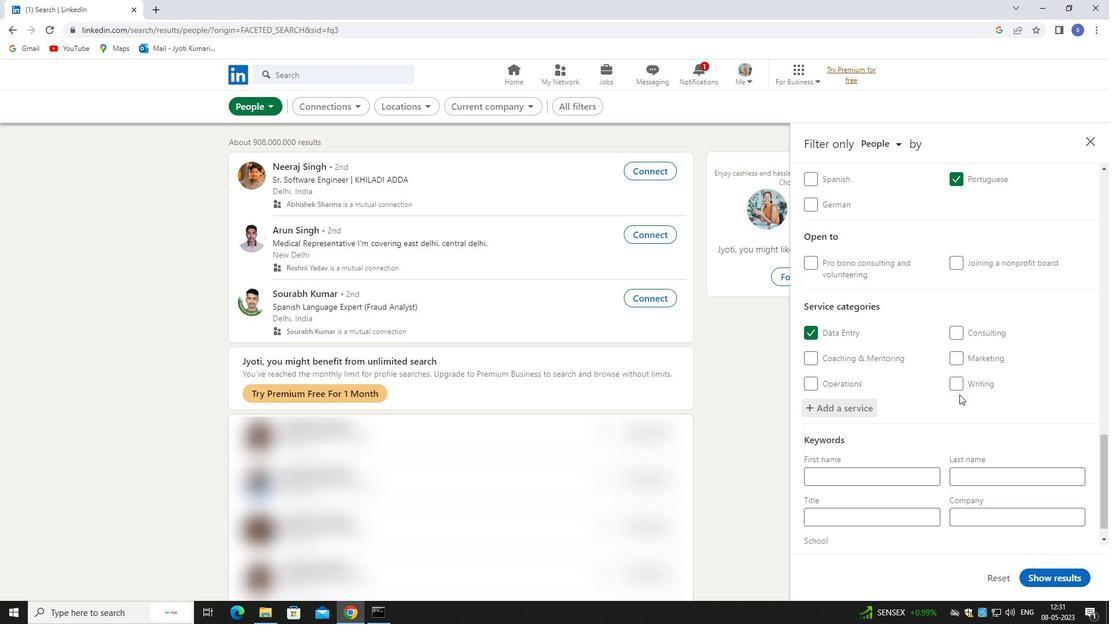 
Action: Mouse scrolled (959, 394) with delta (0, 0)
Screenshot: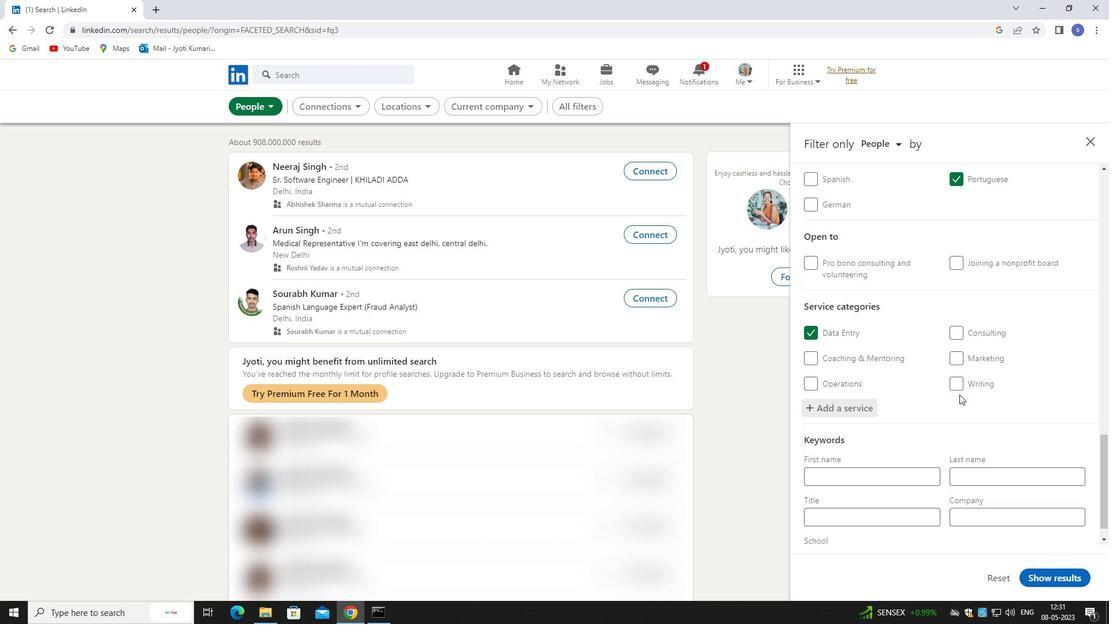 
Action: Mouse scrolled (959, 394) with delta (0, 0)
Screenshot: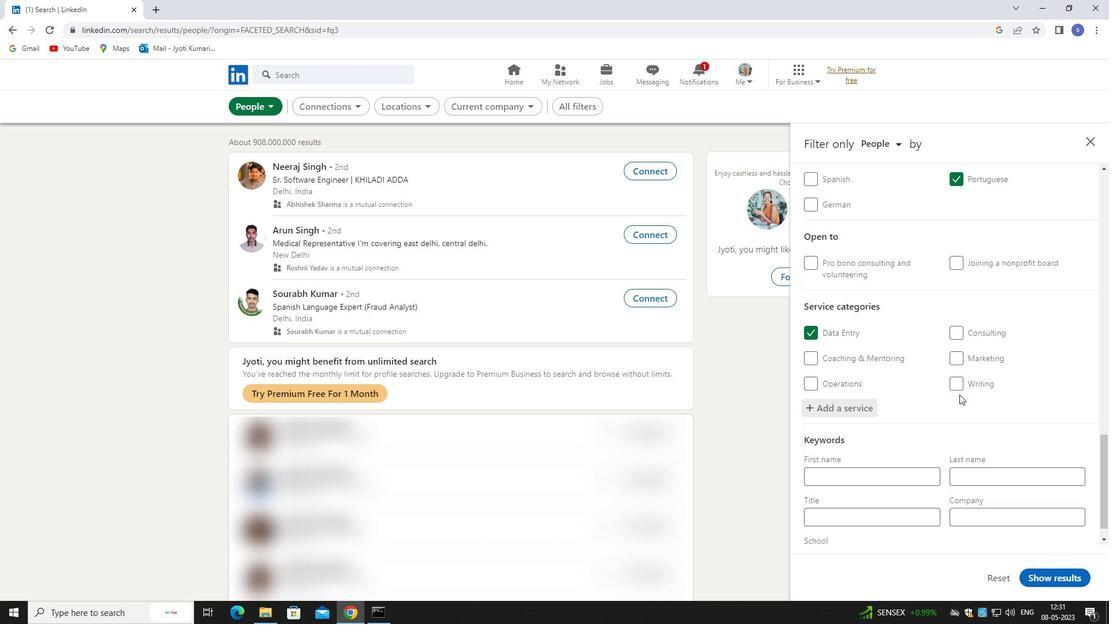 
Action: Mouse moved to (890, 494)
Screenshot: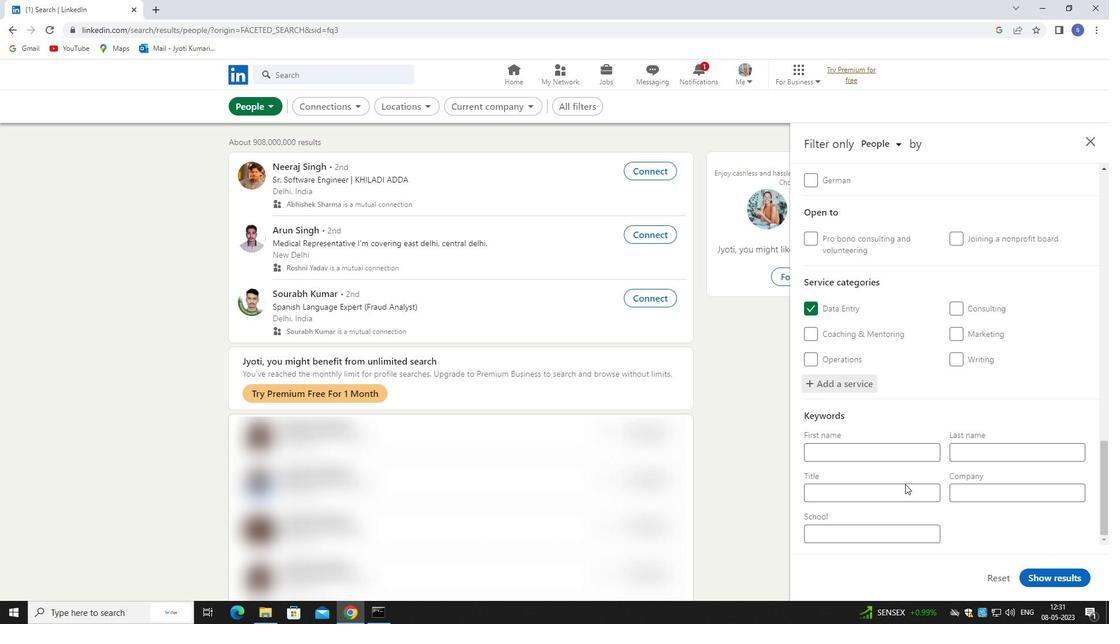 
Action: Mouse pressed left at (890, 494)
Screenshot: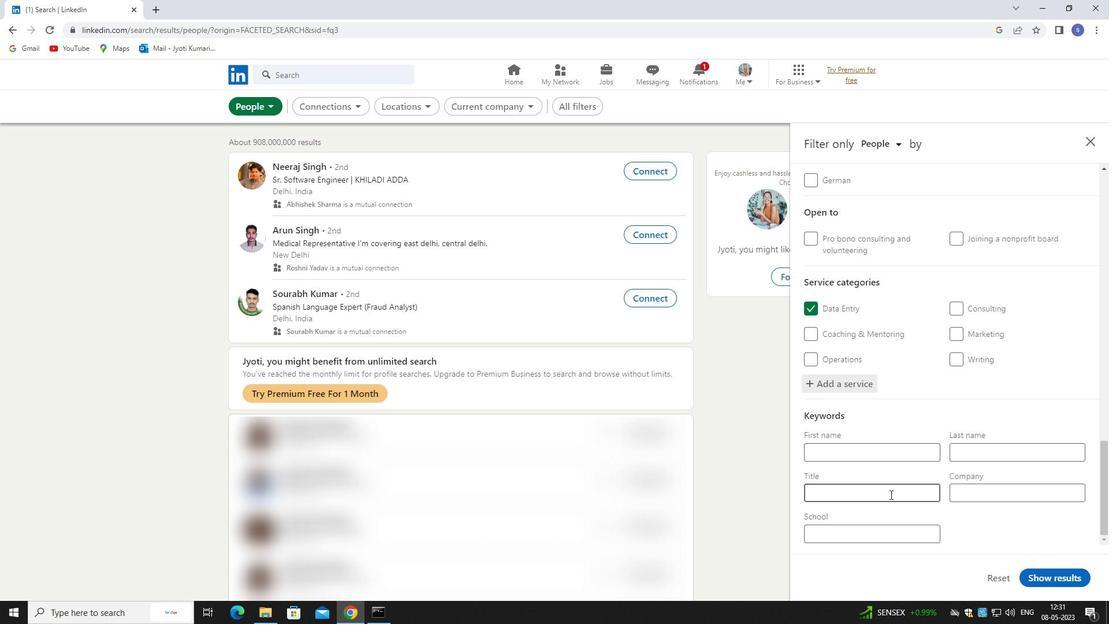 
Action: Mouse moved to (890, 494)
Screenshot: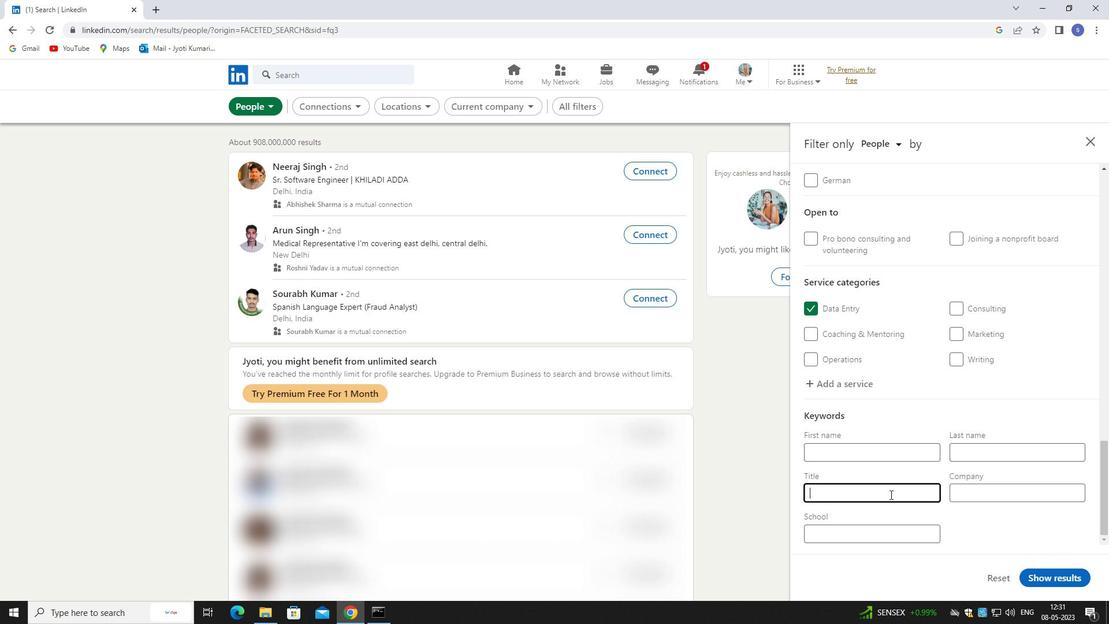 
Action: Key pressed <Key.shift>OFFICER
Screenshot: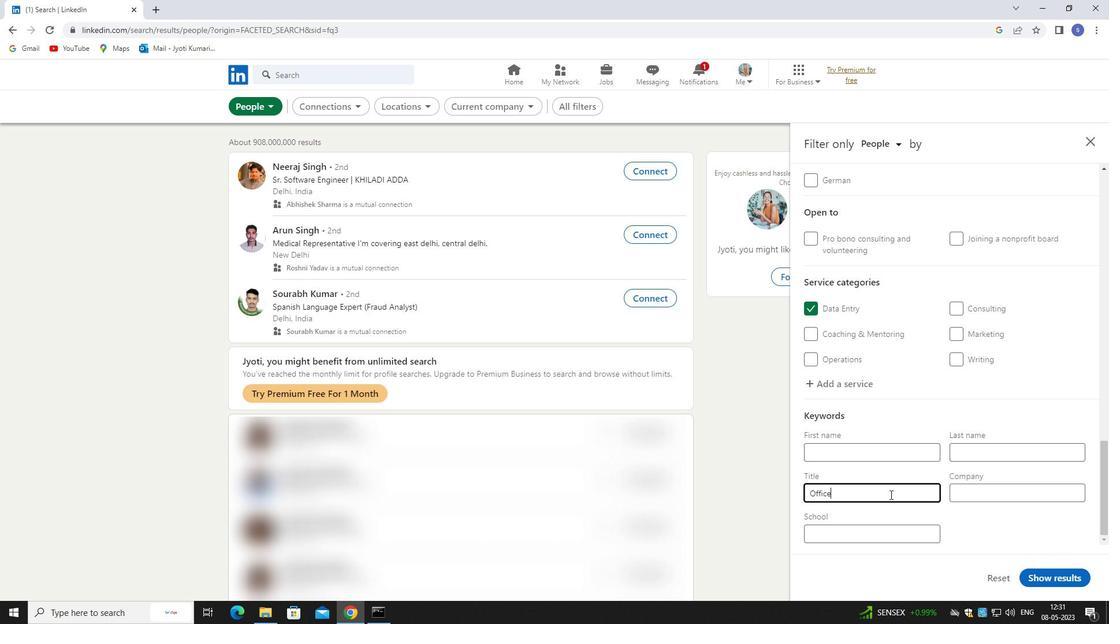 
Action: Mouse moved to (1044, 577)
Screenshot: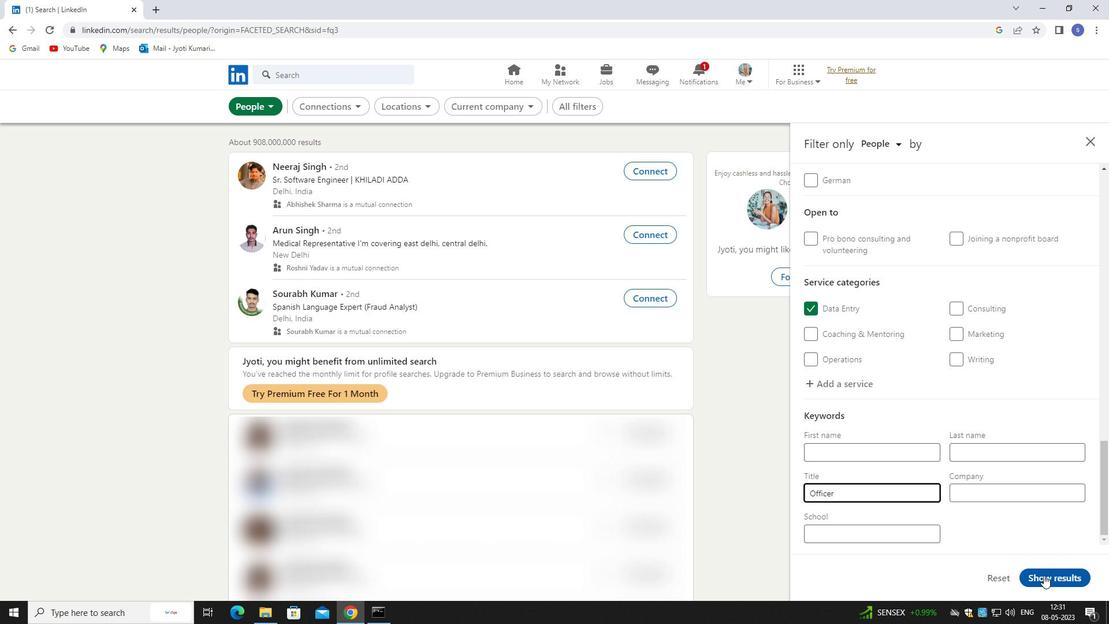 
Action: Mouse pressed left at (1044, 577)
Screenshot: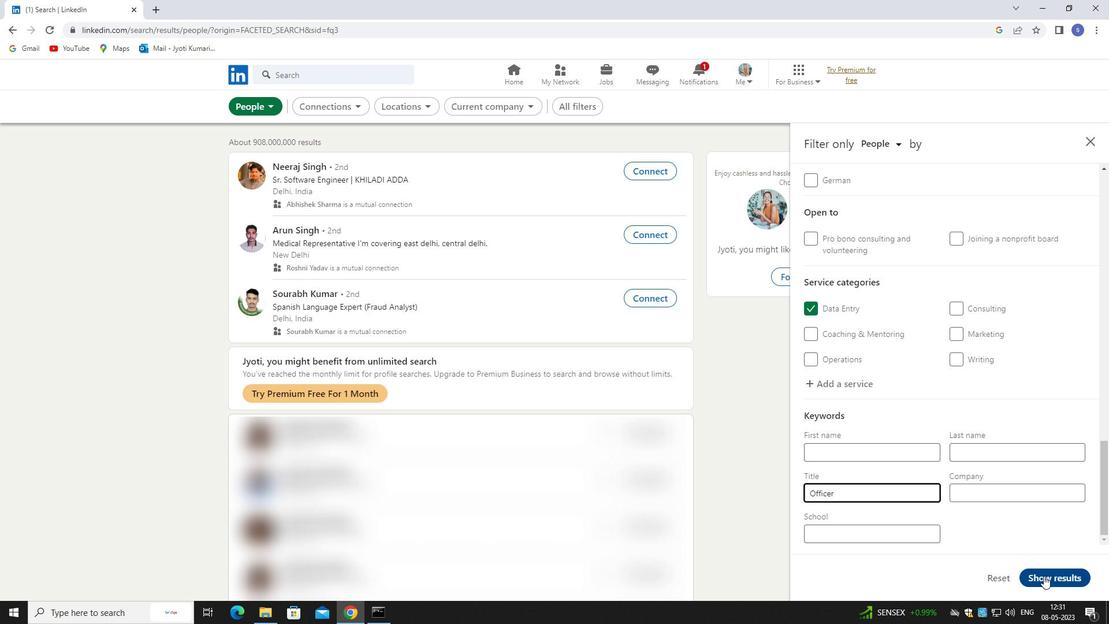 
Action: Mouse moved to (1048, 569)
Screenshot: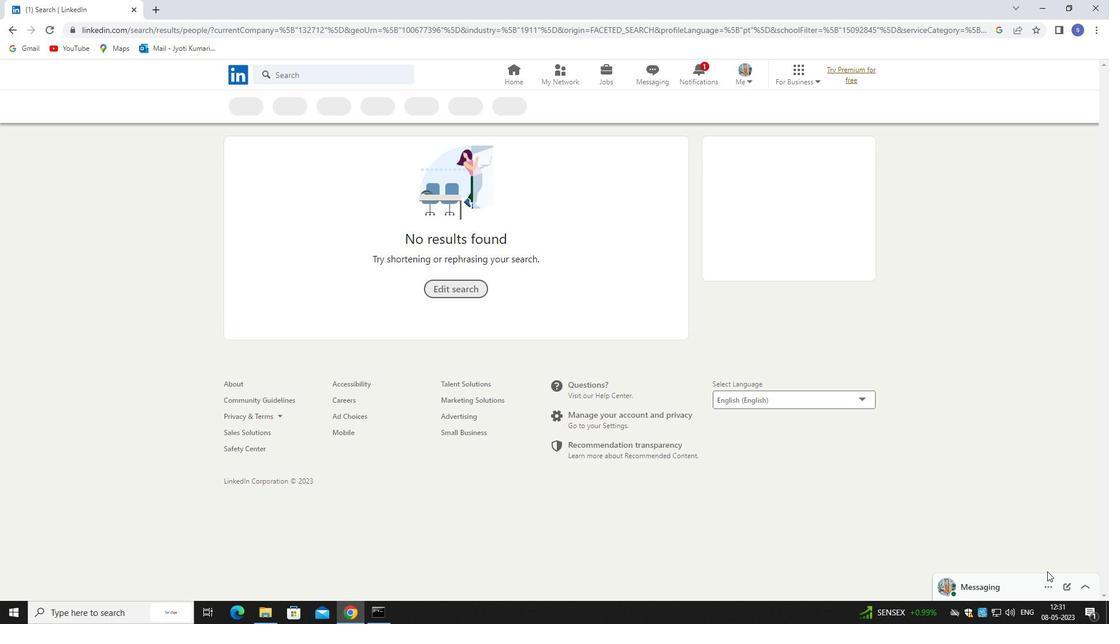 
